 Task: Look for space in Thousand Oaks, United States from 26th August, 2023 to 10th September, 2023 for 6 adults, 2 children in price range Rs.10000 to Rs.15000. Place can be entire place or shared room with 6 bedrooms having 6 beds and 6 bathrooms. Property type can be house, flat, guest house. Amenities needed are: wifi, TV, free parkinig on premises, gym, breakfast. Booking option can be shelf check-in. Required host language is English.
Action: Mouse moved to (553, 148)
Screenshot: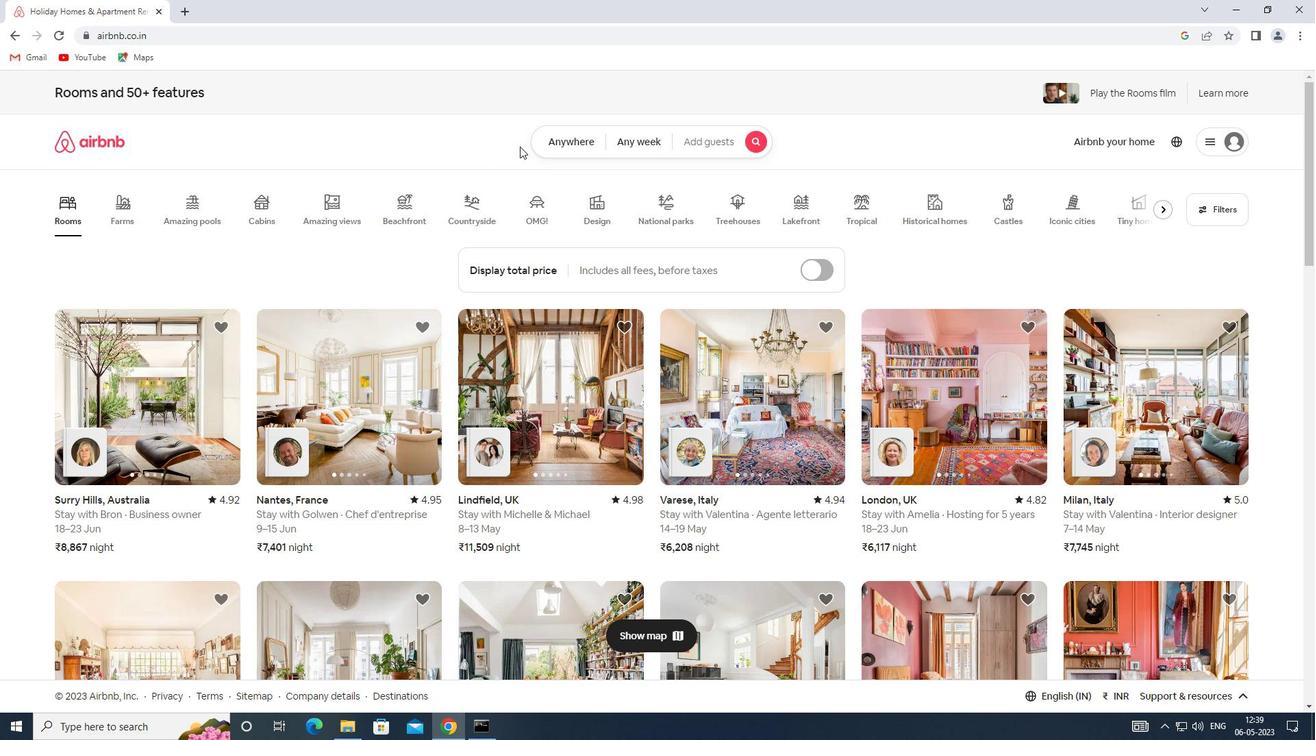 
Action: Mouse pressed left at (553, 148)
Screenshot: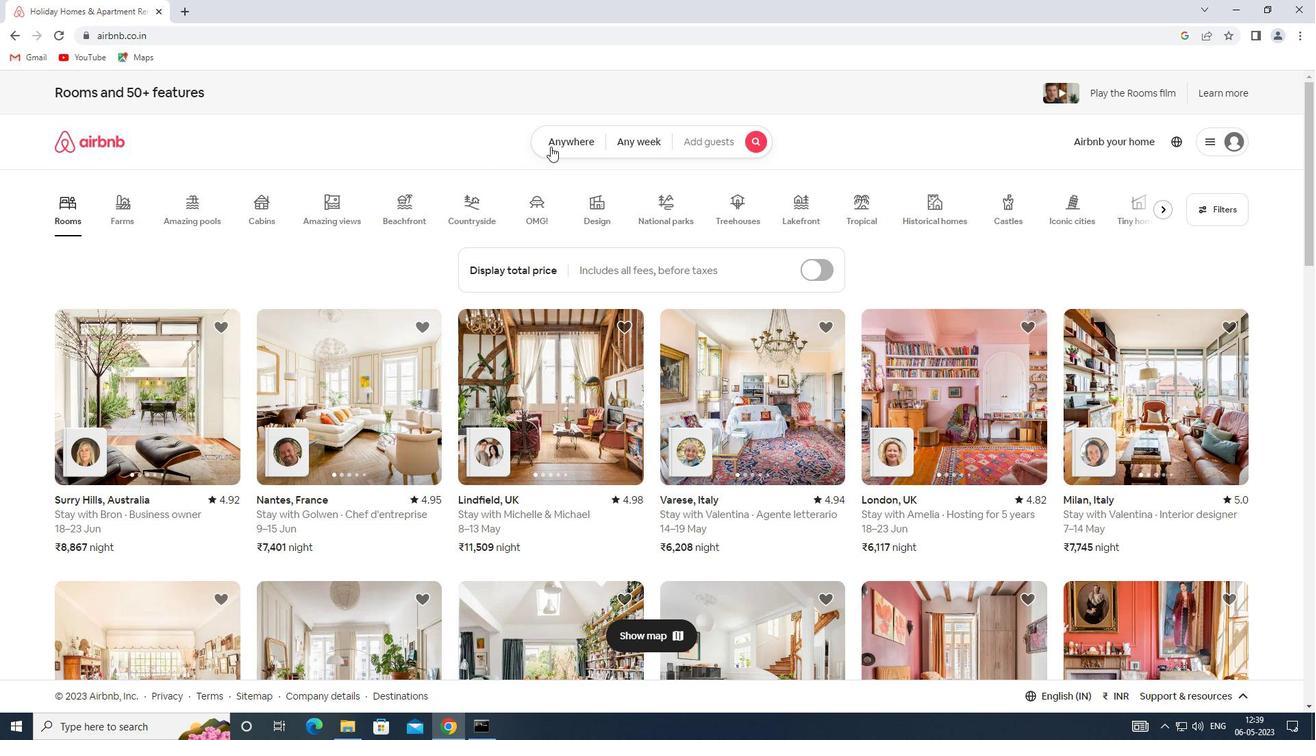 
Action: Mouse moved to (427, 200)
Screenshot: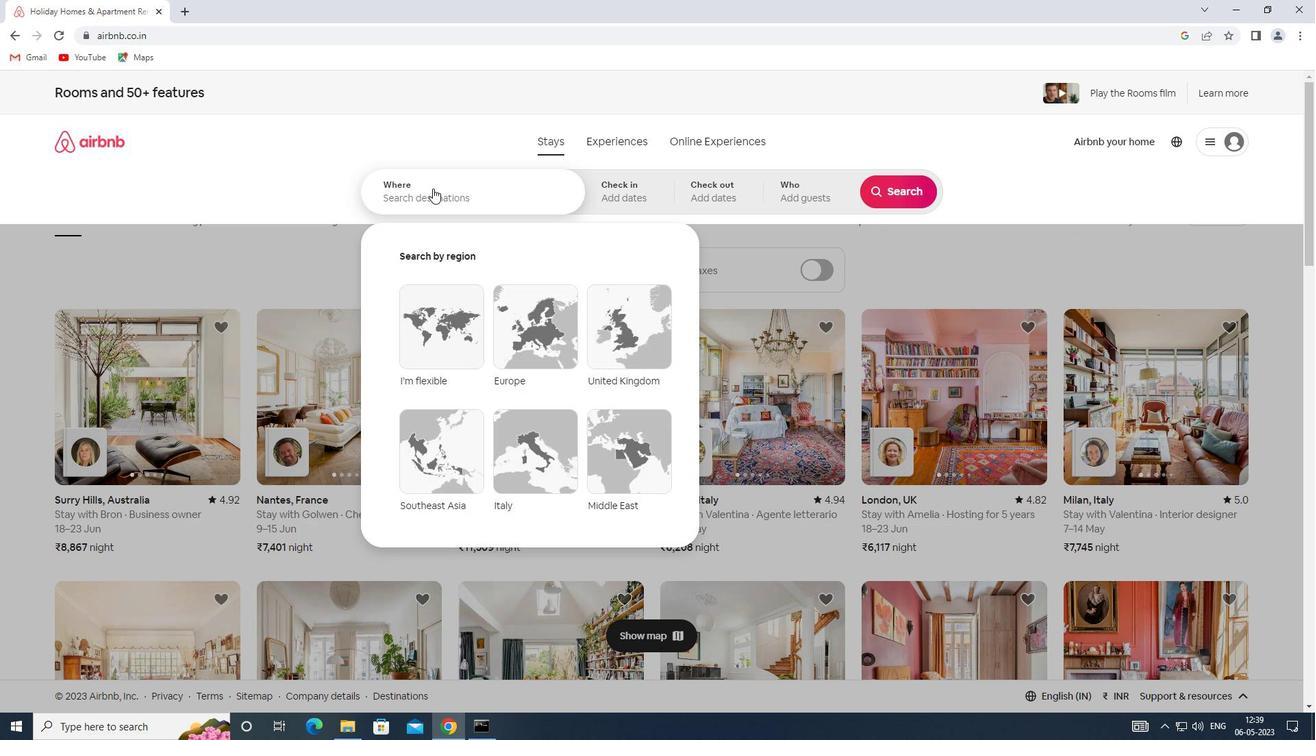 
Action: Mouse pressed left at (427, 200)
Screenshot: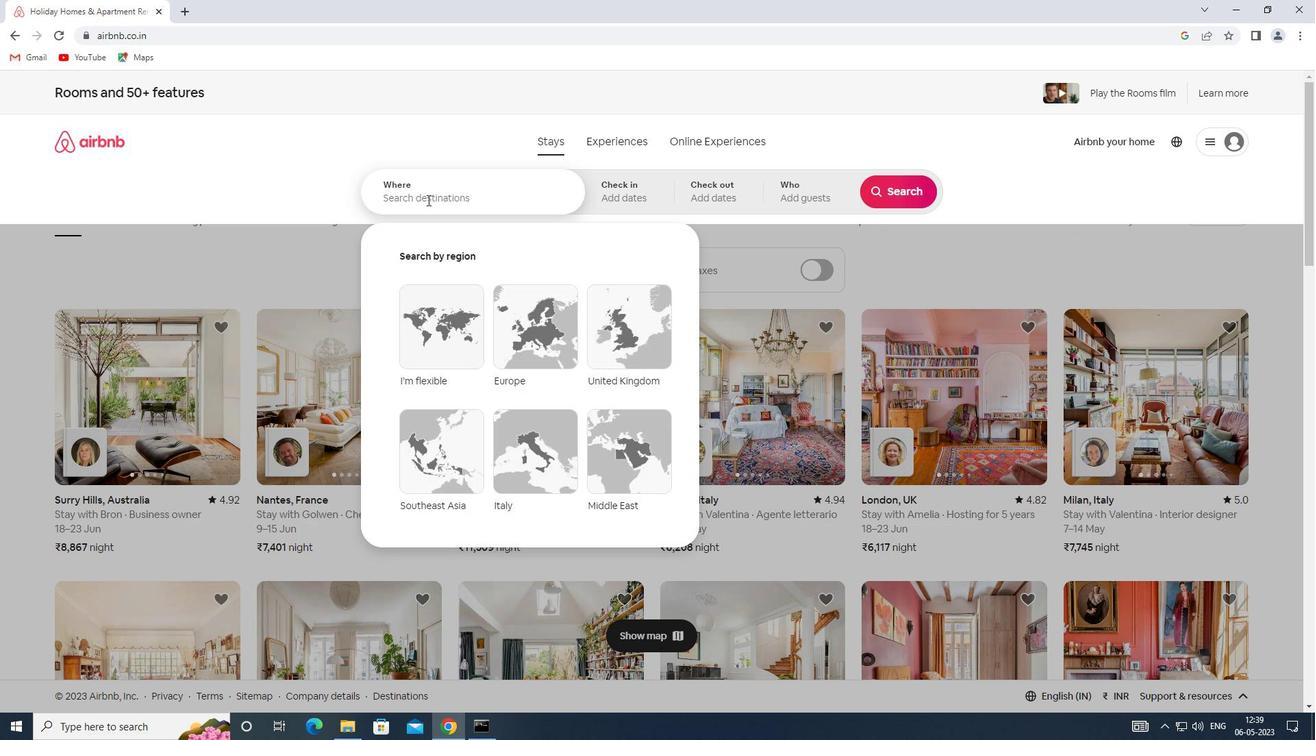 
Action: Mouse moved to (426, 200)
Screenshot: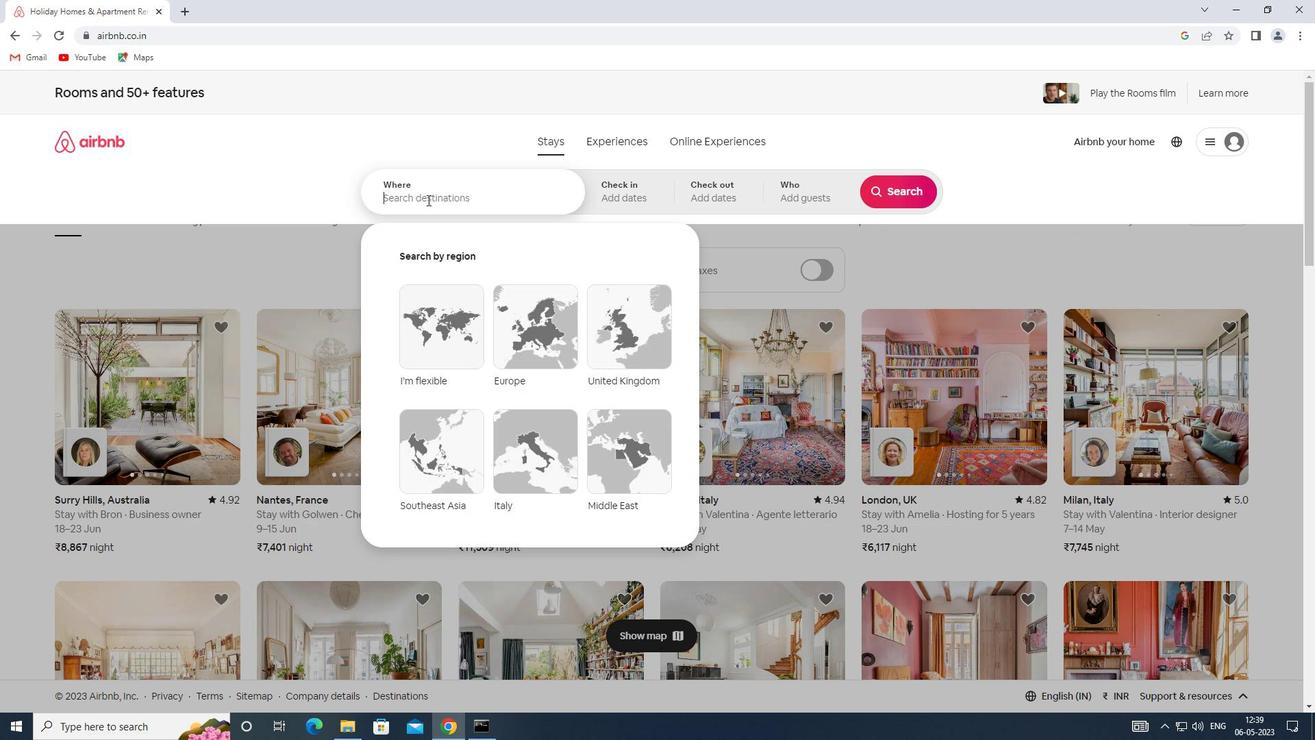 
Action: Key pressed <Key.shift>SPACE<Key.space>IN<Key.space><Key.shift>THOUSAND<Key.space><Key.shift>OAKS,<Key.shift>UNITED<Key.space><Key.shift>STATES
Screenshot: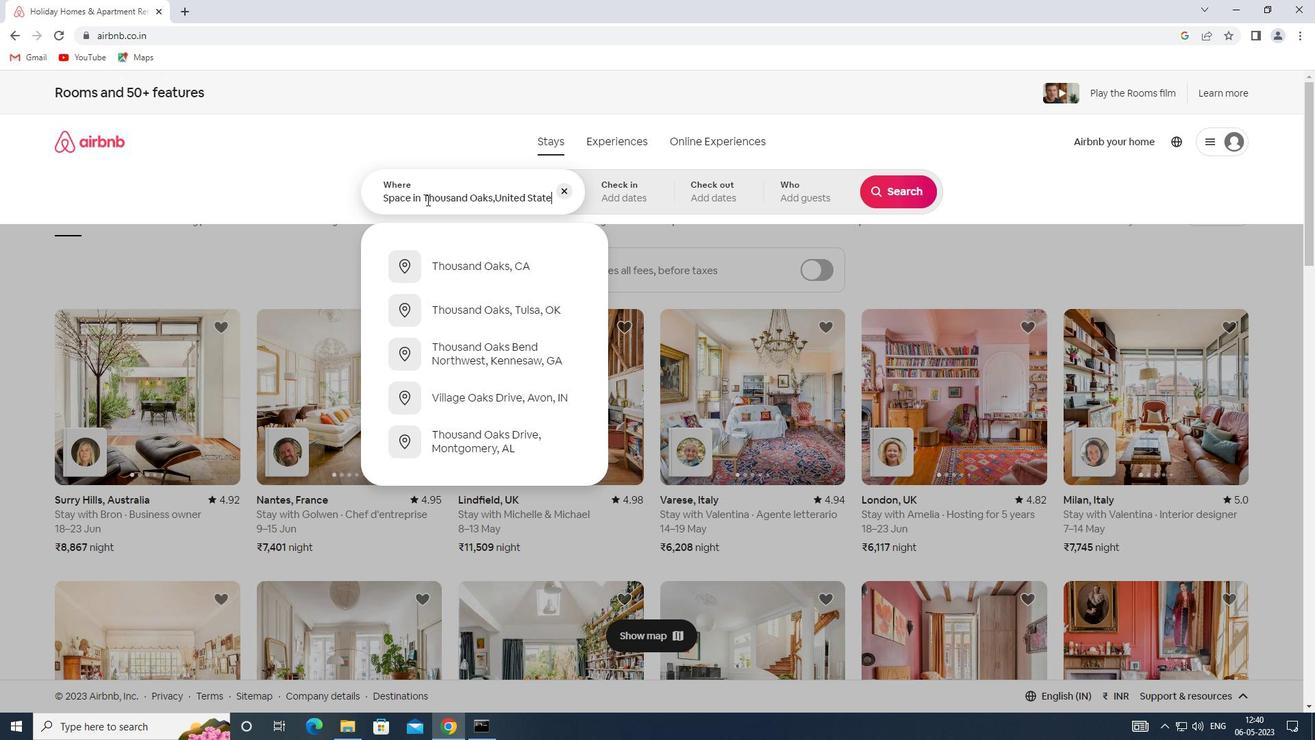 
Action: Mouse moved to (622, 182)
Screenshot: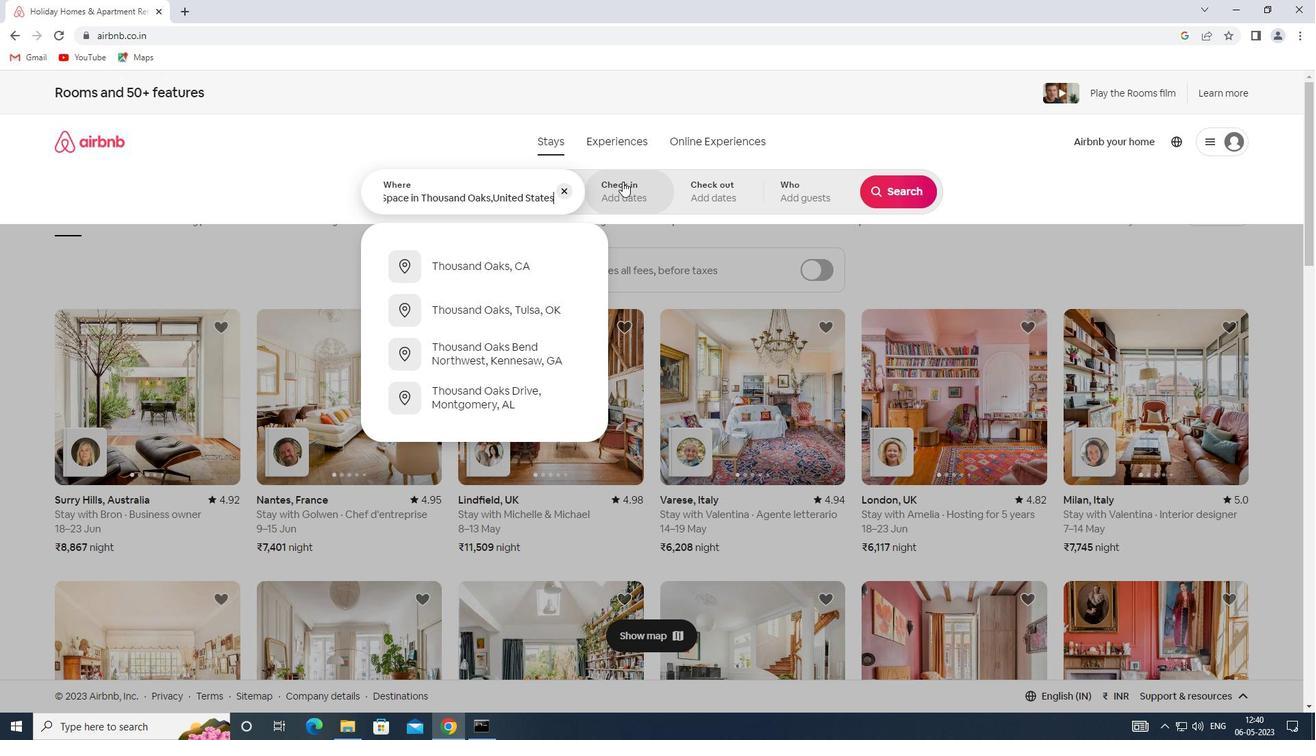 
Action: Mouse pressed left at (622, 182)
Screenshot: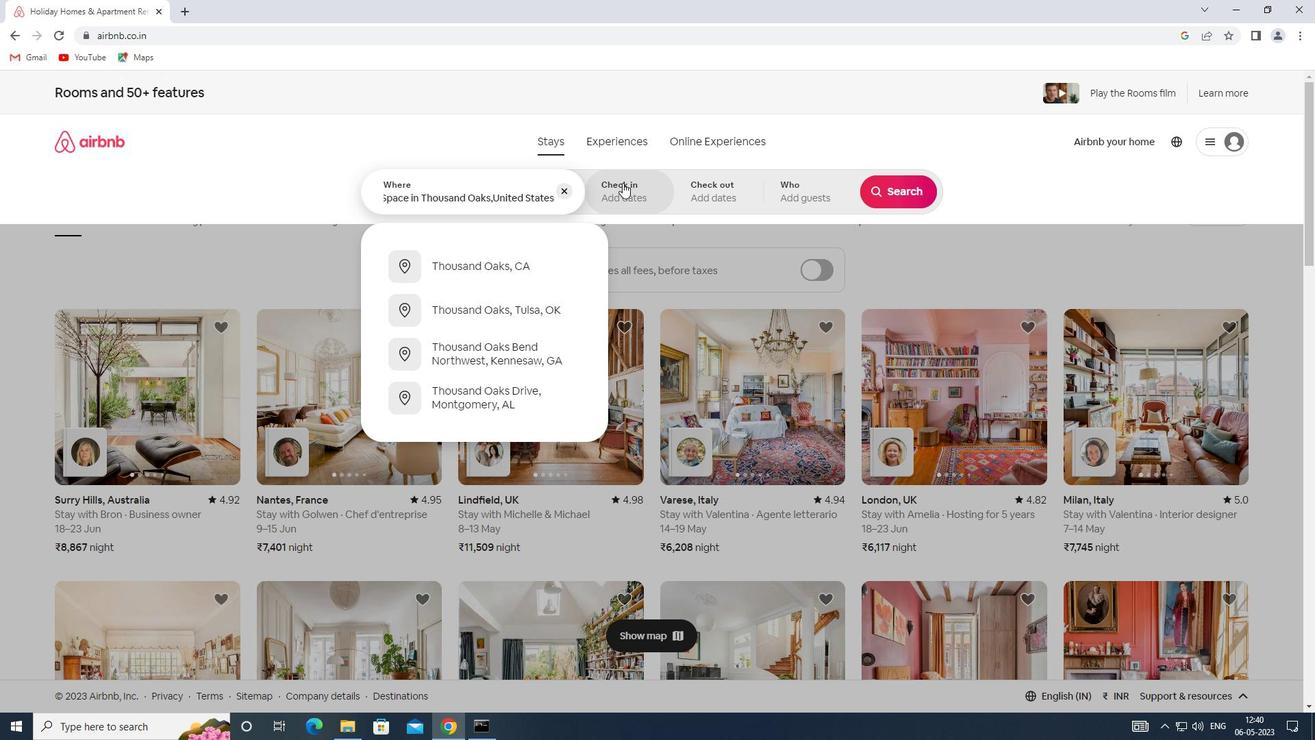 
Action: Mouse moved to (887, 302)
Screenshot: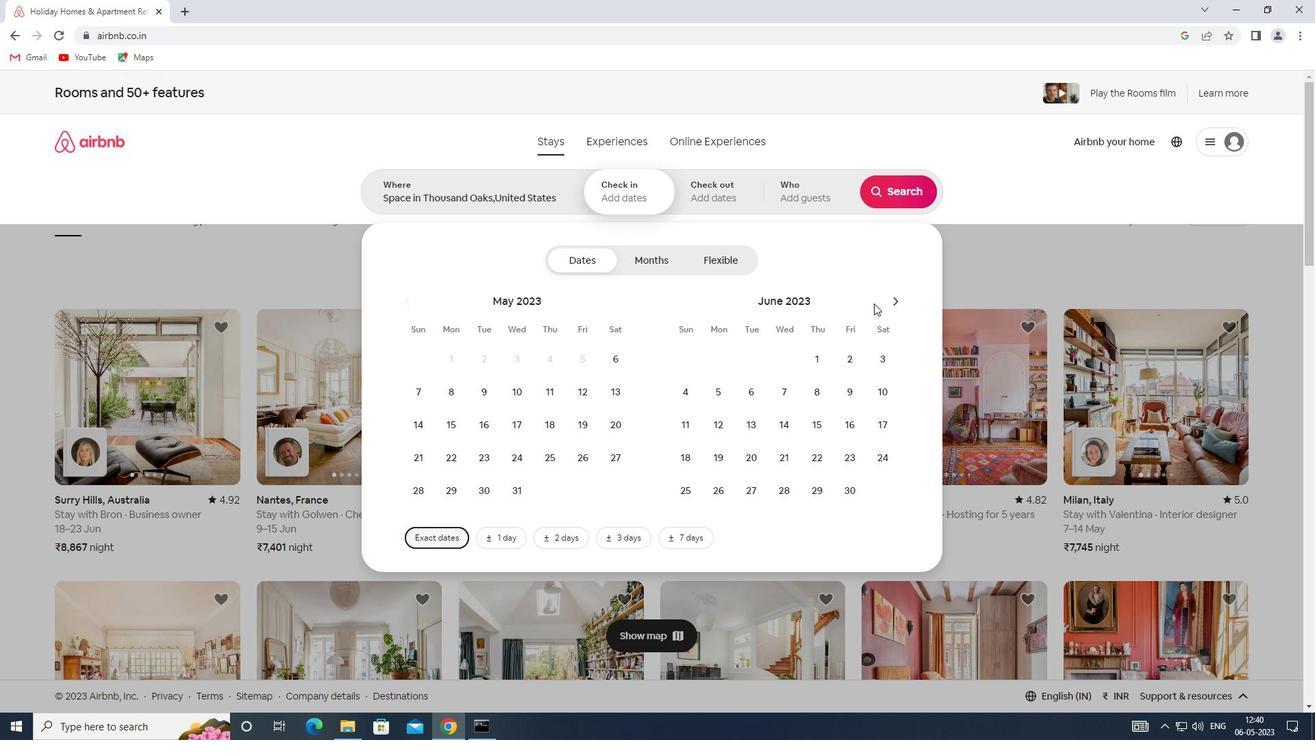
Action: Mouse pressed left at (887, 302)
Screenshot: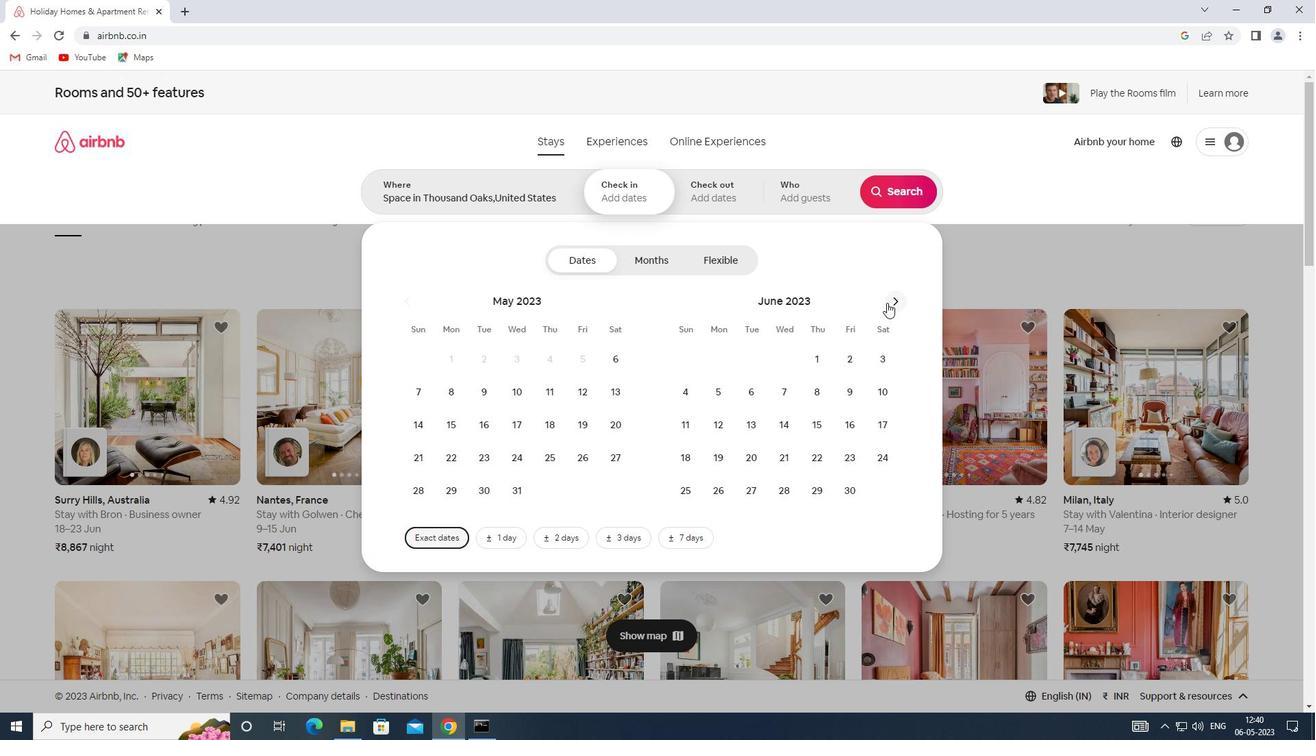 
Action: Mouse pressed left at (887, 302)
Screenshot: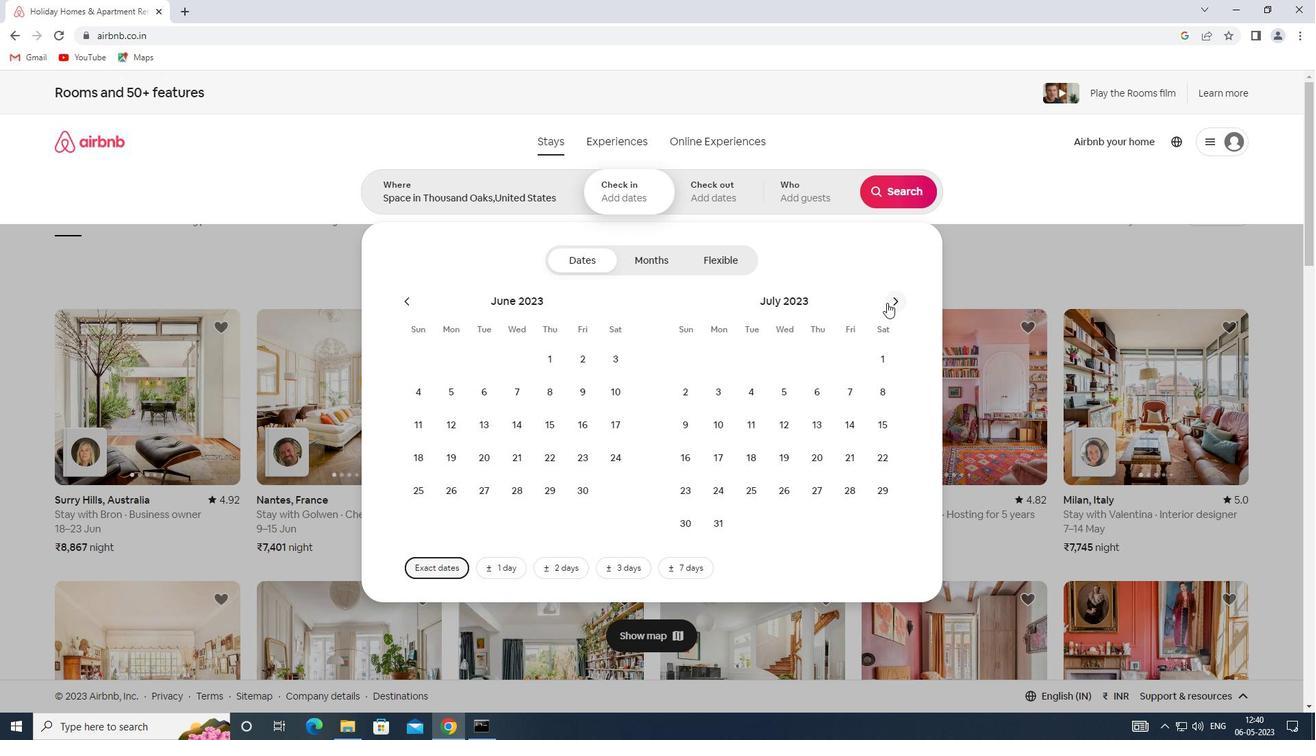 
Action: Mouse moved to (879, 450)
Screenshot: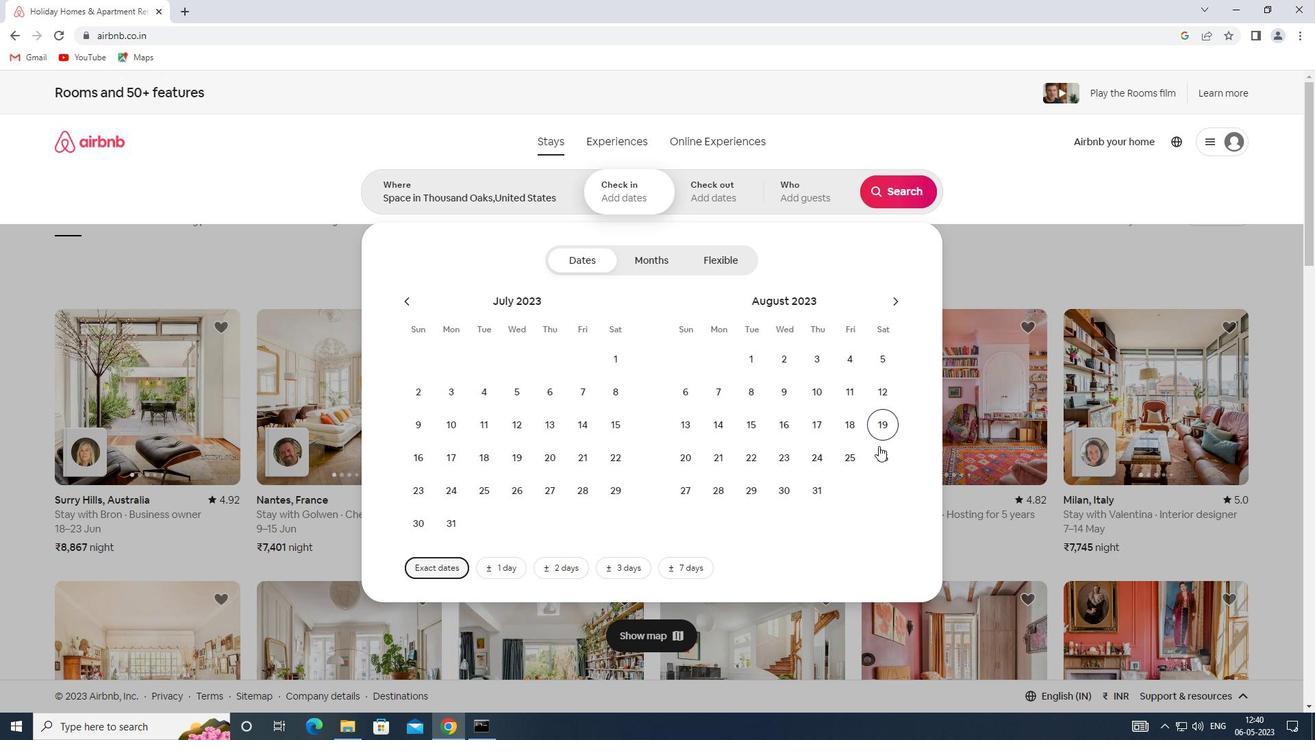 
Action: Mouse pressed left at (879, 450)
Screenshot: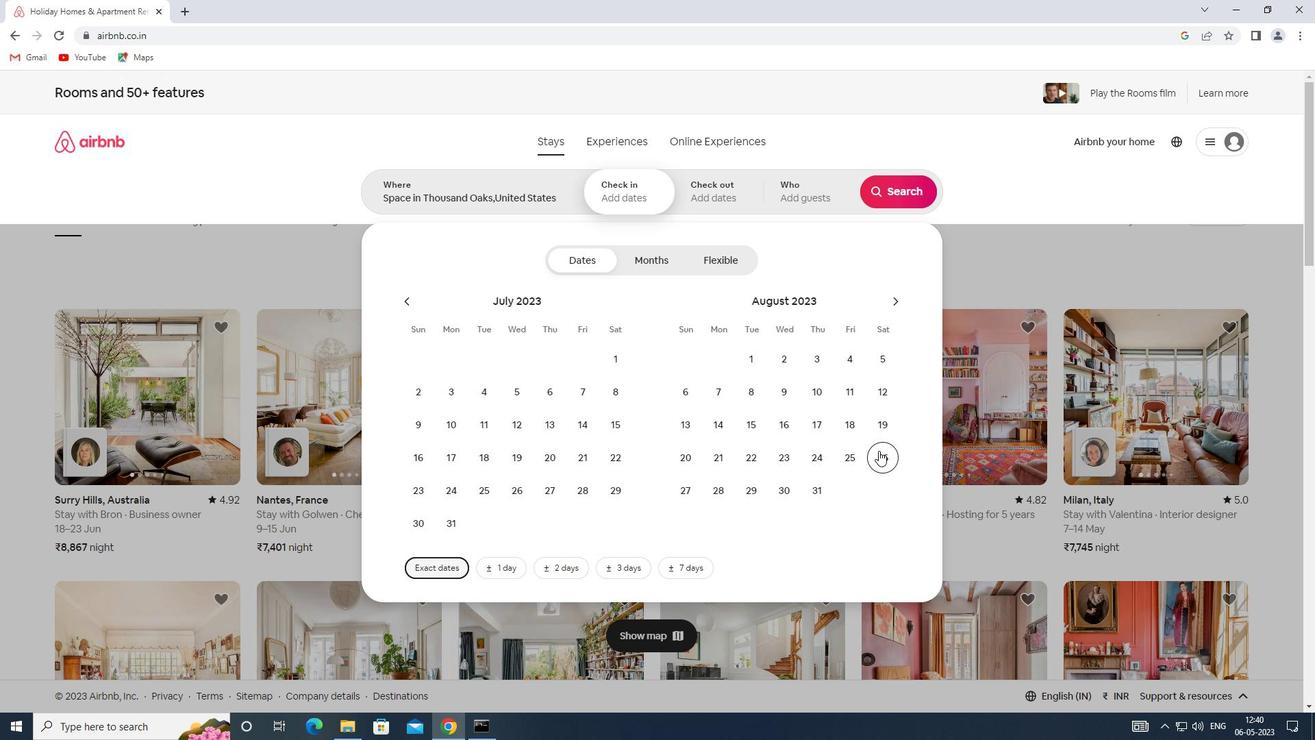 
Action: Mouse moved to (892, 296)
Screenshot: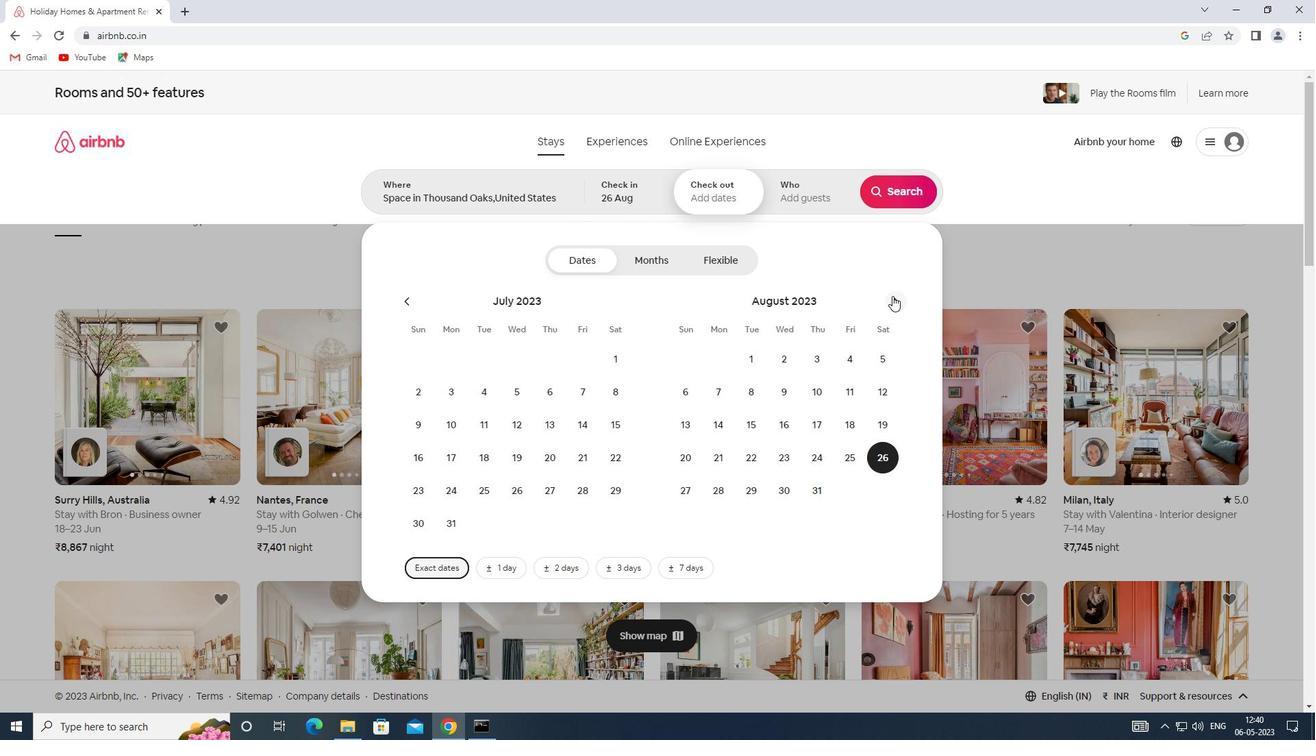 
Action: Mouse pressed left at (892, 296)
Screenshot: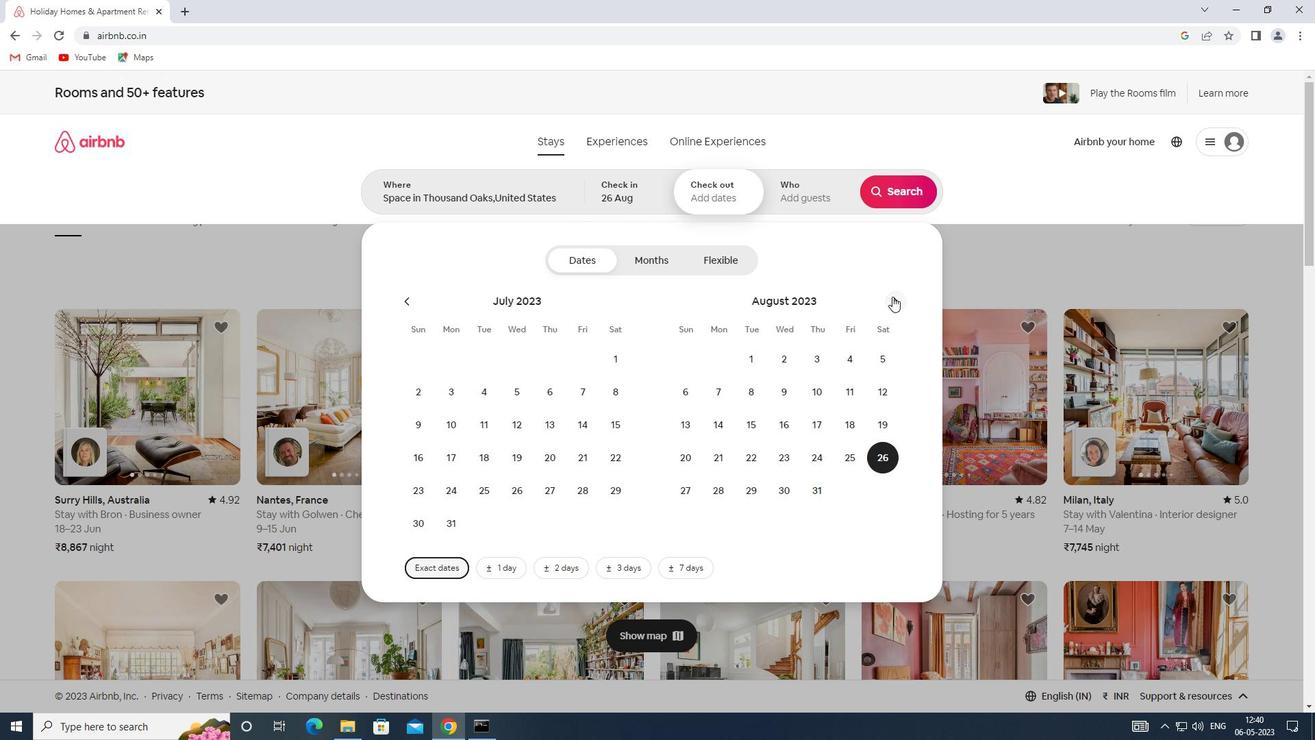 
Action: Mouse moved to (692, 425)
Screenshot: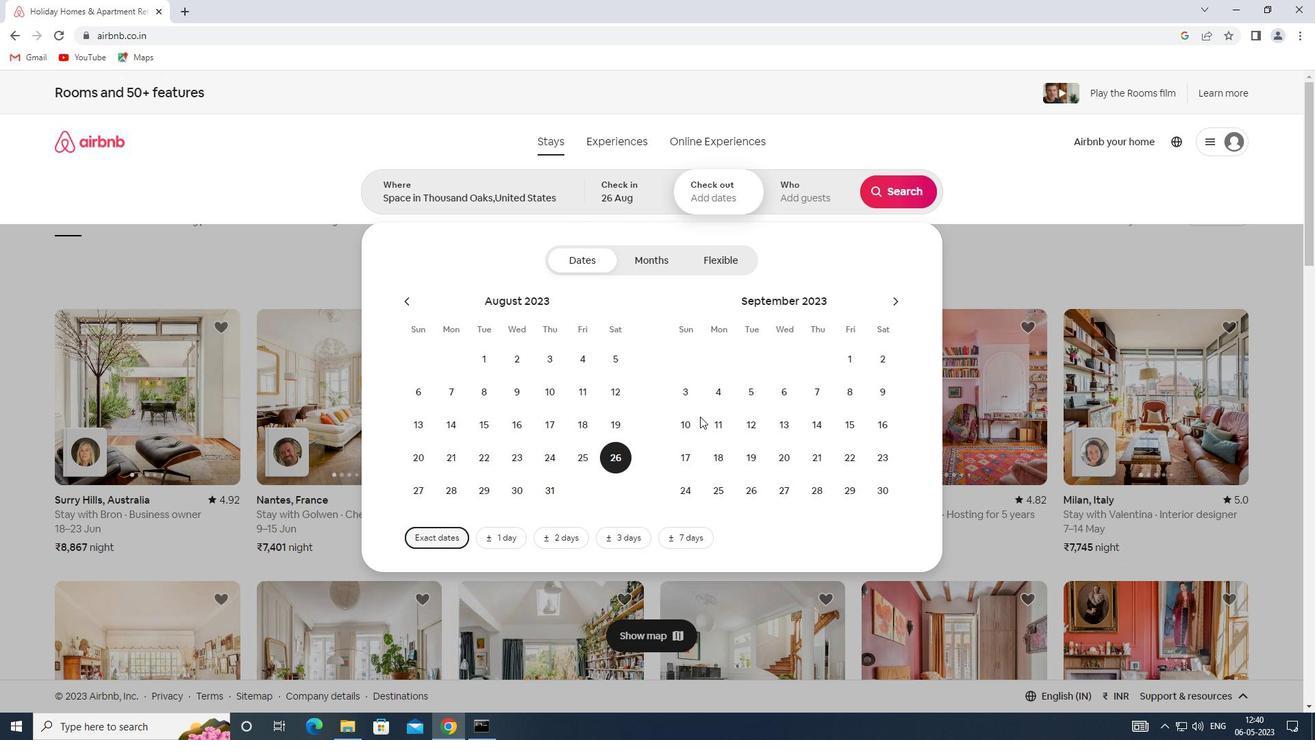 
Action: Mouse pressed left at (692, 425)
Screenshot: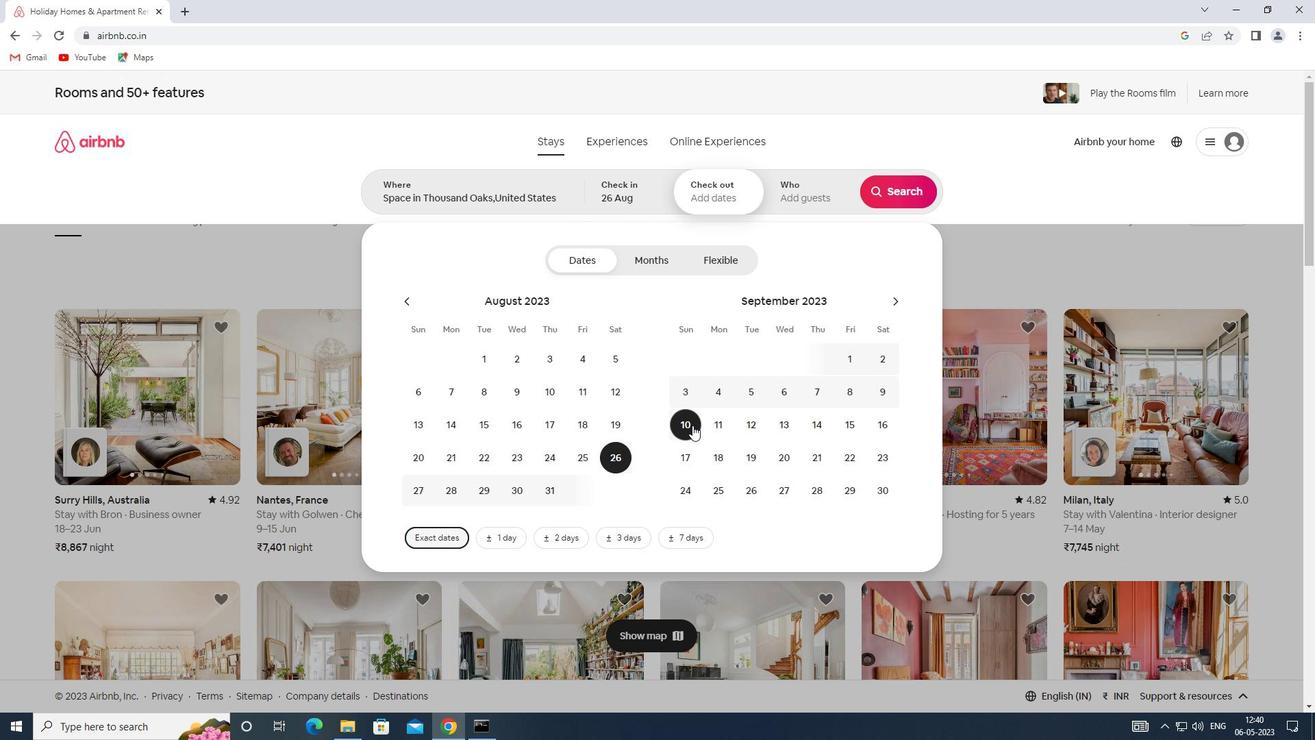 
Action: Mouse moved to (810, 190)
Screenshot: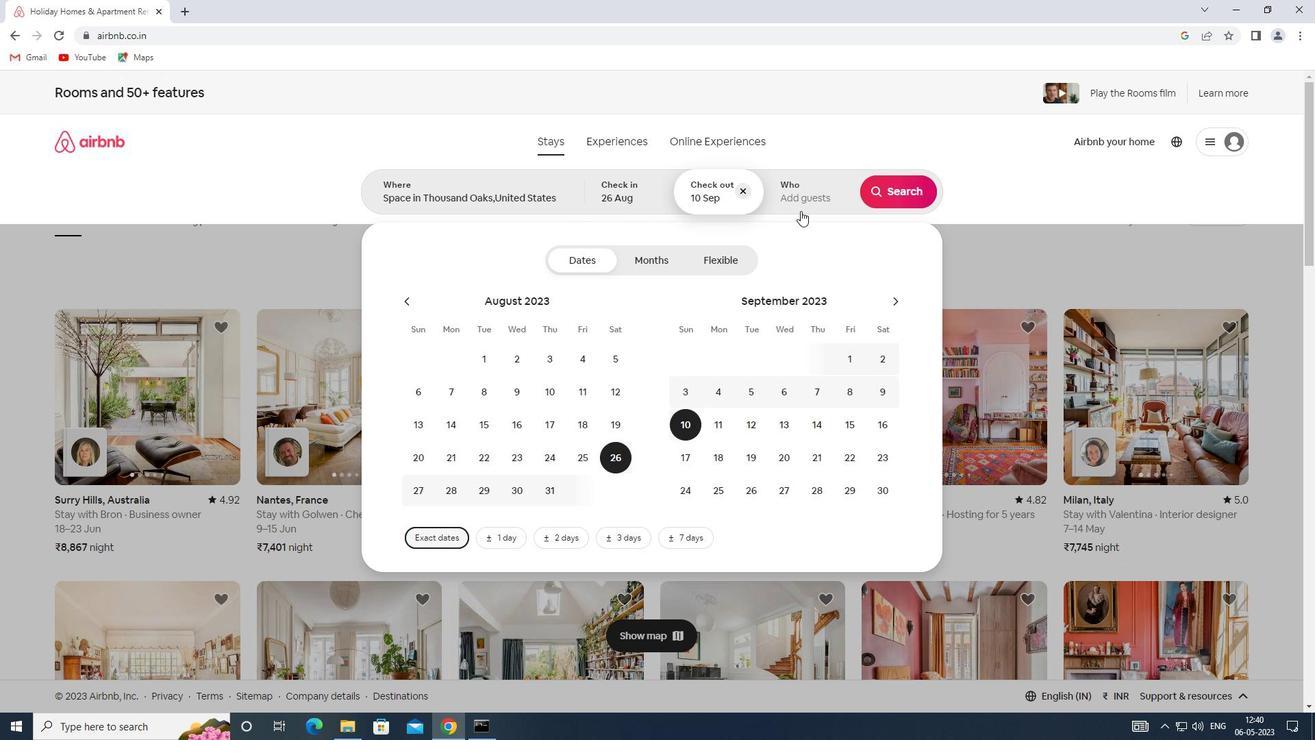 
Action: Mouse pressed left at (810, 190)
Screenshot: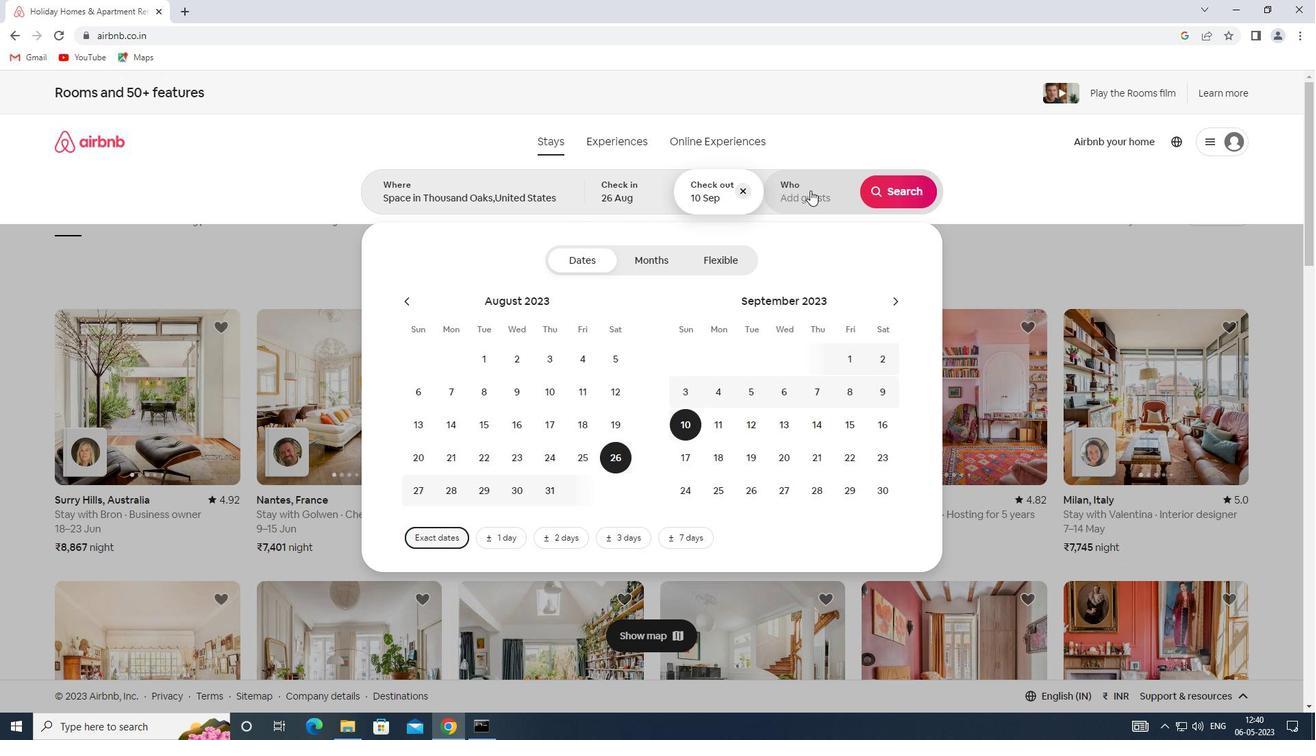 
Action: Mouse moved to (896, 268)
Screenshot: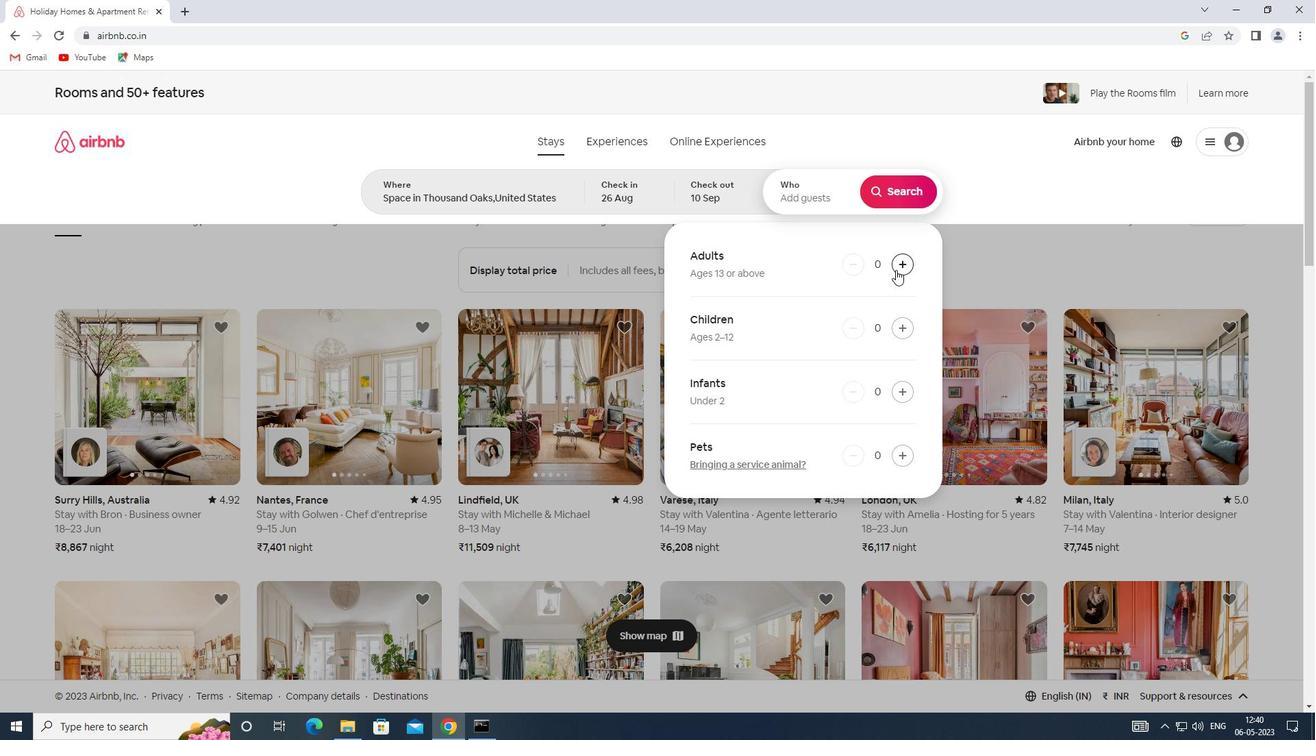 
Action: Mouse pressed left at (896, 268)
Screenshot: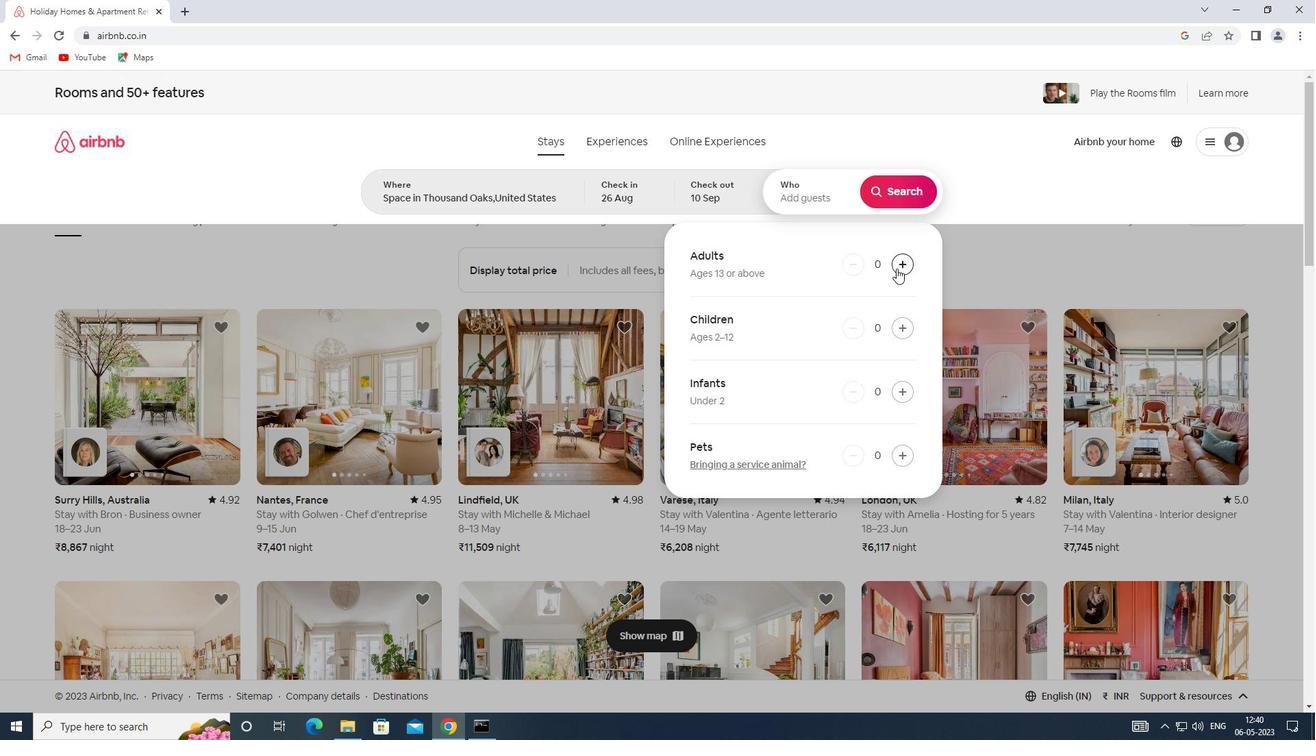 
Action: Mouse pressed left at (896, 268)
Screenshot: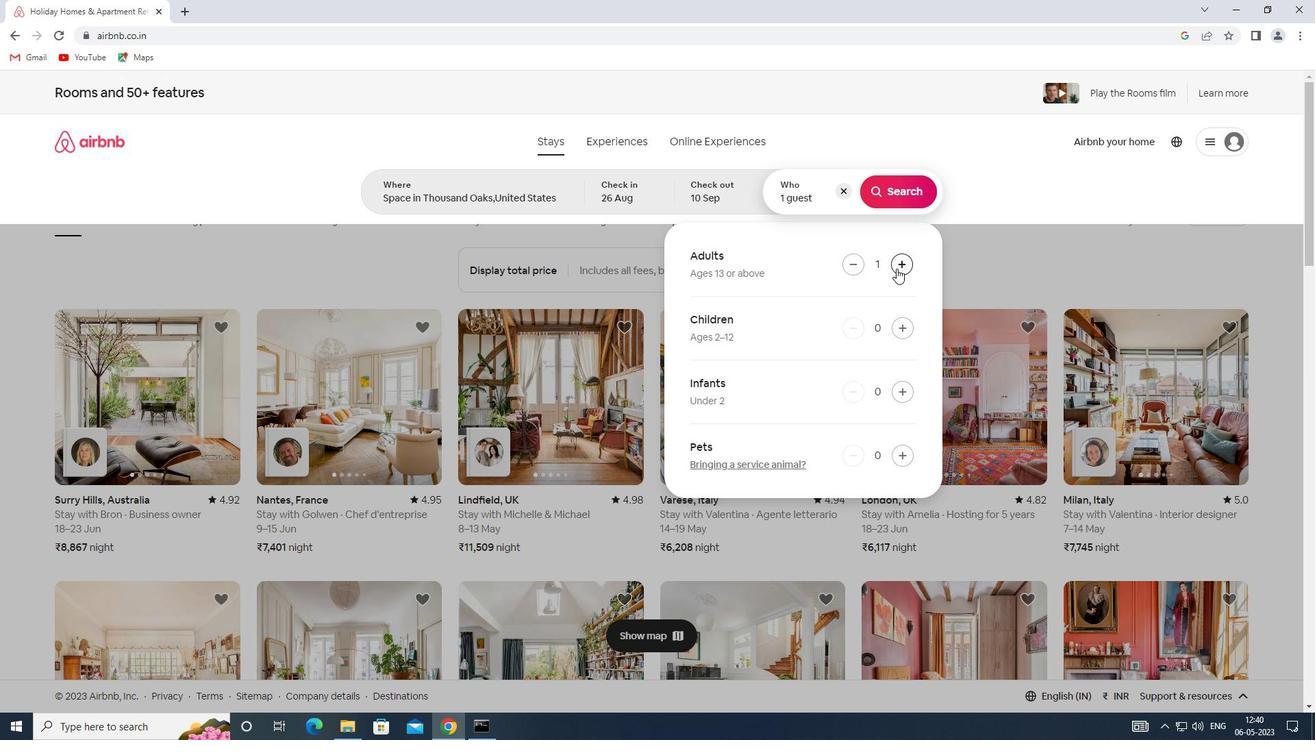 
Action: Mouse pressed left at (896, 268)
Screenshot: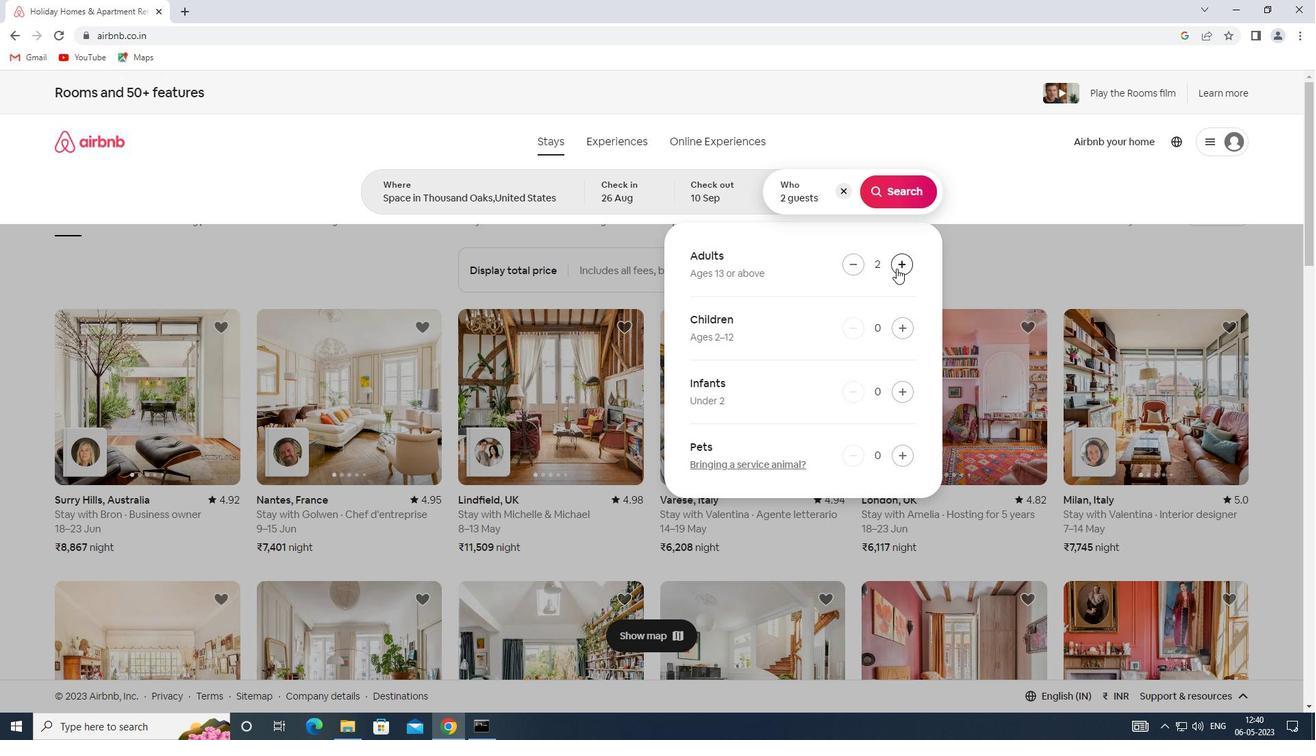 
Action: Mouse pressed left at (896, 268)
Screenshot: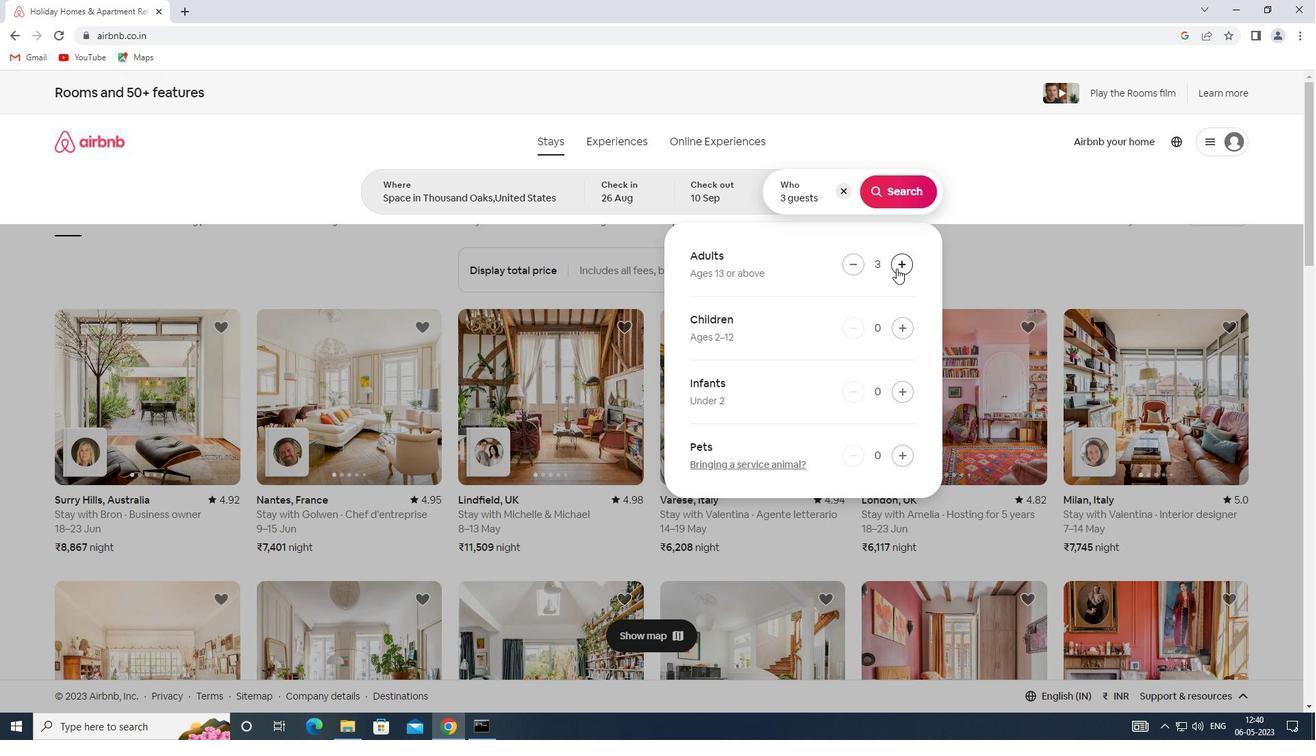 
Action: Mouse pressed left at (896, 268)
Screenshot: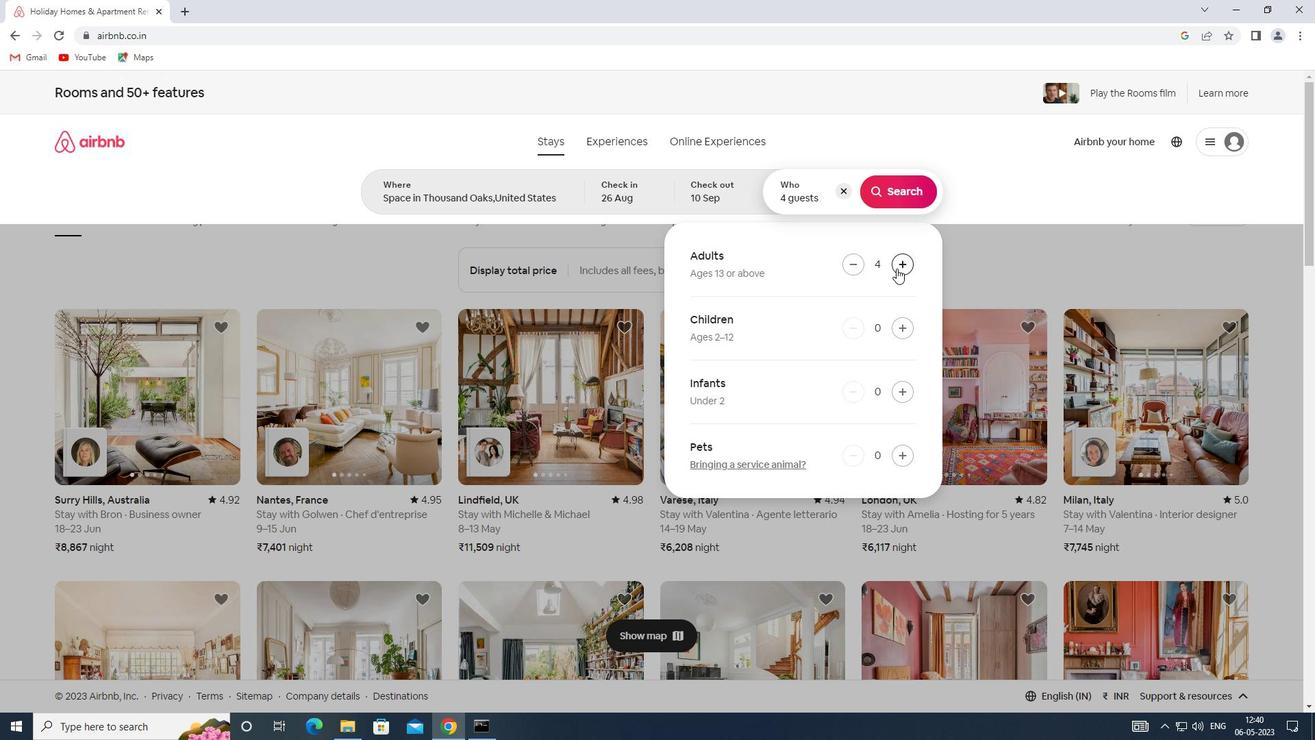
Action: Mouse pressed left at (896, 268)
Screenshot: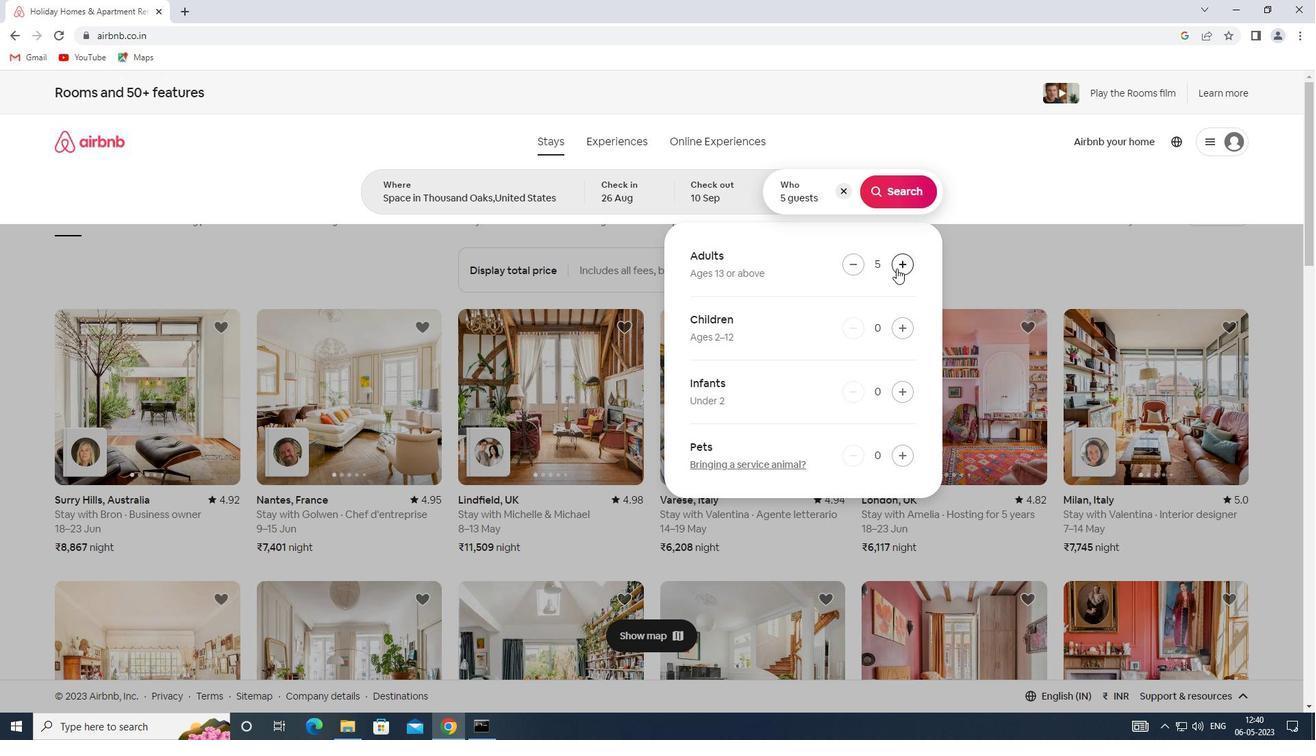 
Action: Mouse moved to (905, 326)
Screenshot: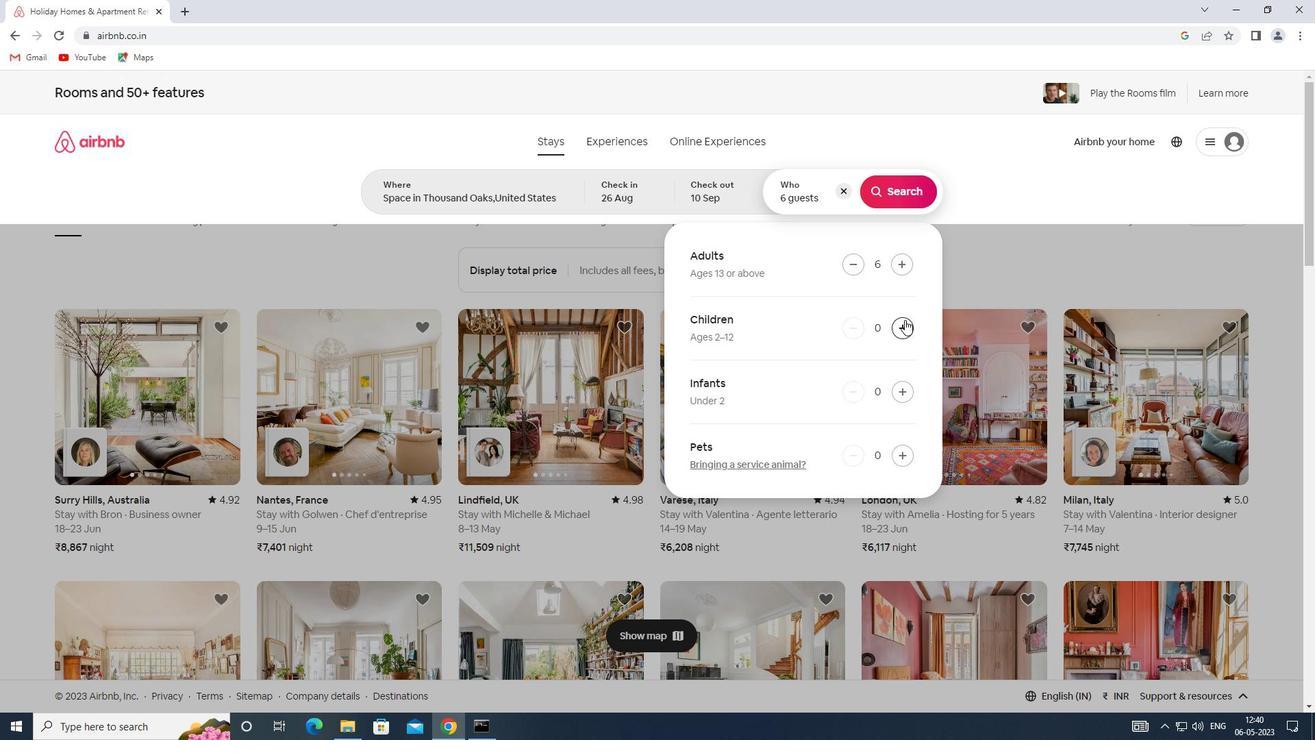 
Action: Mouse pressed left at (905, 326)
Screenshot: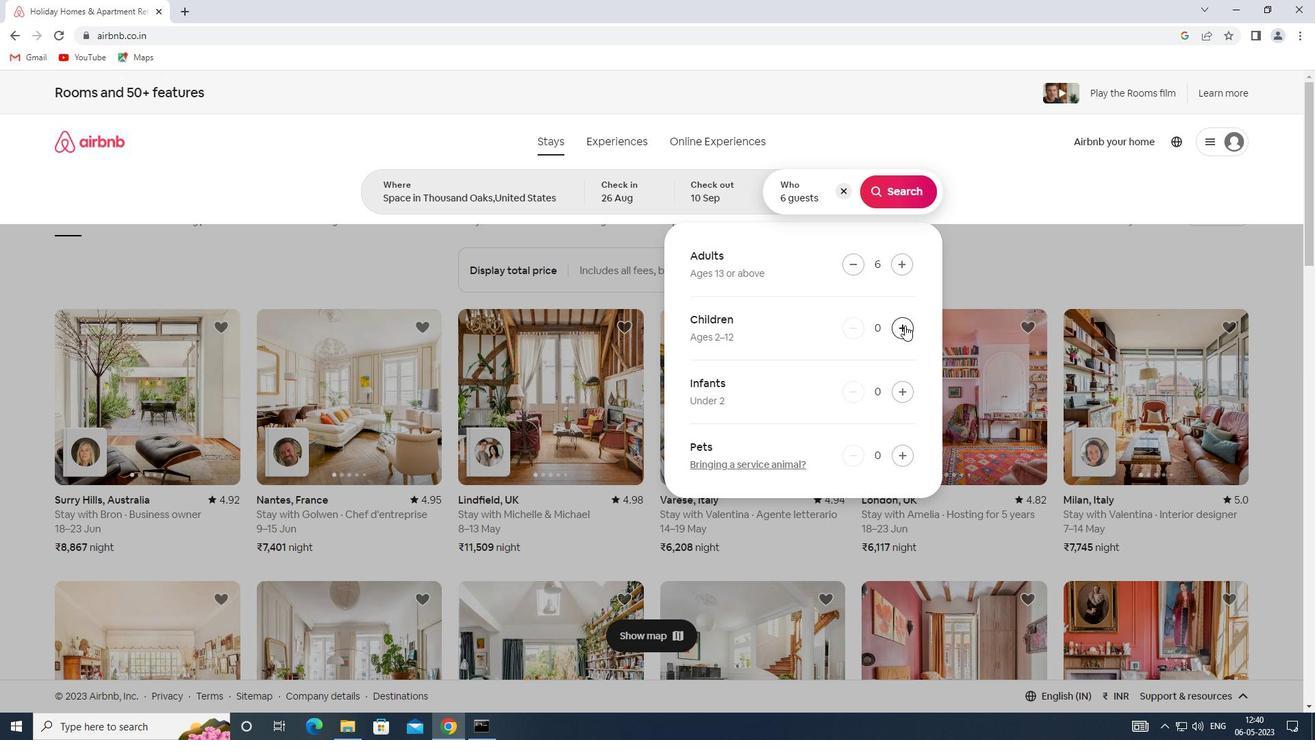 
Action: Mouse pressed left at (905, 326)
Screenshot: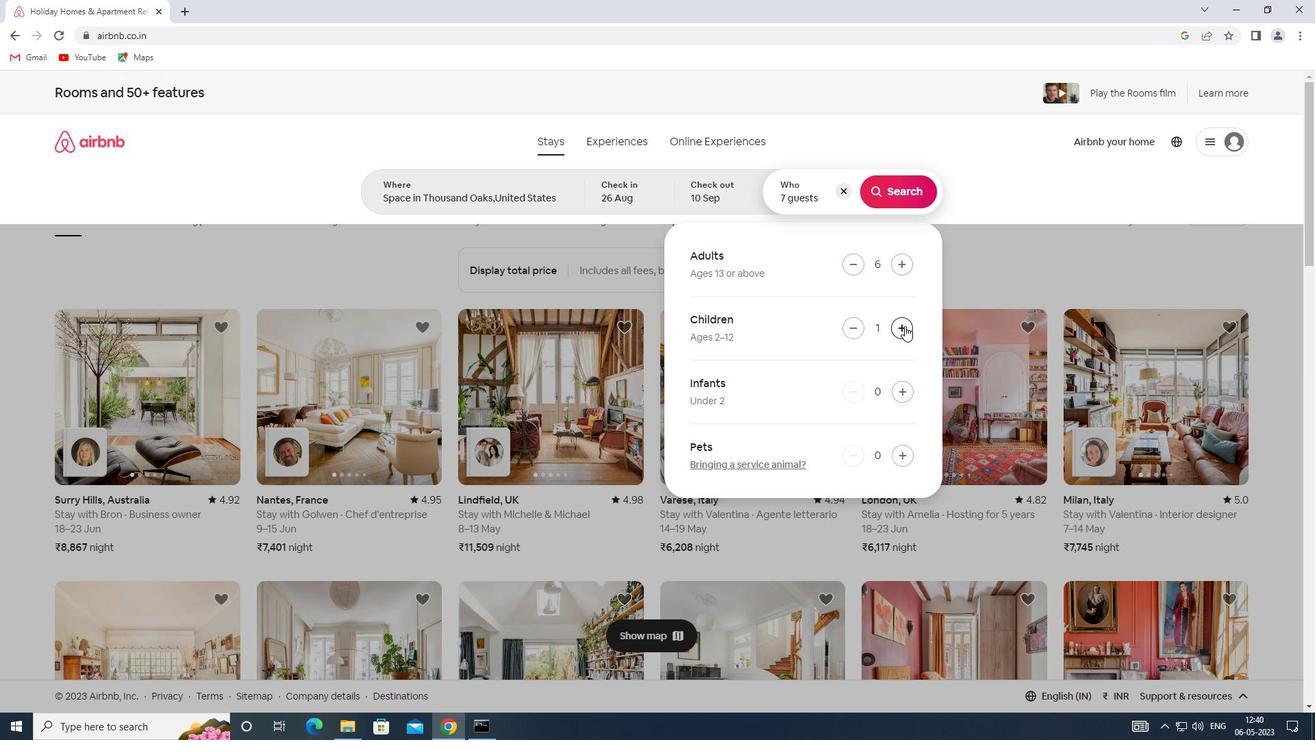 
Action: Mouse moved to (882, 193)
Screenshot: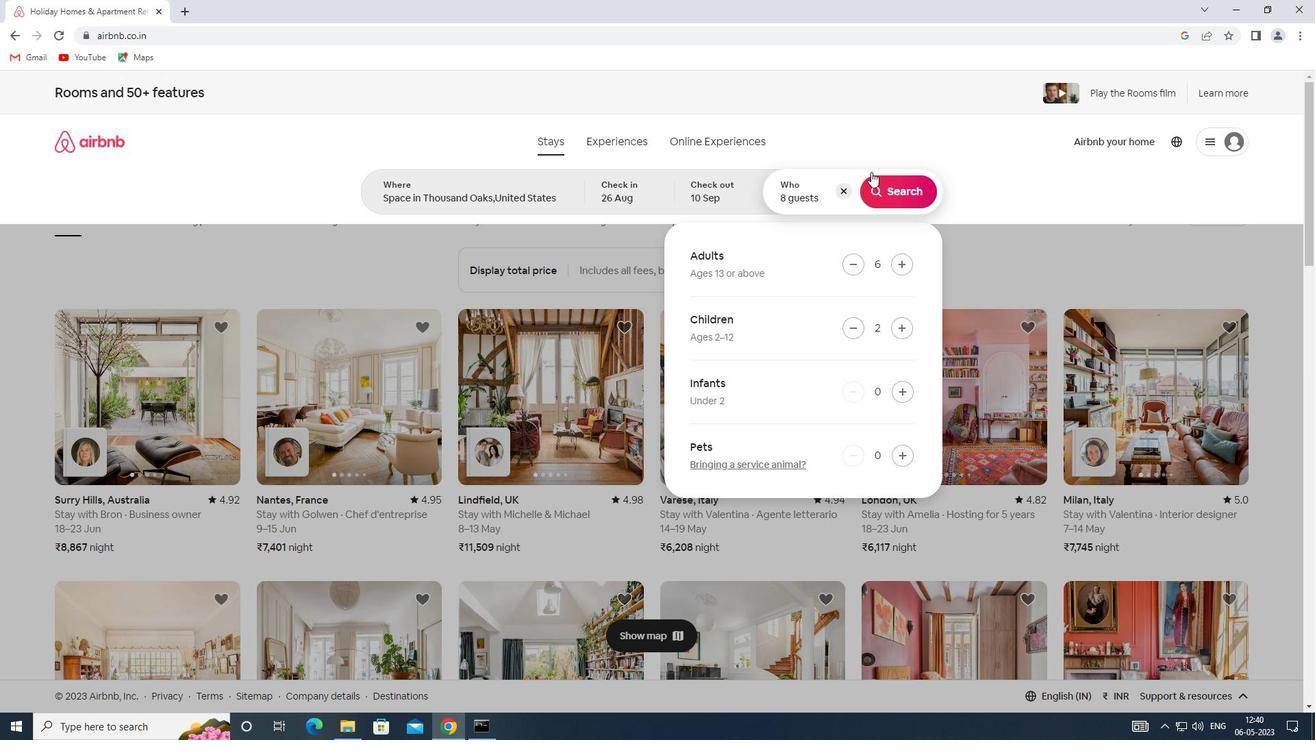 
Action: Mouse pressed left at (882, 193)
Screenshot: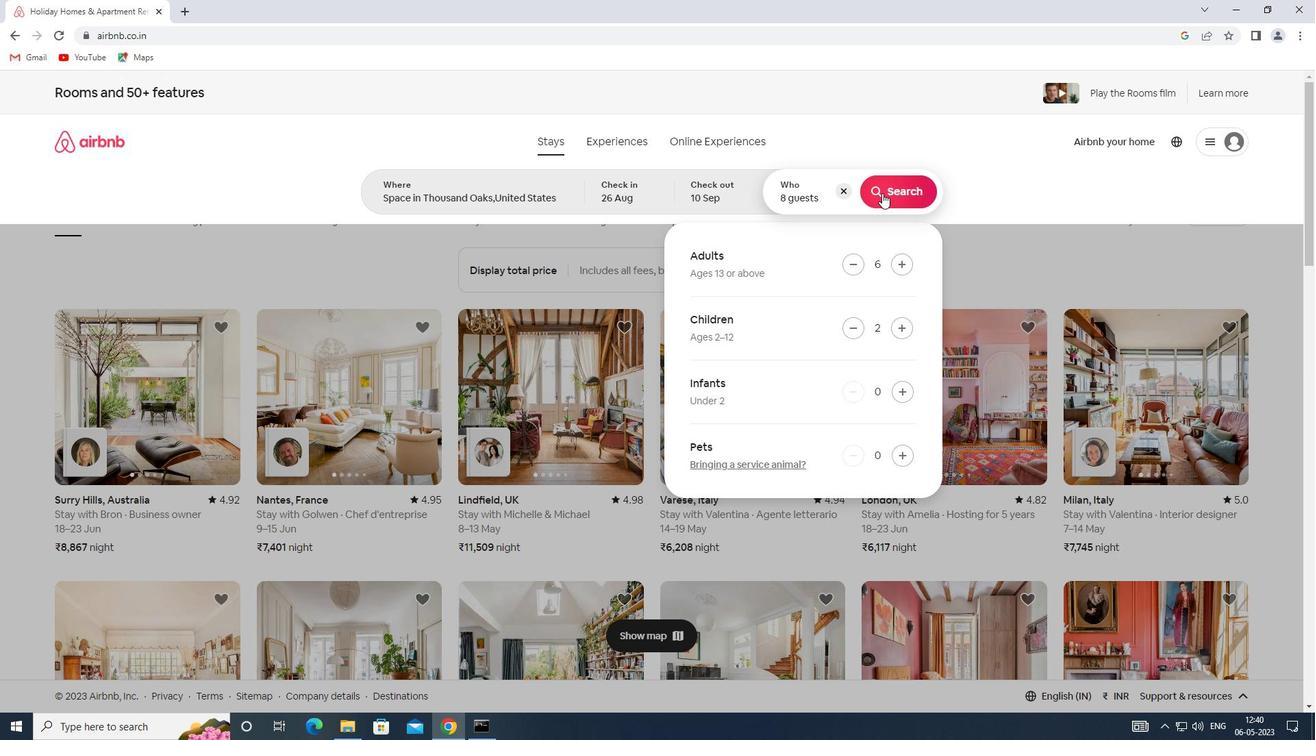 
Action: Mouse moved to (1234, 162)
Screenshot: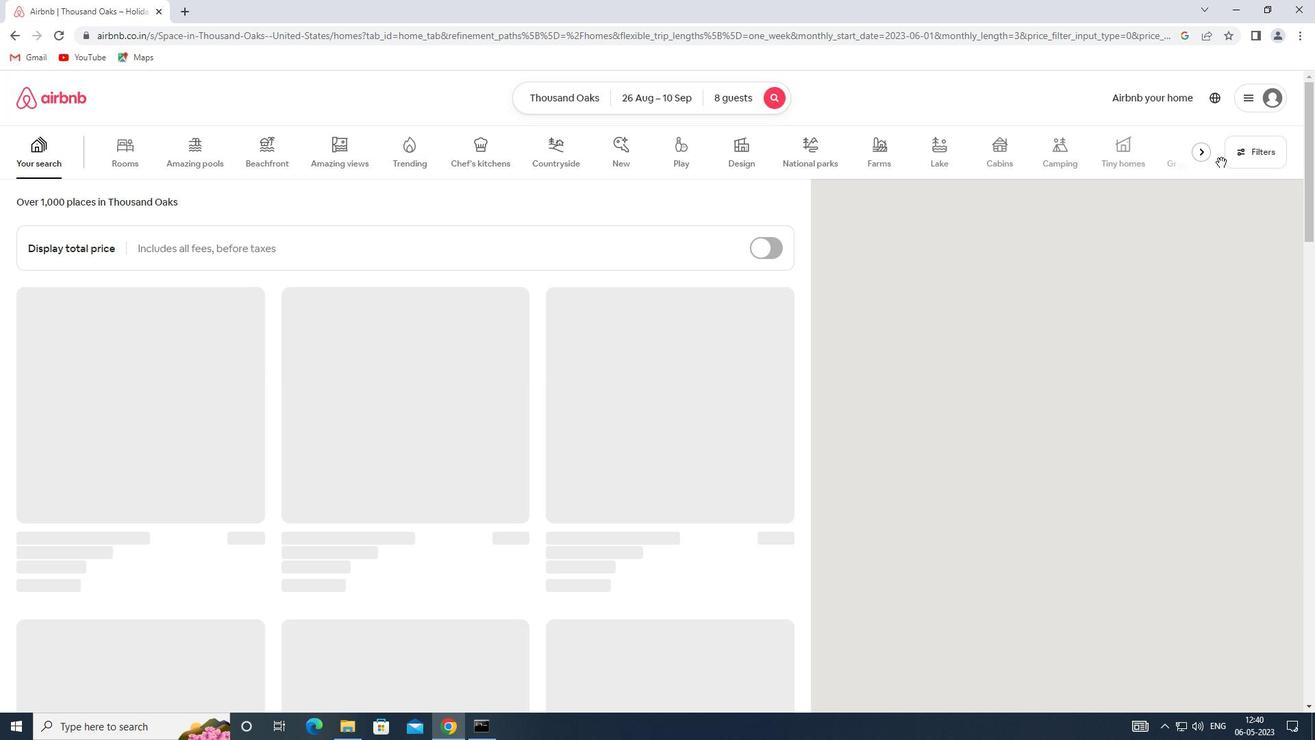 
Action: Mouse pressed left at (1234, 162)
Screenshot: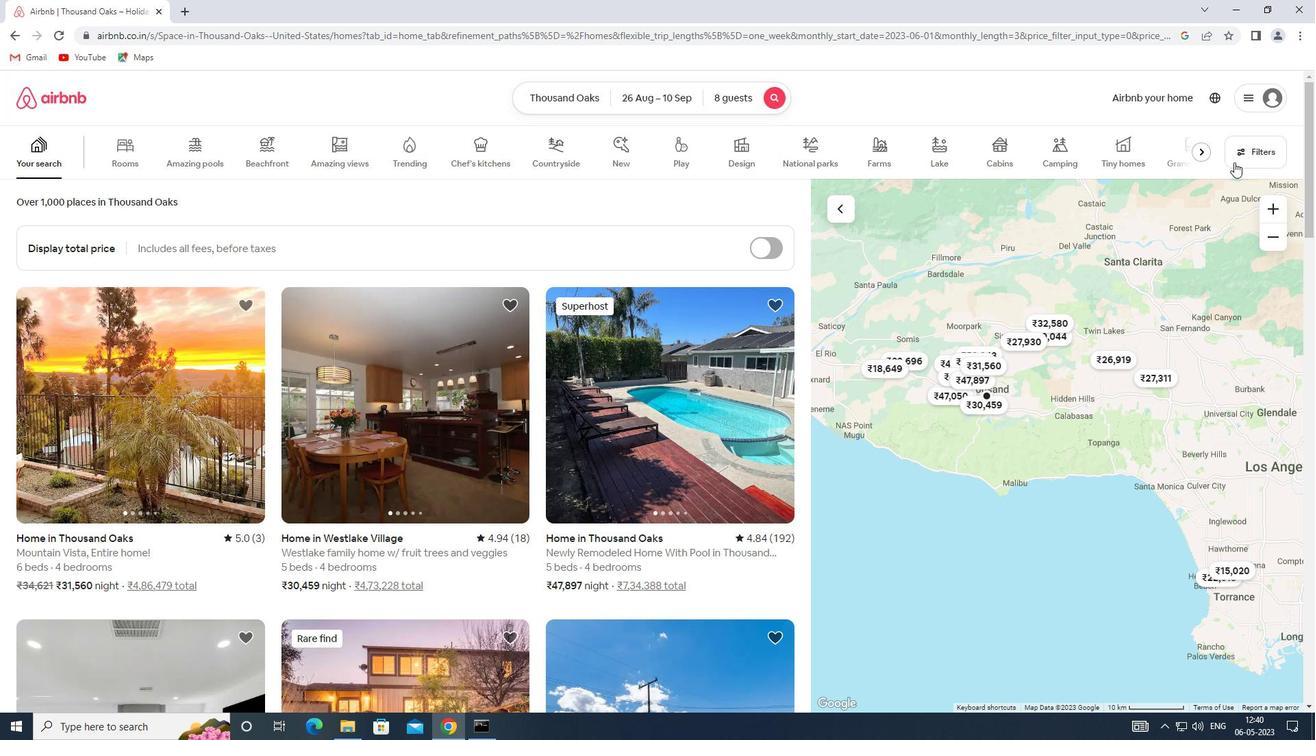 
Action: Mouse moved to (486, 492)
Screenshot: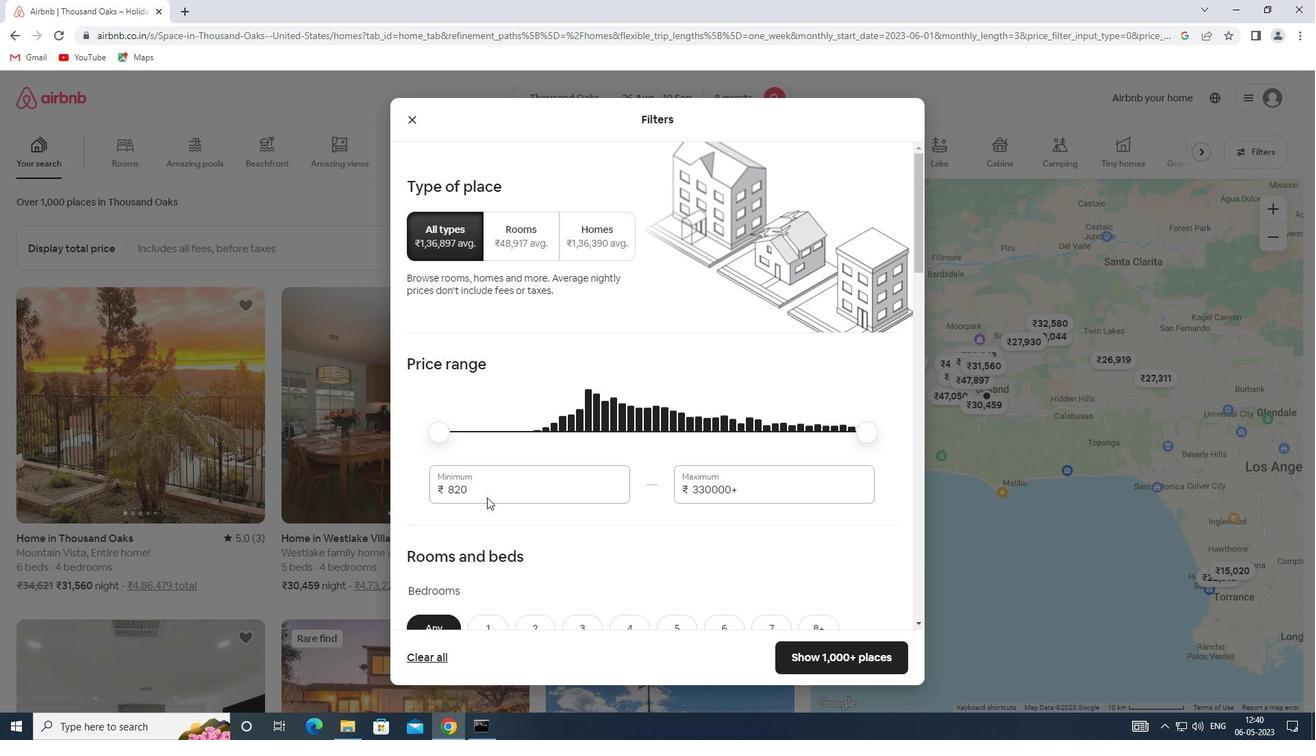 
Action: Mouse pressed left at (486, 492)
Screenshot: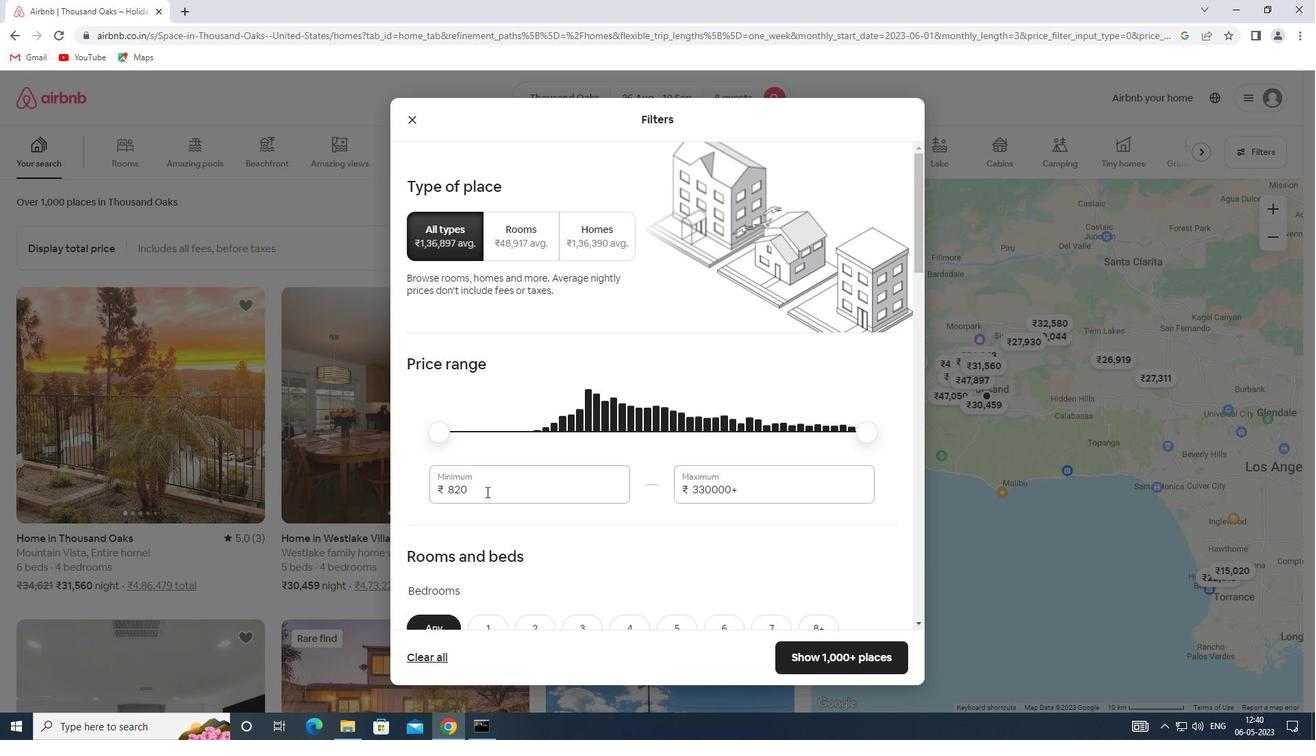 
Action: Mouse moved to (410, 484)
Screenshot: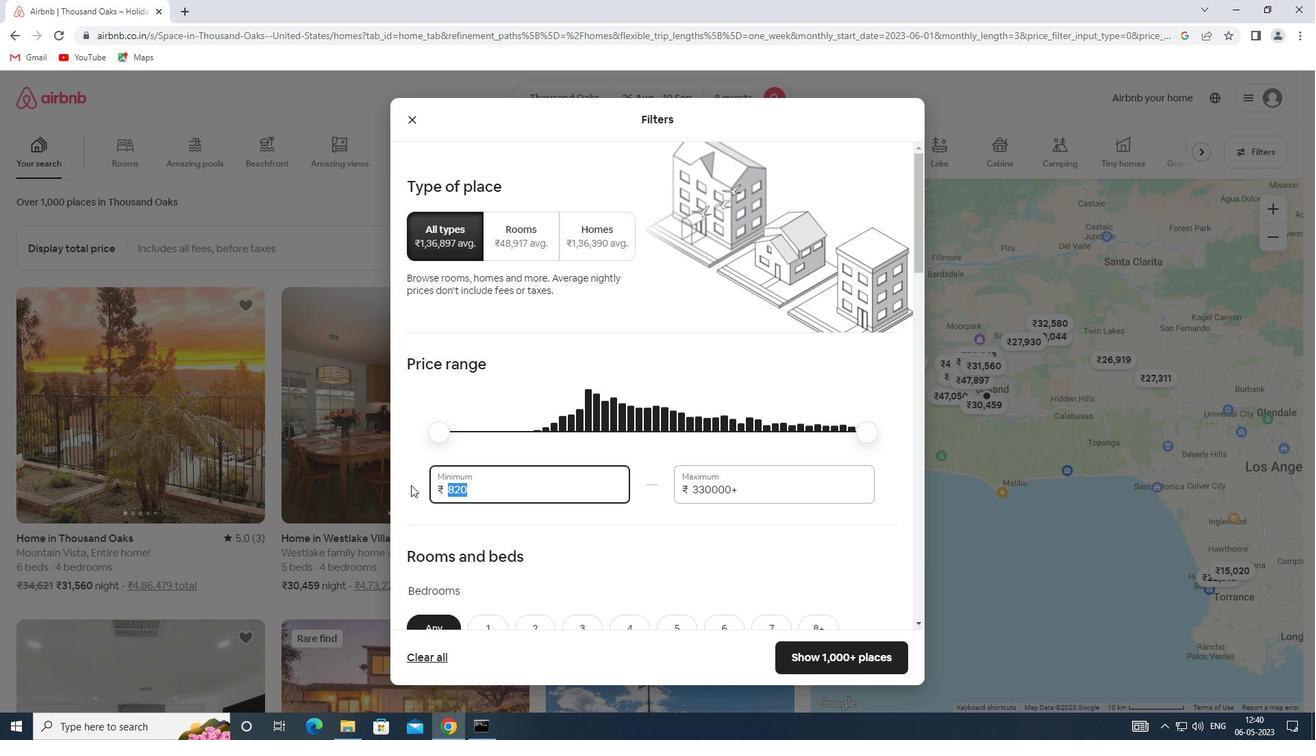 
Action: Key pressed 10000
Screenshot: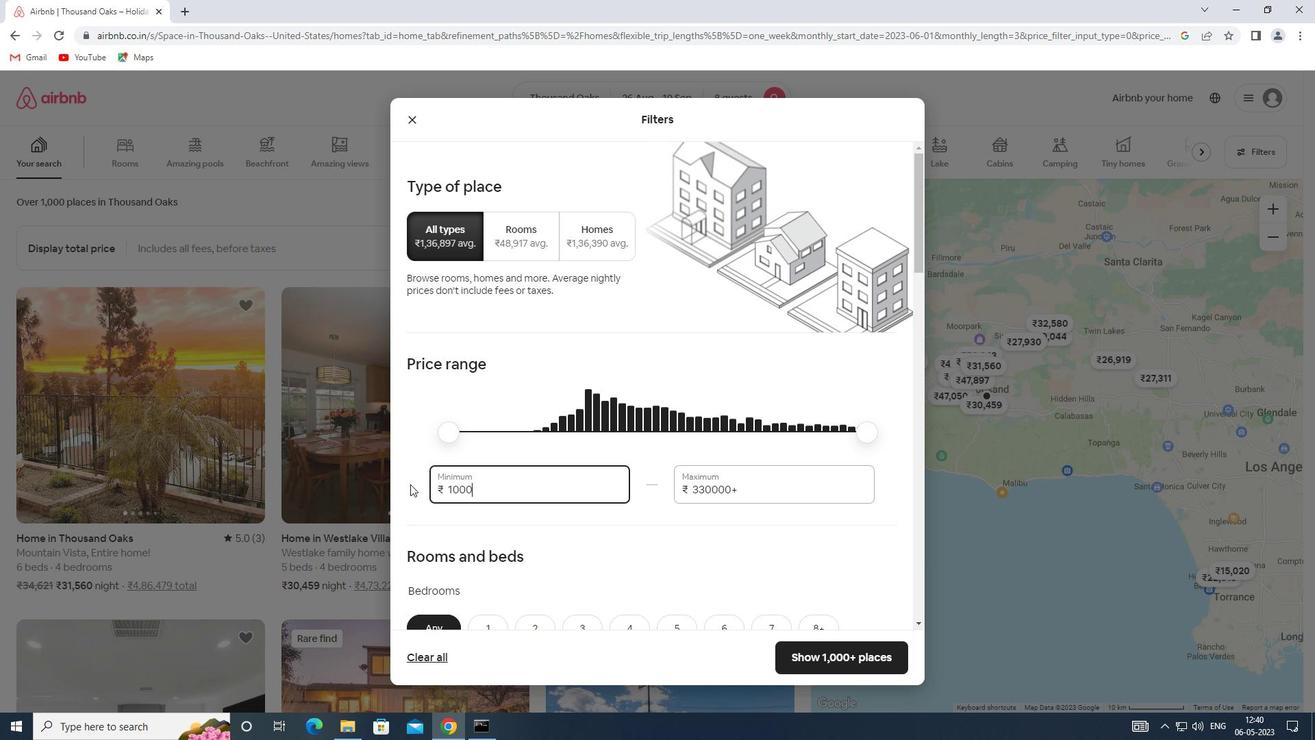 
Action: Mouse moved to (750, 493)
Screenshot: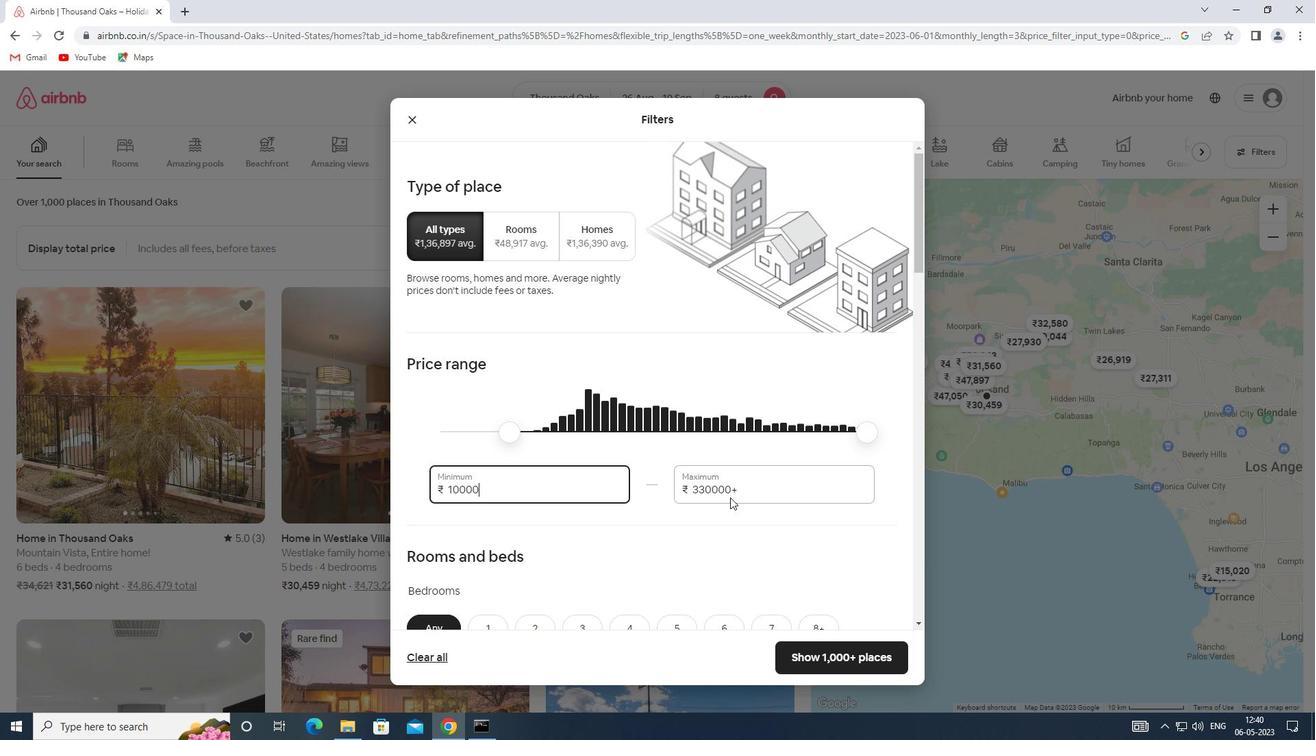 
Action: Mouse pressed left at (750, 493)
Screenshot: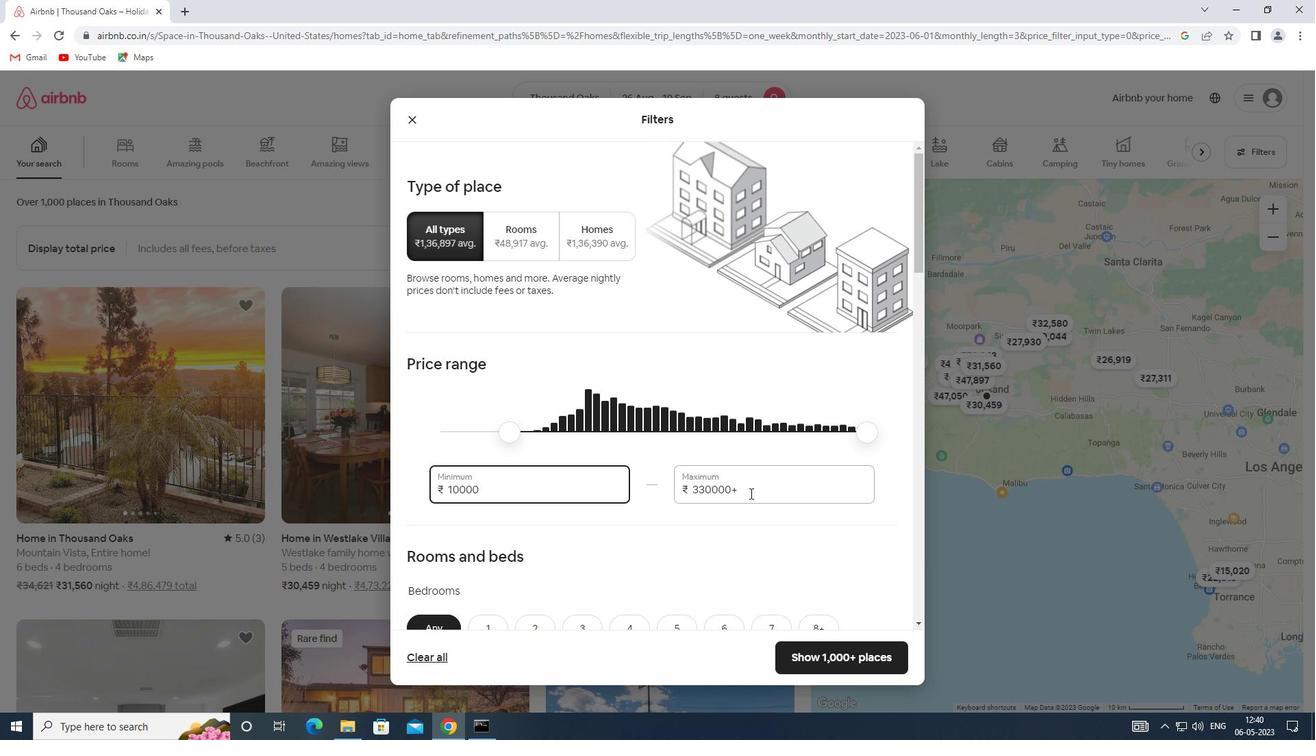 
Action: Mouse moved to (674, 487)
Screenshot: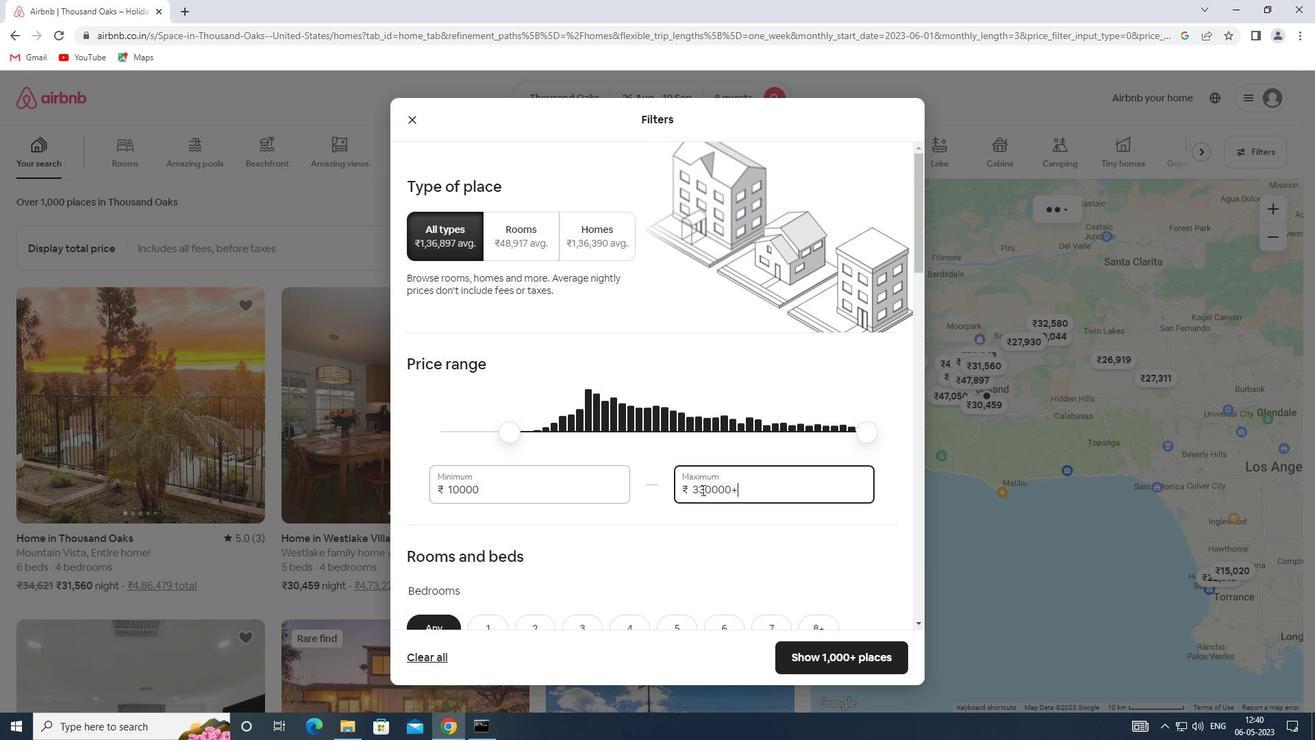 
Action: Key pressed 15000
Screenshot: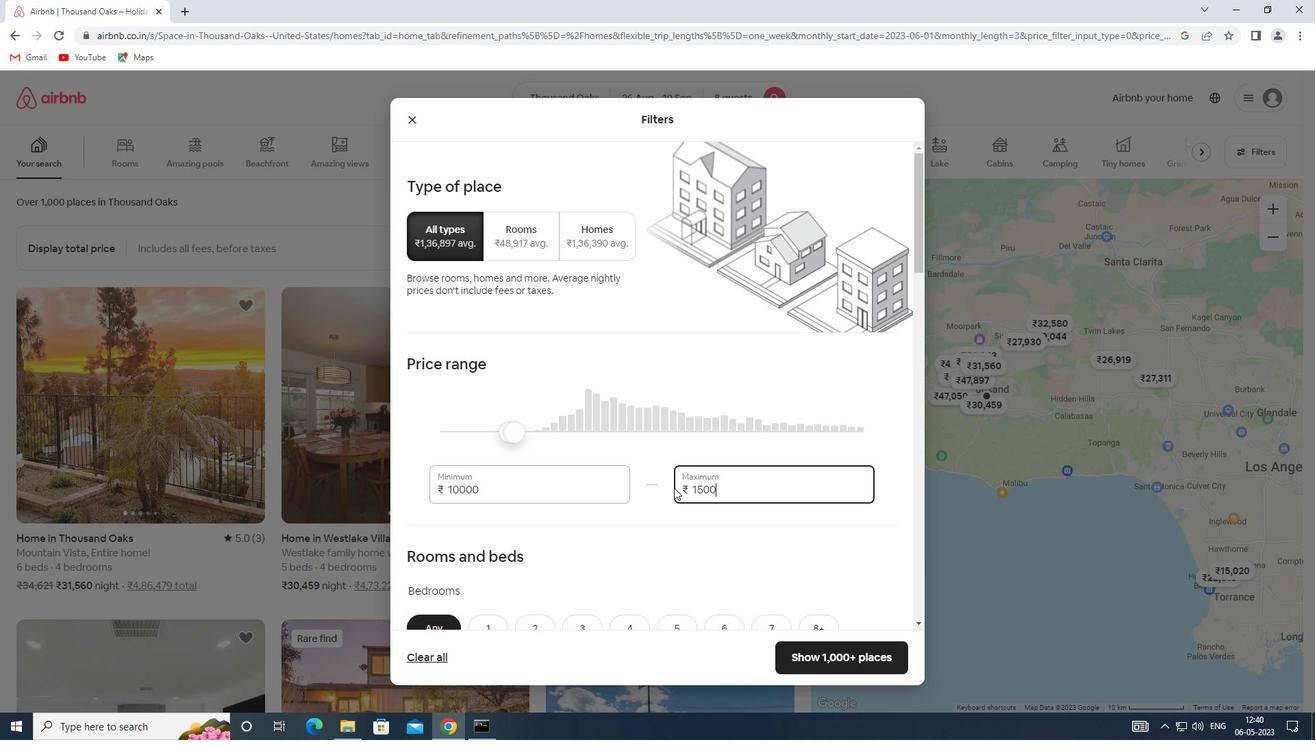 
Action: Mouse moved to (682, 476)
Screenshot: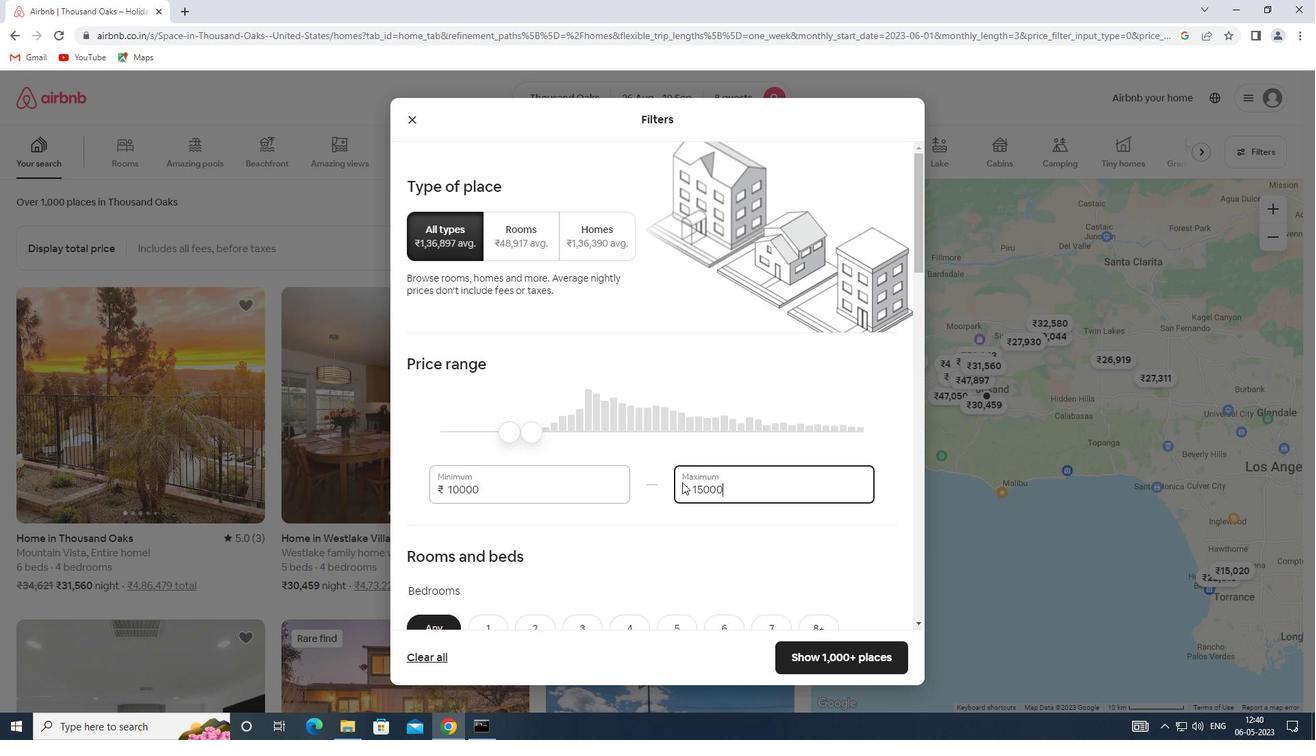 
Action: Mouse scrolled (682, 476) with delta (0, 0)
Screenshot: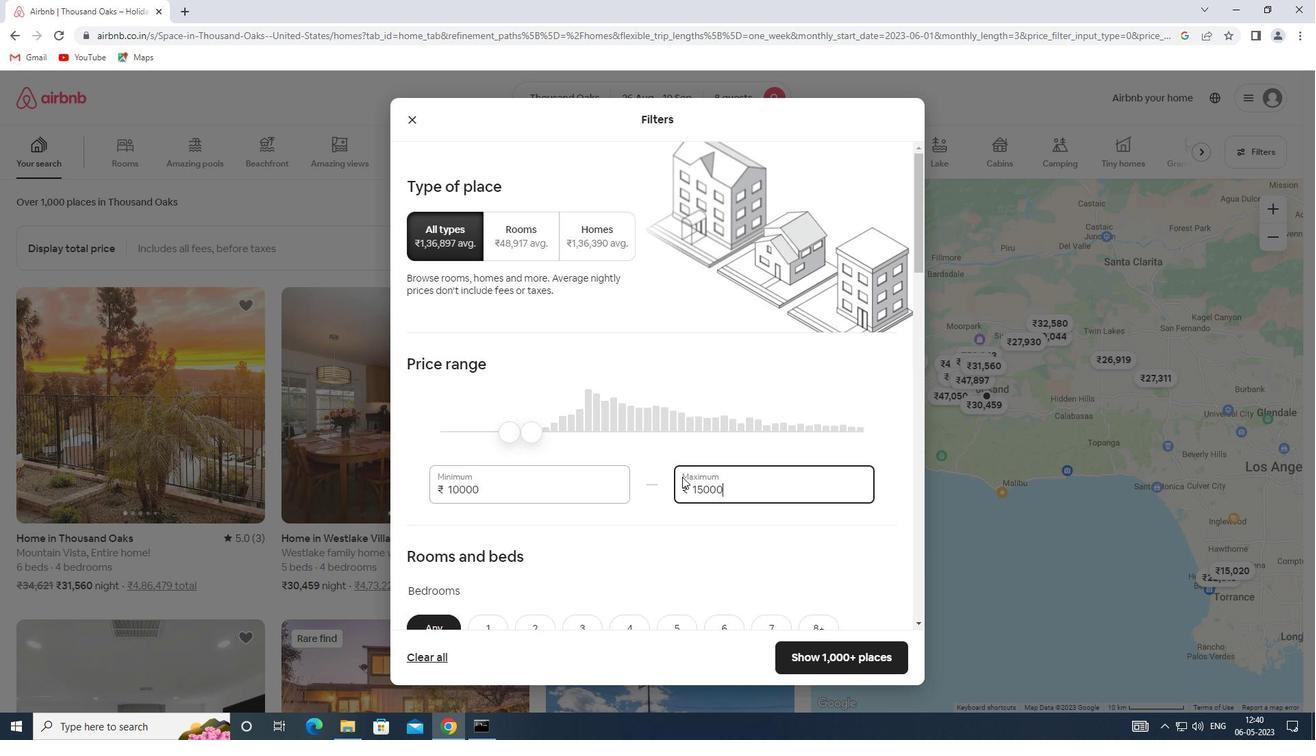 
Action: Mouse scrolled (682, 476) with delta (0, 0)
Screenshot: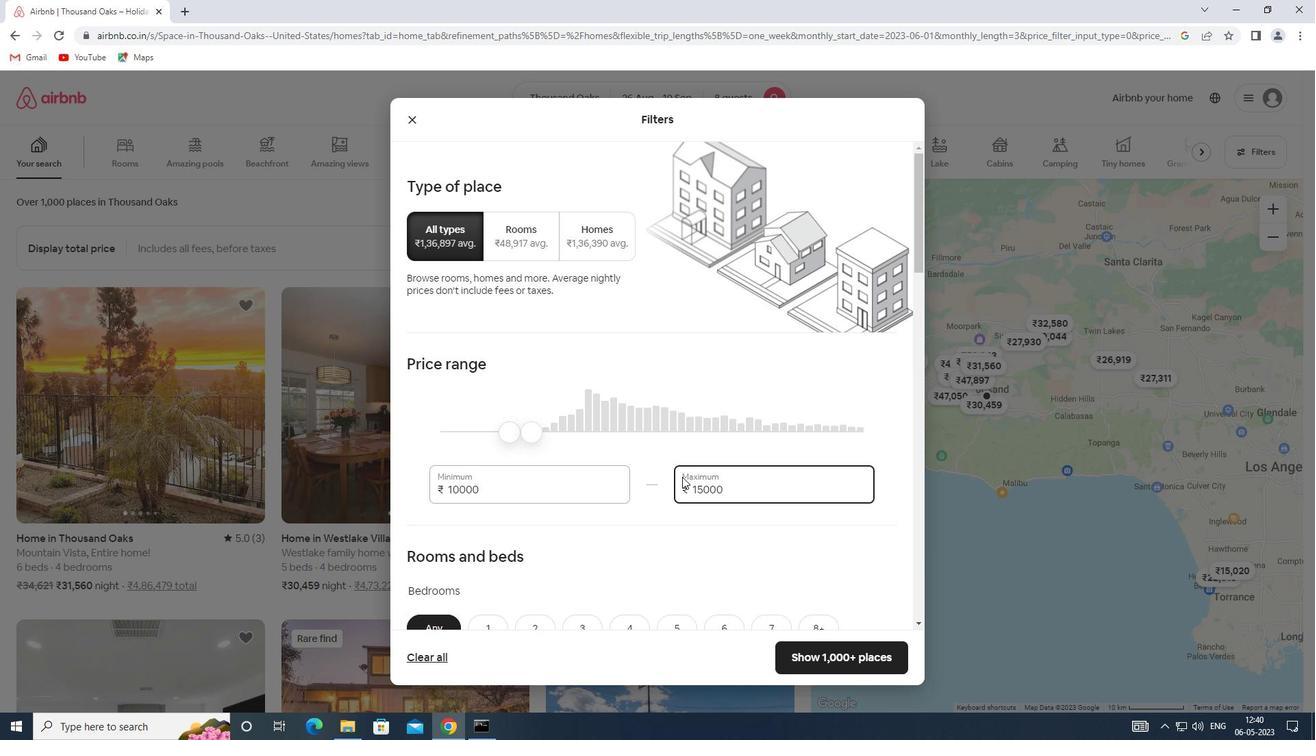
Action: Mouse scrolled (682, 476) with delta (0, 0)
Screenshot: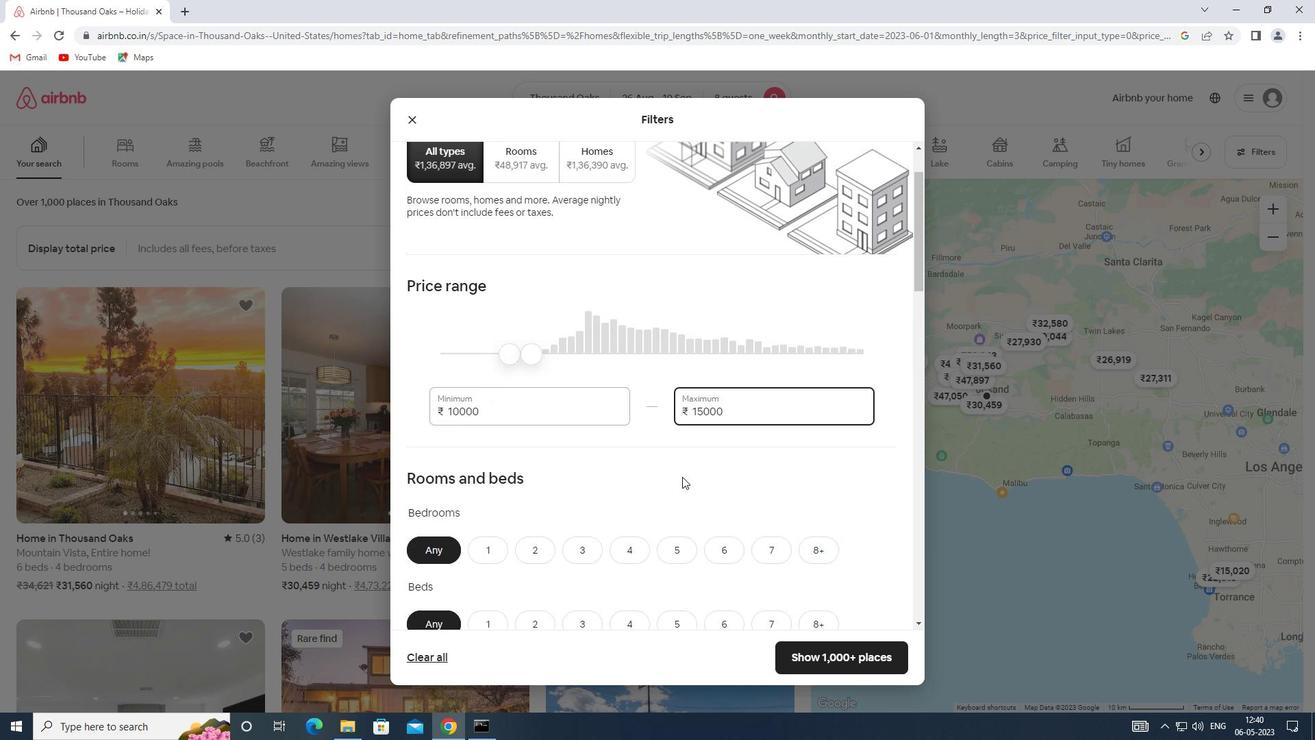 
Action: Mouse moved to (722, 428)
Screenshot: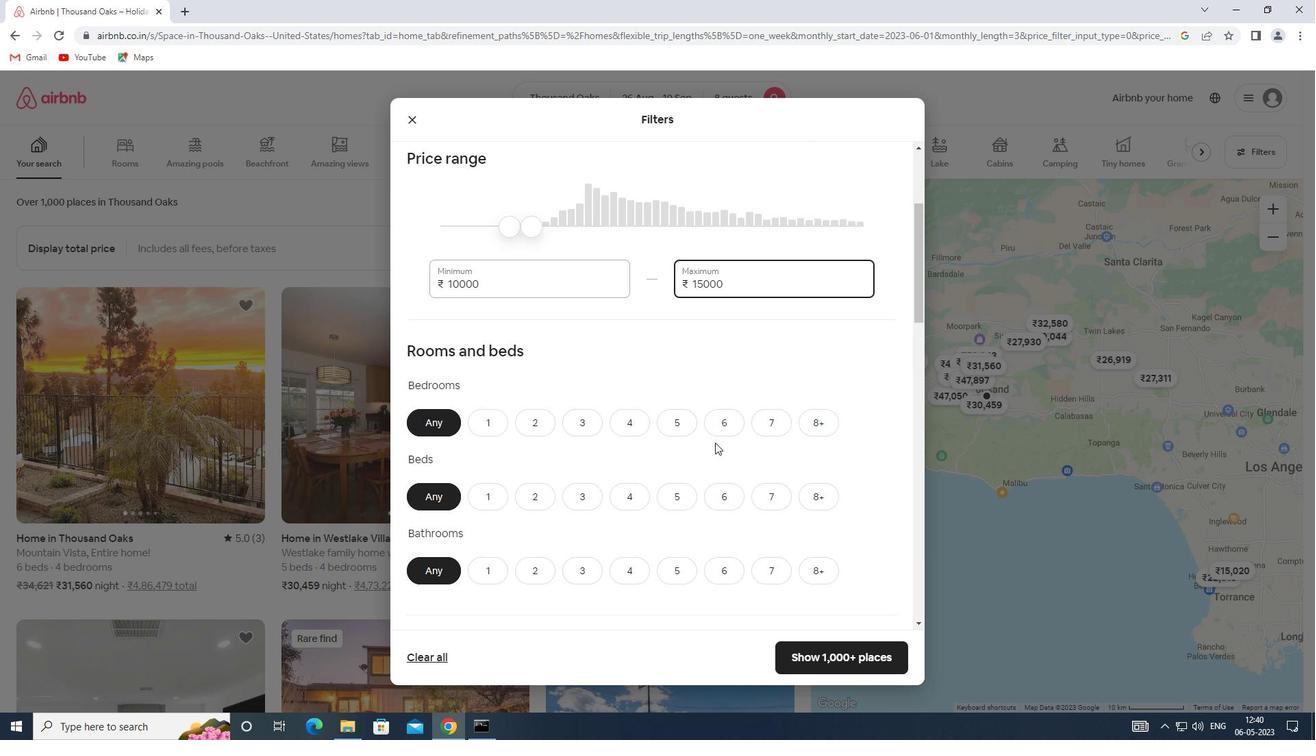 
Action: Mouse pressed left at (722, 428)
Screenshot: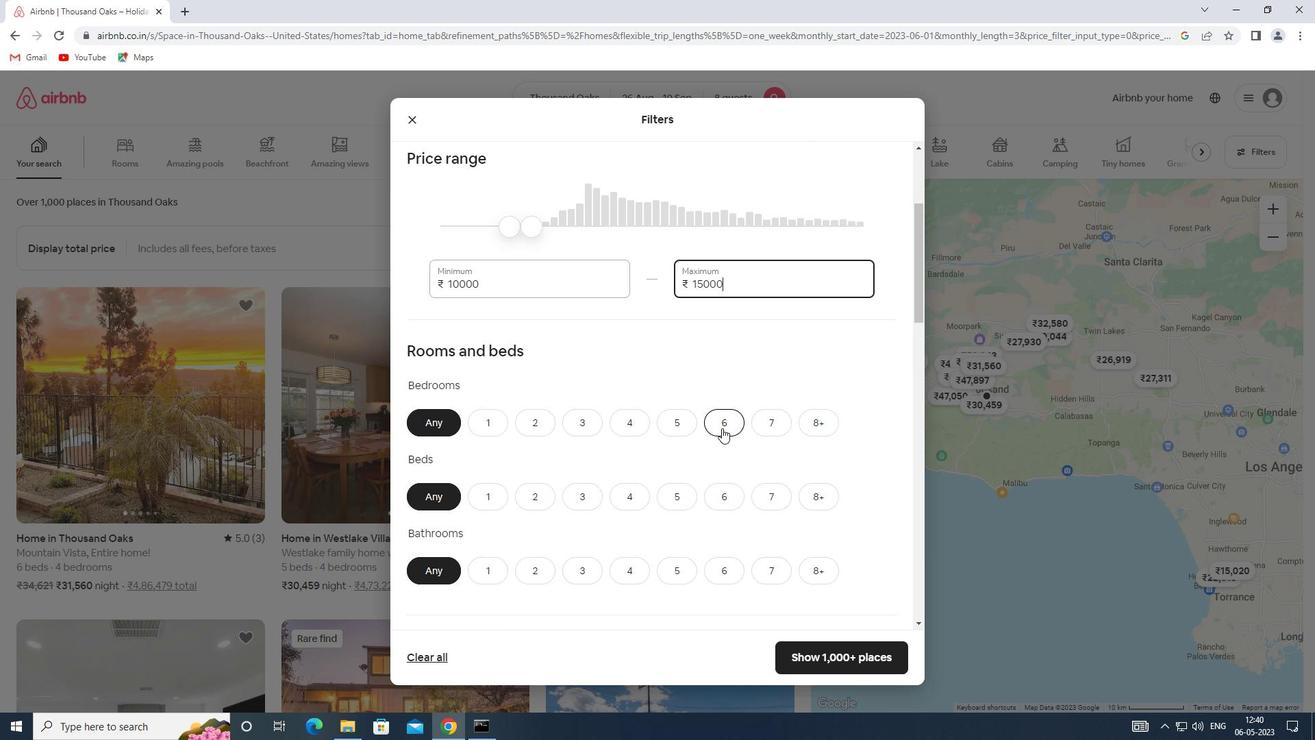 
Action: Mouse moved to (717, 491)
Screenshot: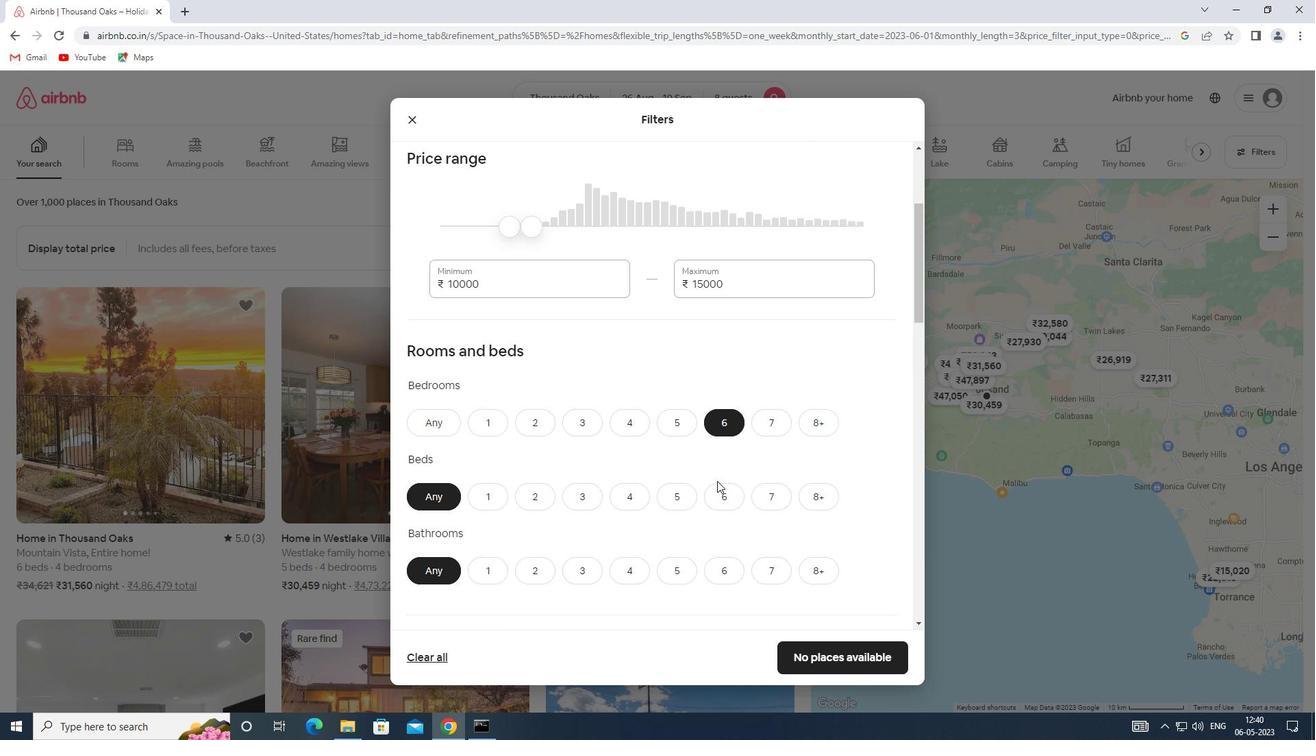 
Action: Mouse pressed left at (717, 491)
Screenshot: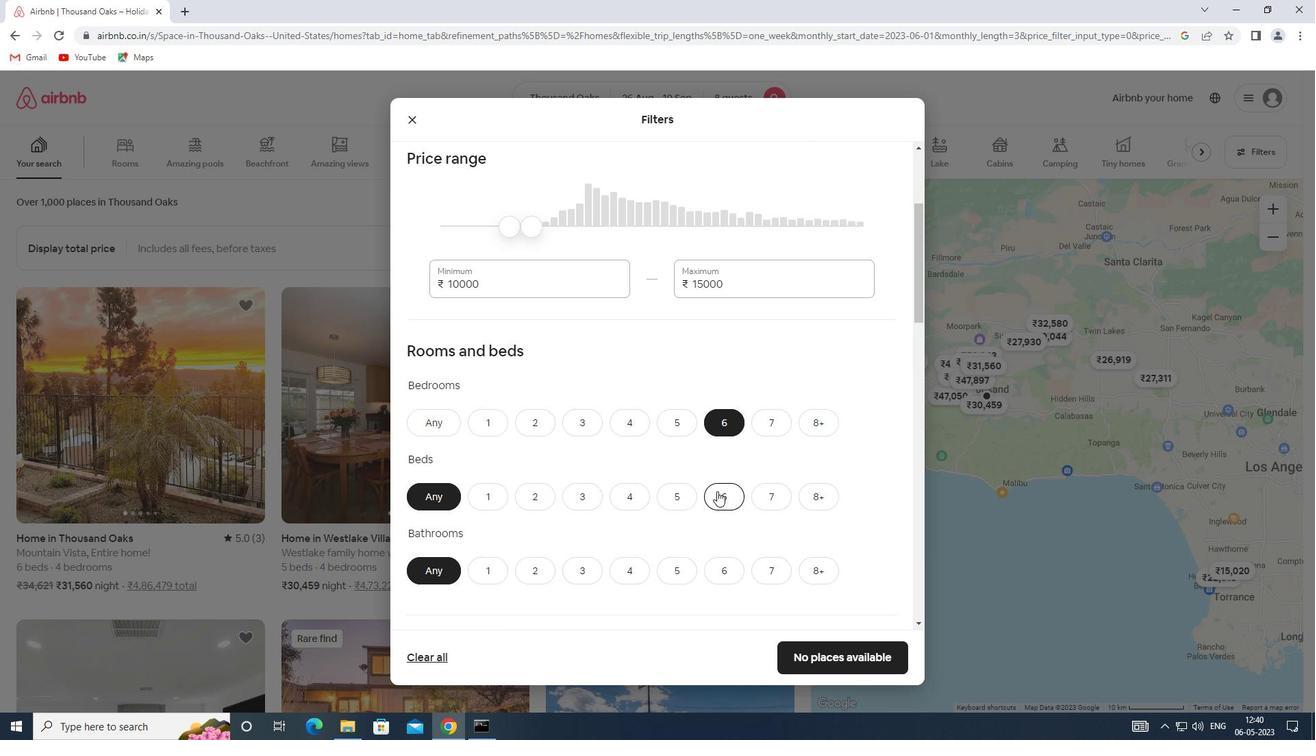 
Action: Mouse moved to (724, 561)
Screenshot: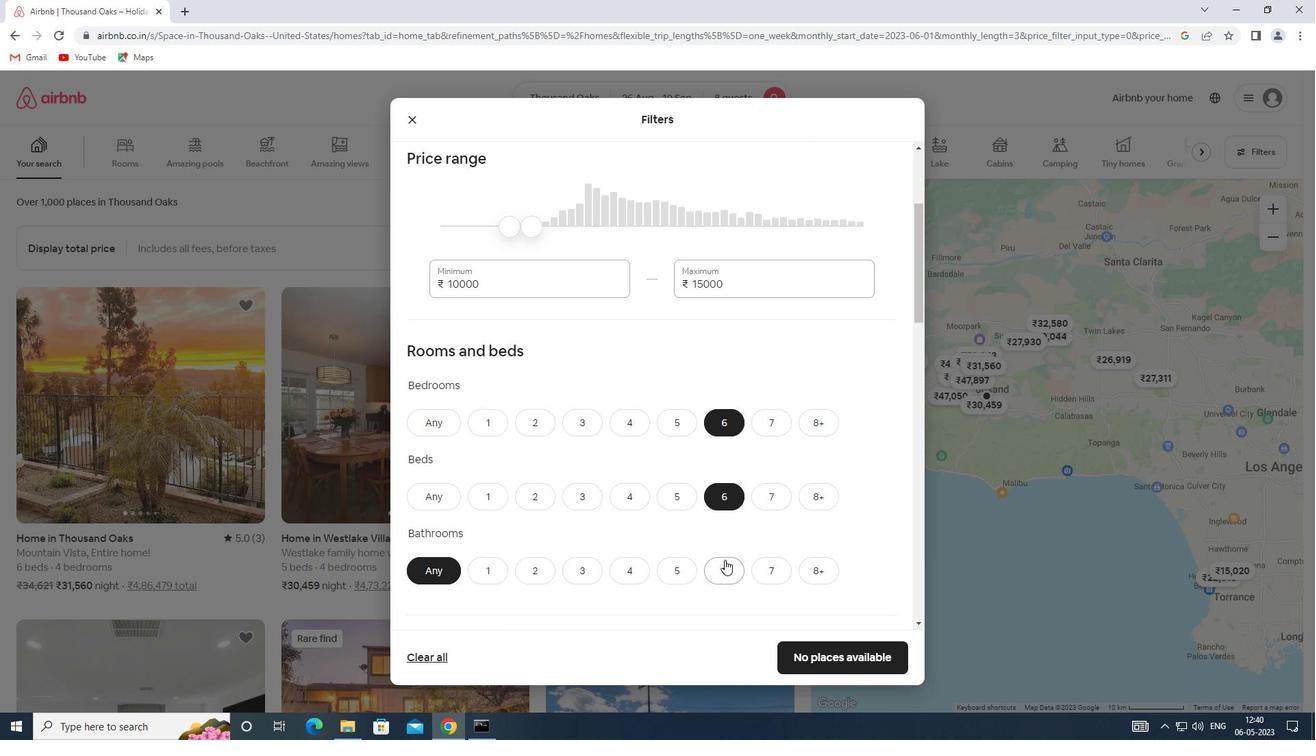 
Action: Mouse pressed left at (724, 561)
Screenshot: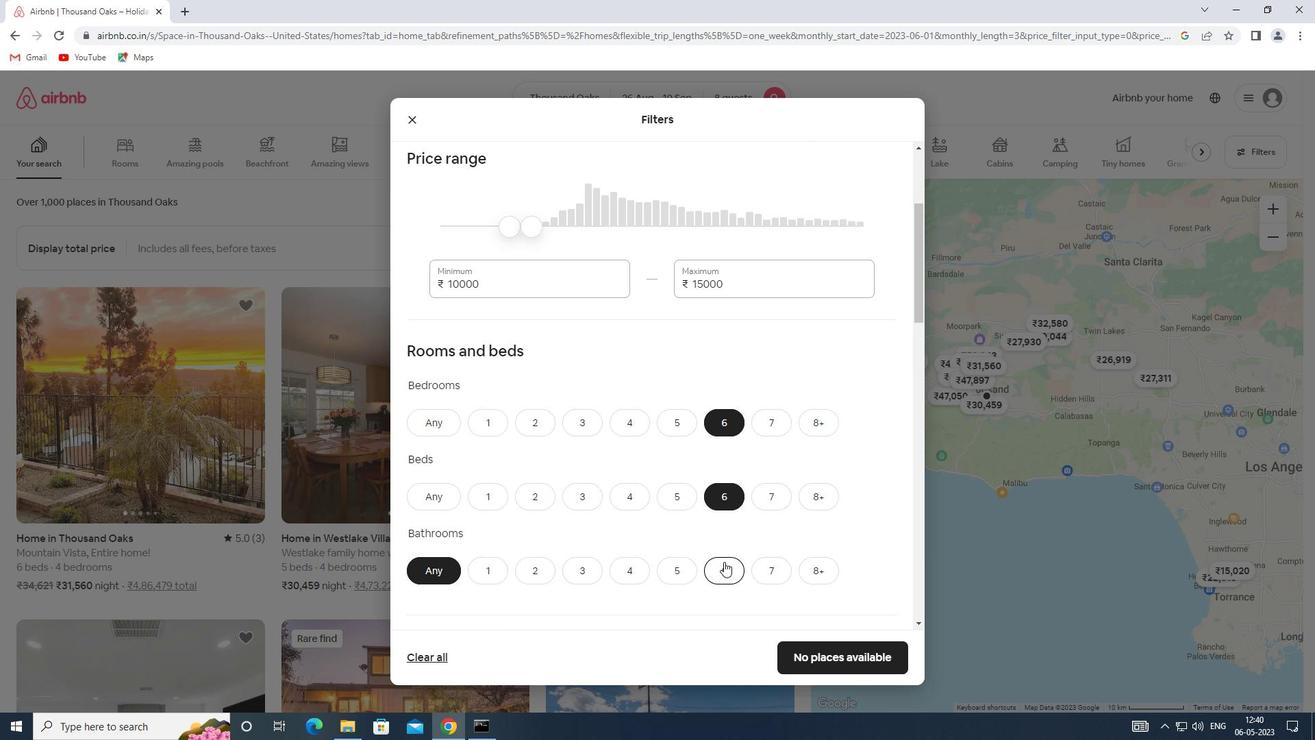 
Action: Mouse scrolled (724, 561) with delta (0, 0)
Screenshot: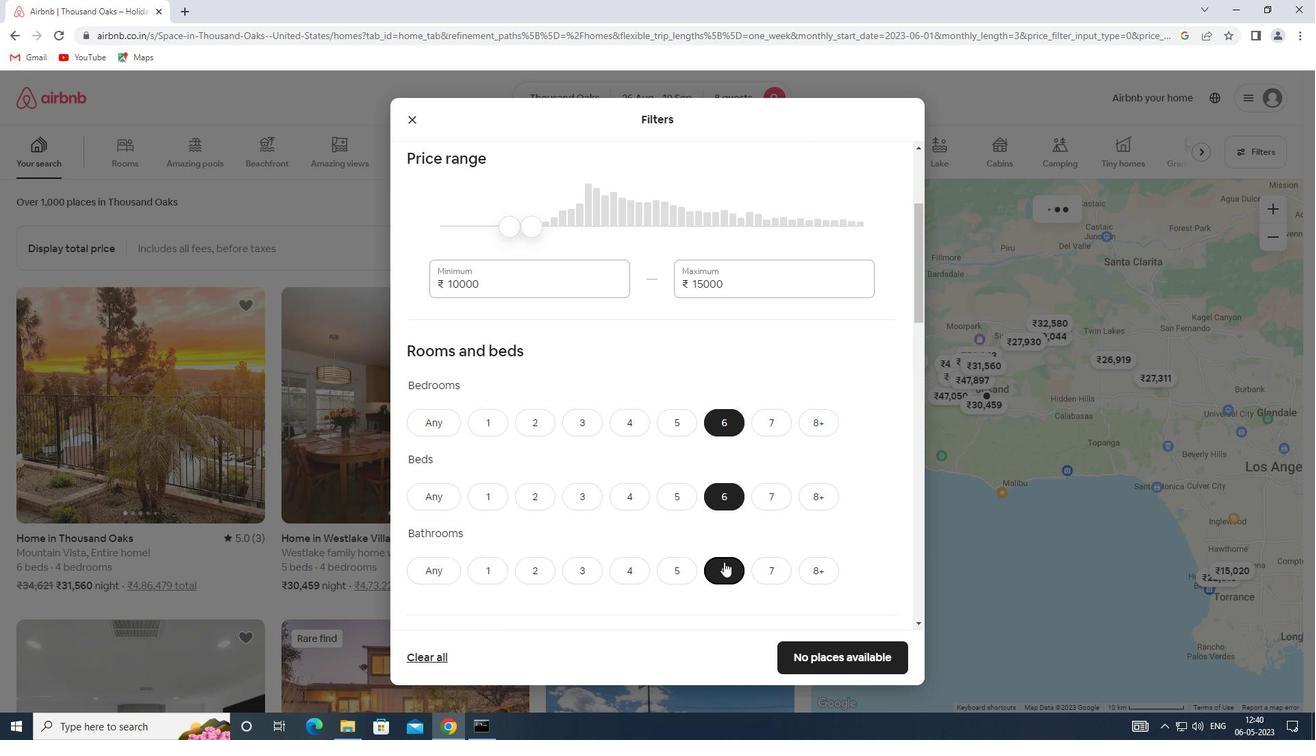 
Action: Mouse moved to (724, 561)
Screenshot: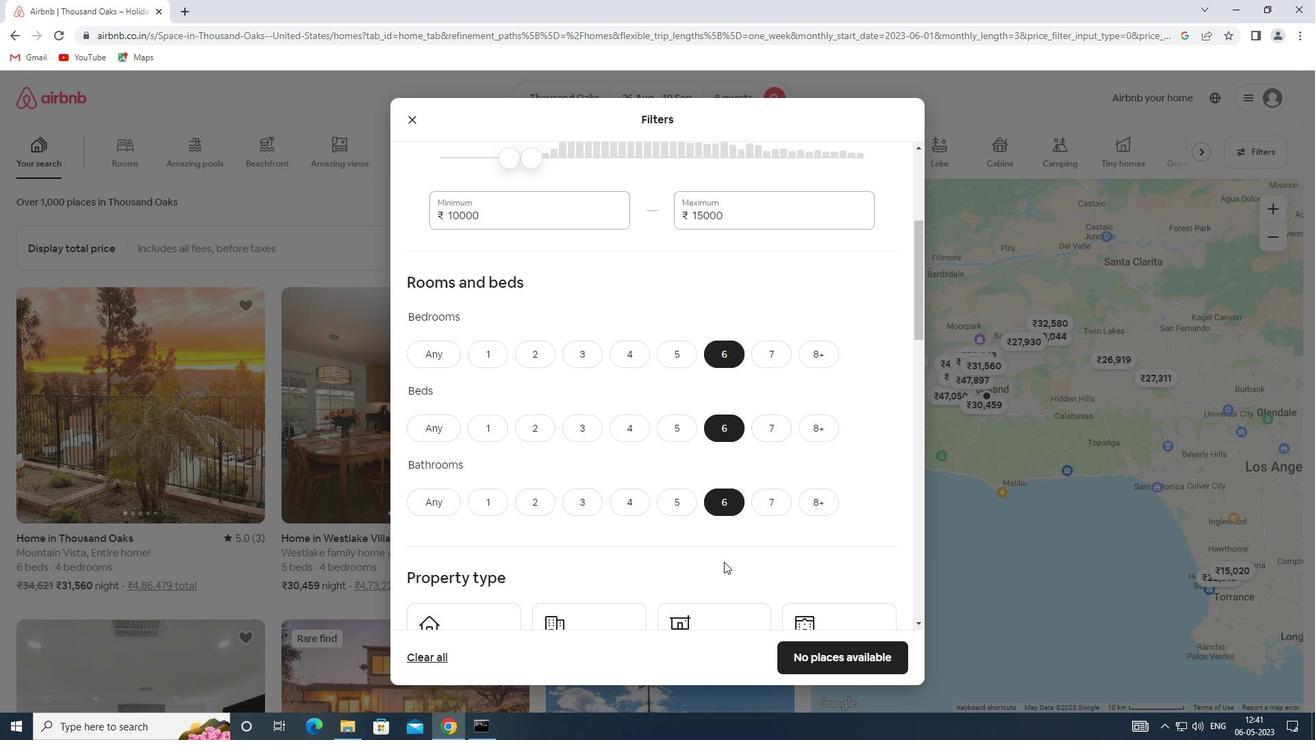 
Action: Mouse scrolled (724, 561) with delta (0, 0)
Screenshot: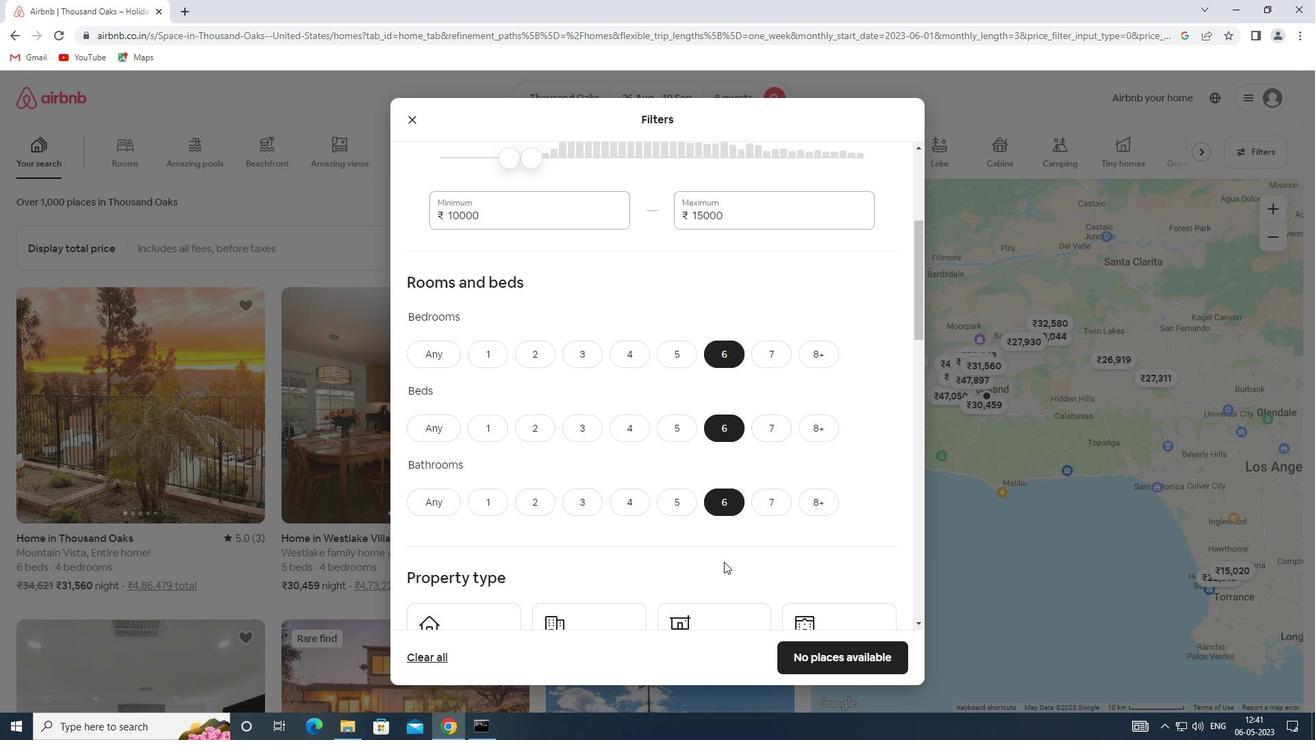 
Action: Mouse moved to (723, 560)
Screenshot: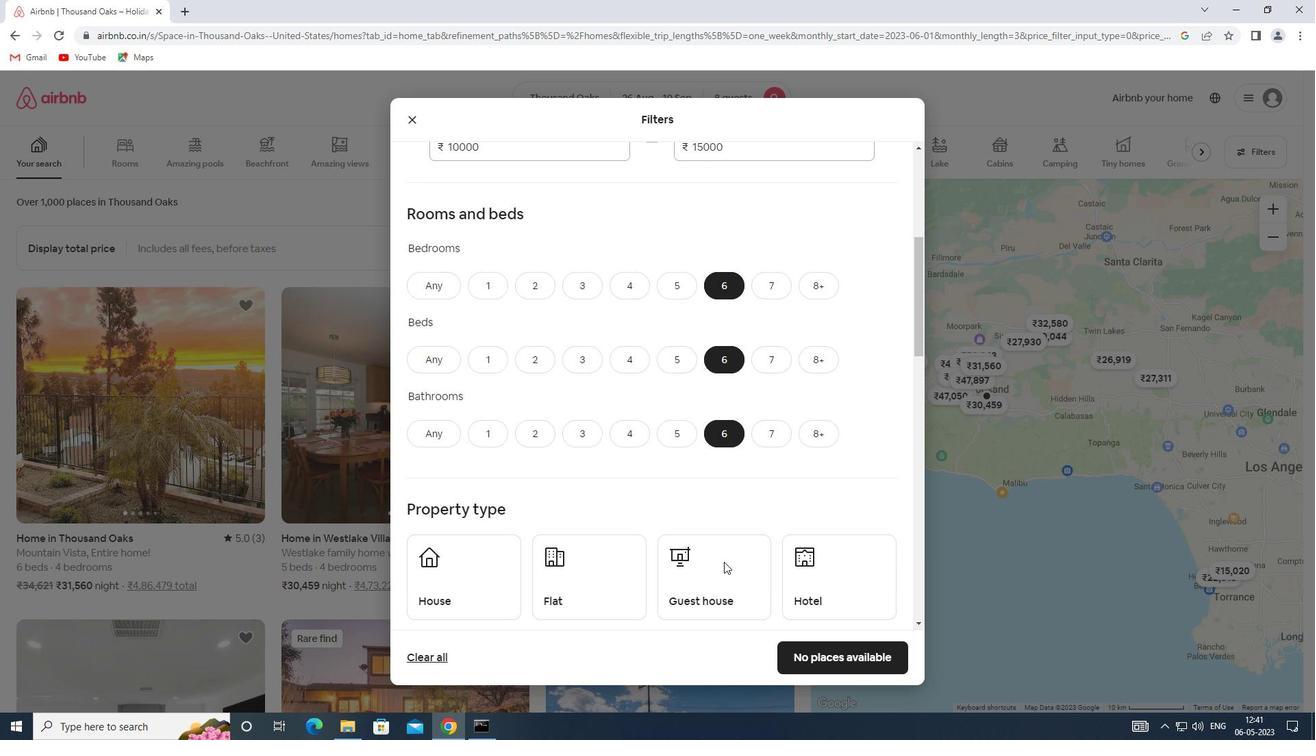 
Action: Mouse scrolled (723, 559) with delta (0, 0)
Screenshot: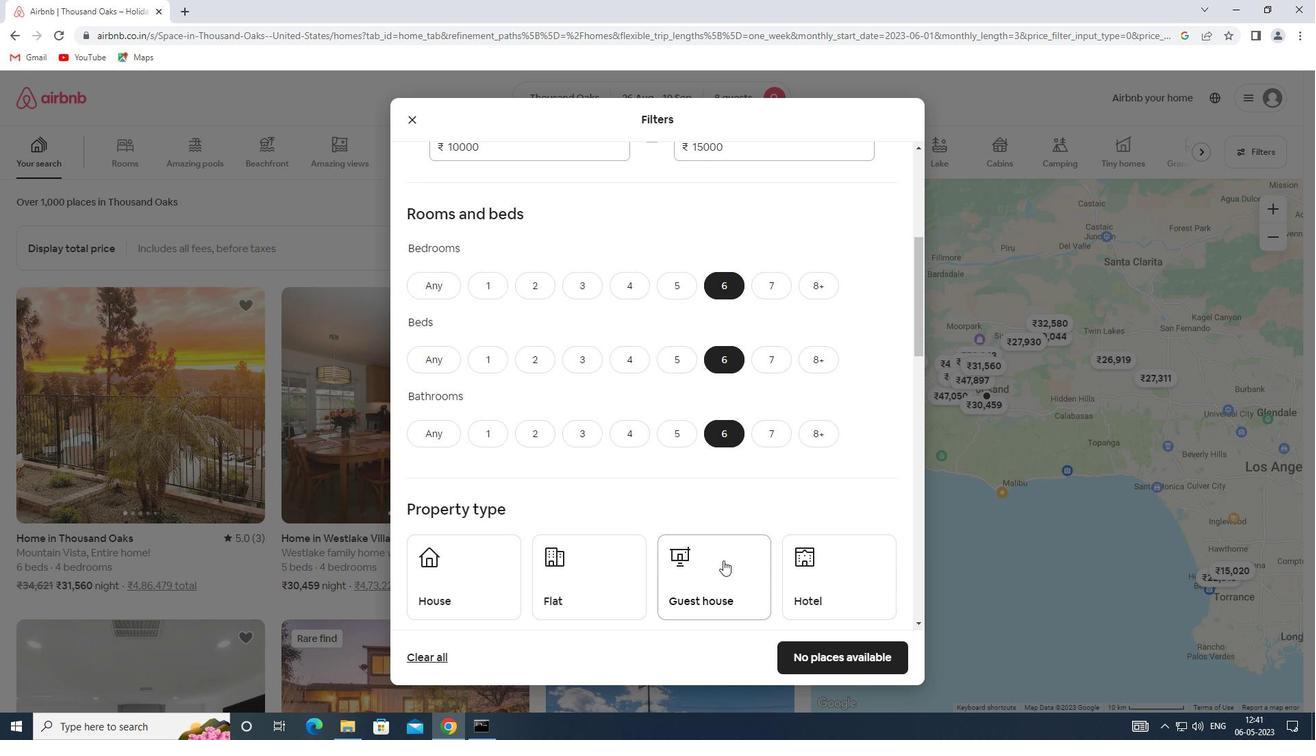 
Action: Mouse scrolled (723, 559) with delta (0, 0)
Screenshot: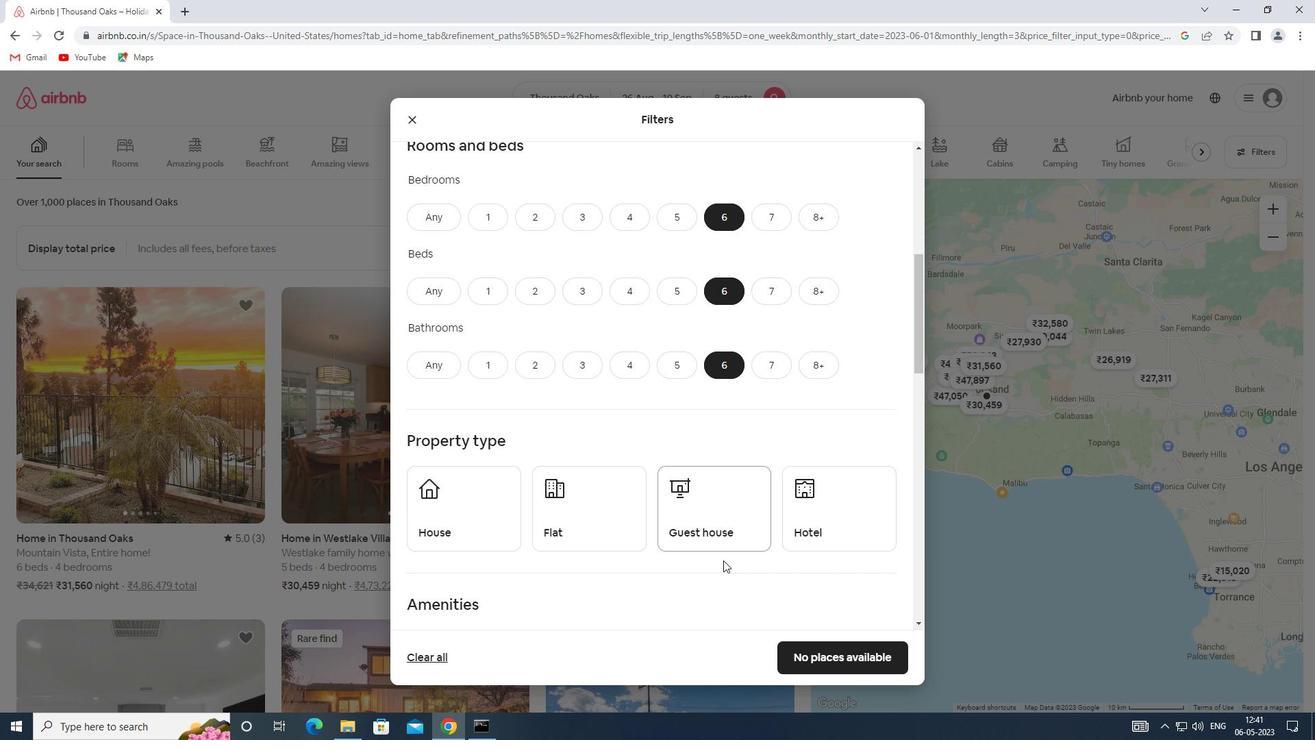 
Action: Mouse scrolled (723, 559) with delta (0, 0)
Screenshot: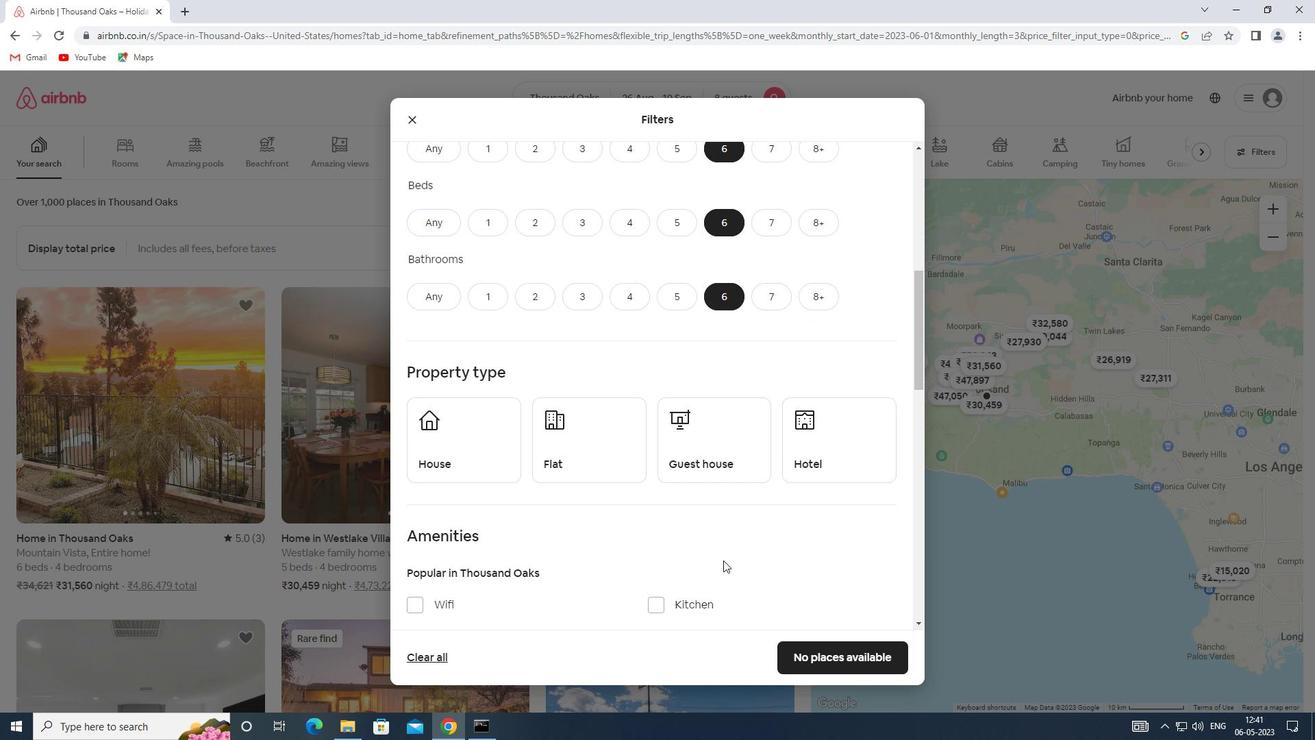 
Action: Mouse scrolled (723, 559) with delta (0, 0)
Screenshot: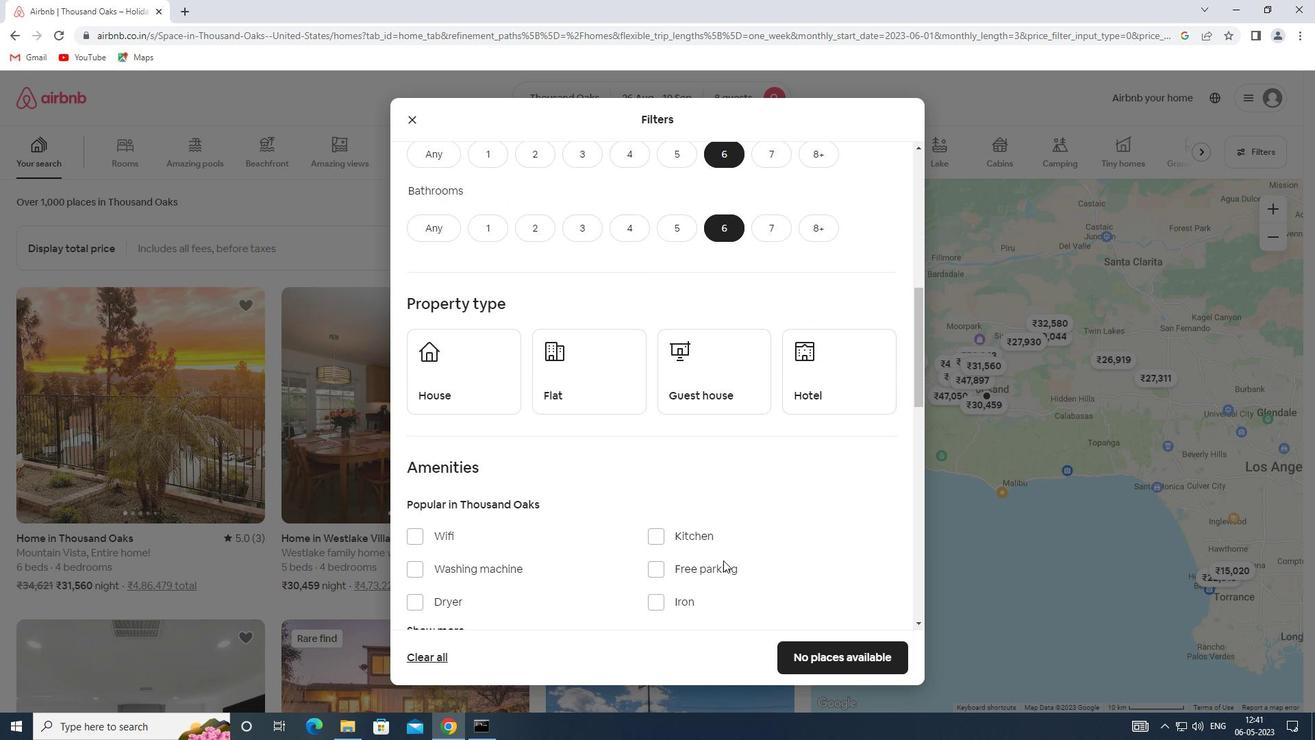
Action: Mouse moved to (479, 338)
Screenshot: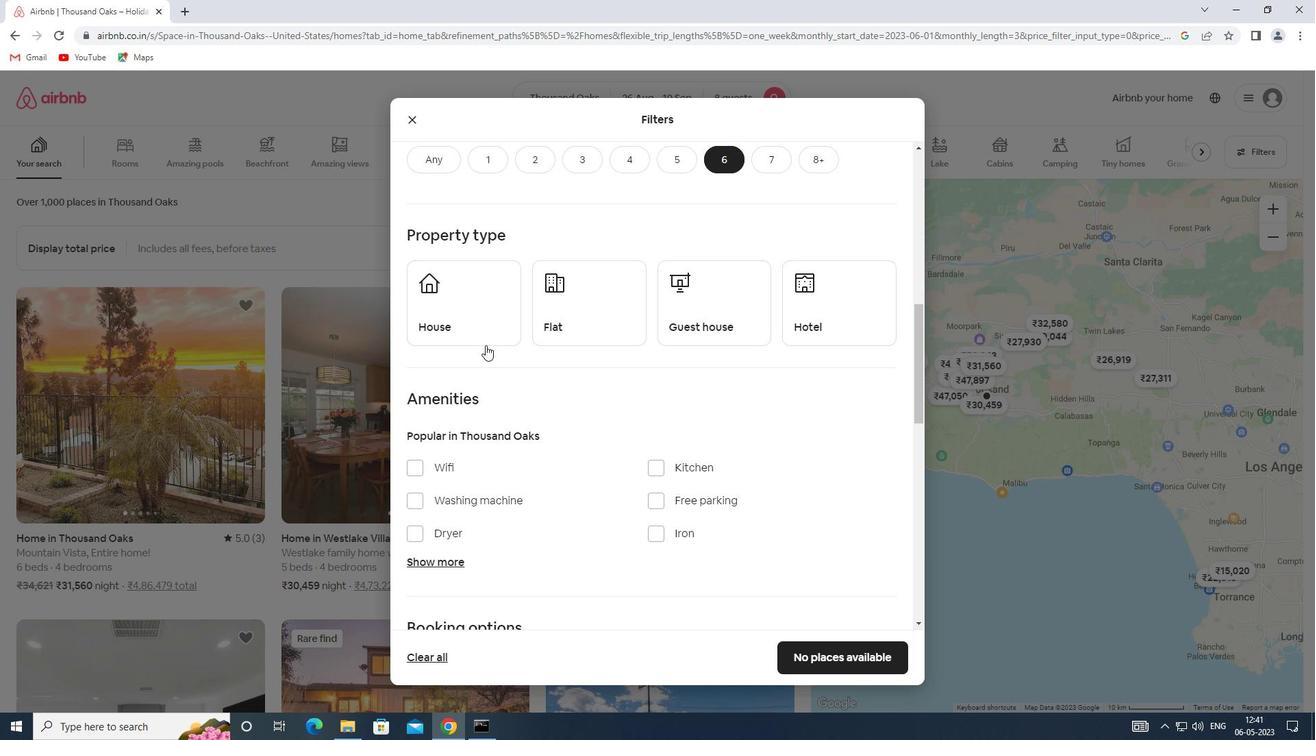 
Action: Mouse pressed left at (479, 338)
Screenshot: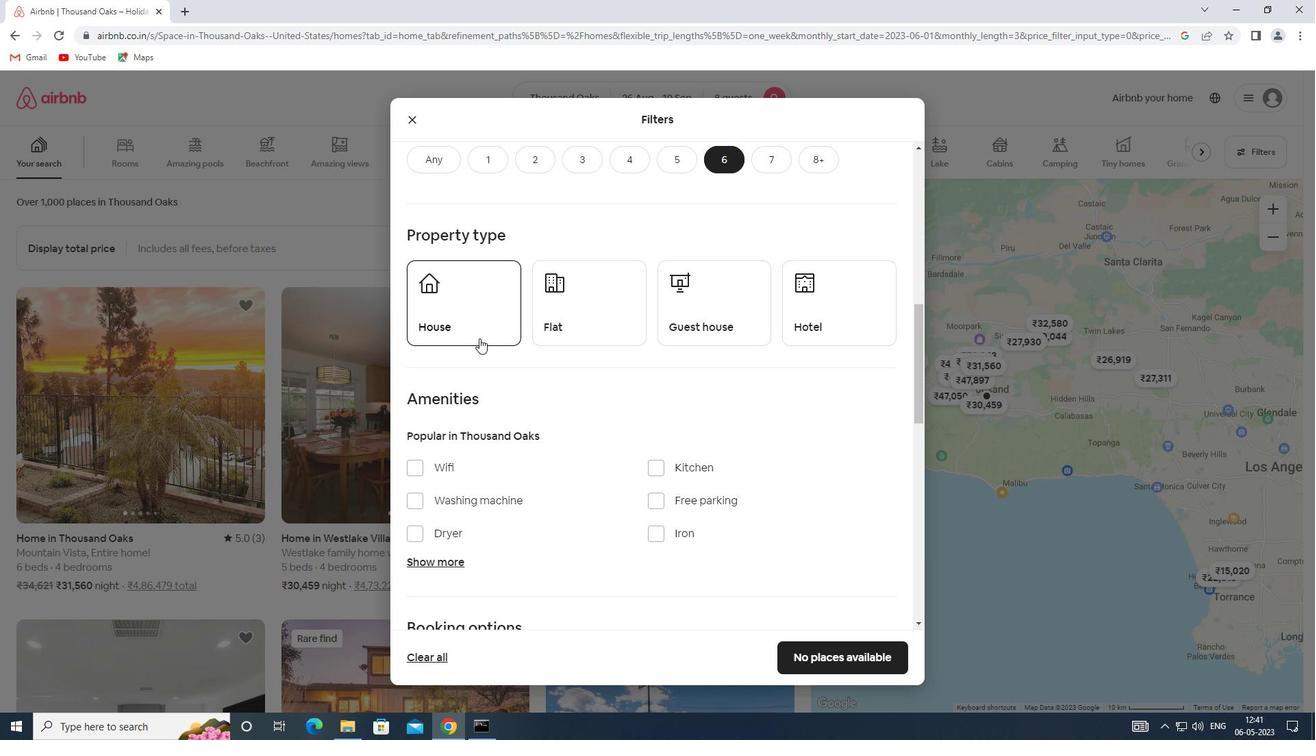 
Action: Mouse moved to (561, 333)
Screenshot: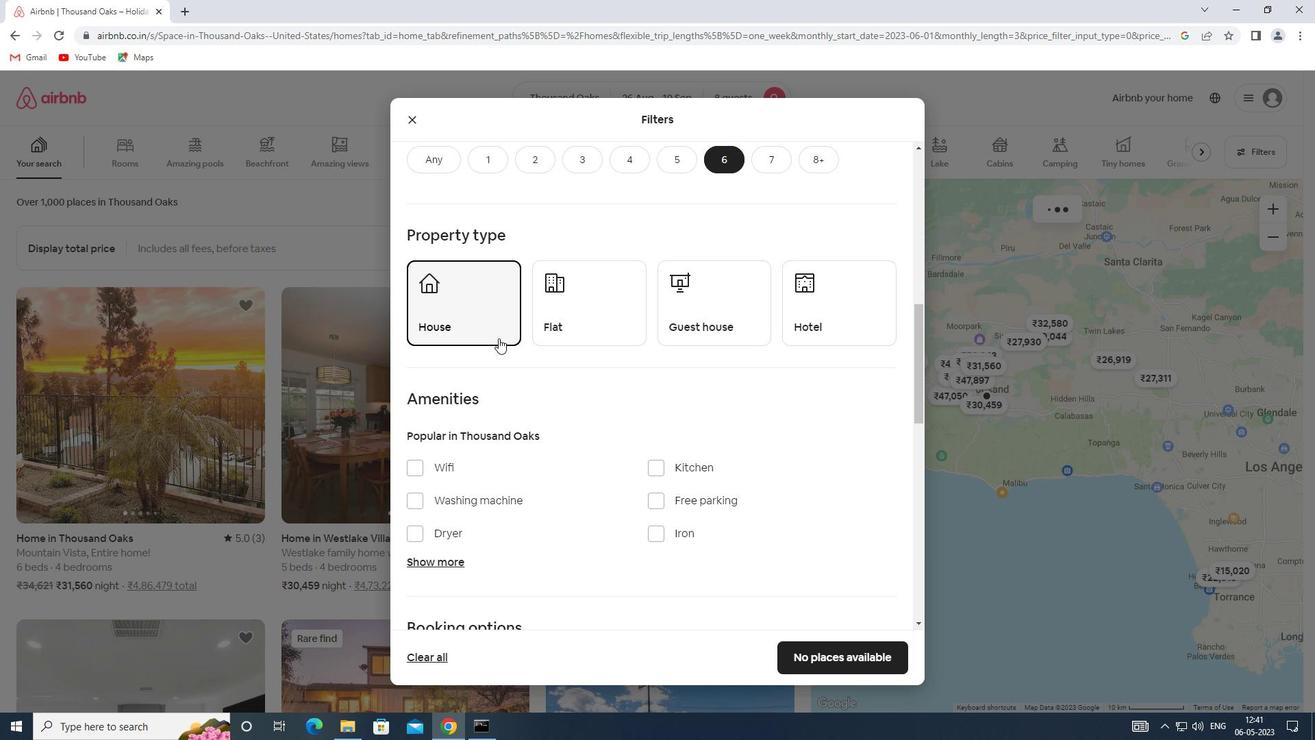 
Action: Mouse pressed left at (561, 333)
Screenshot: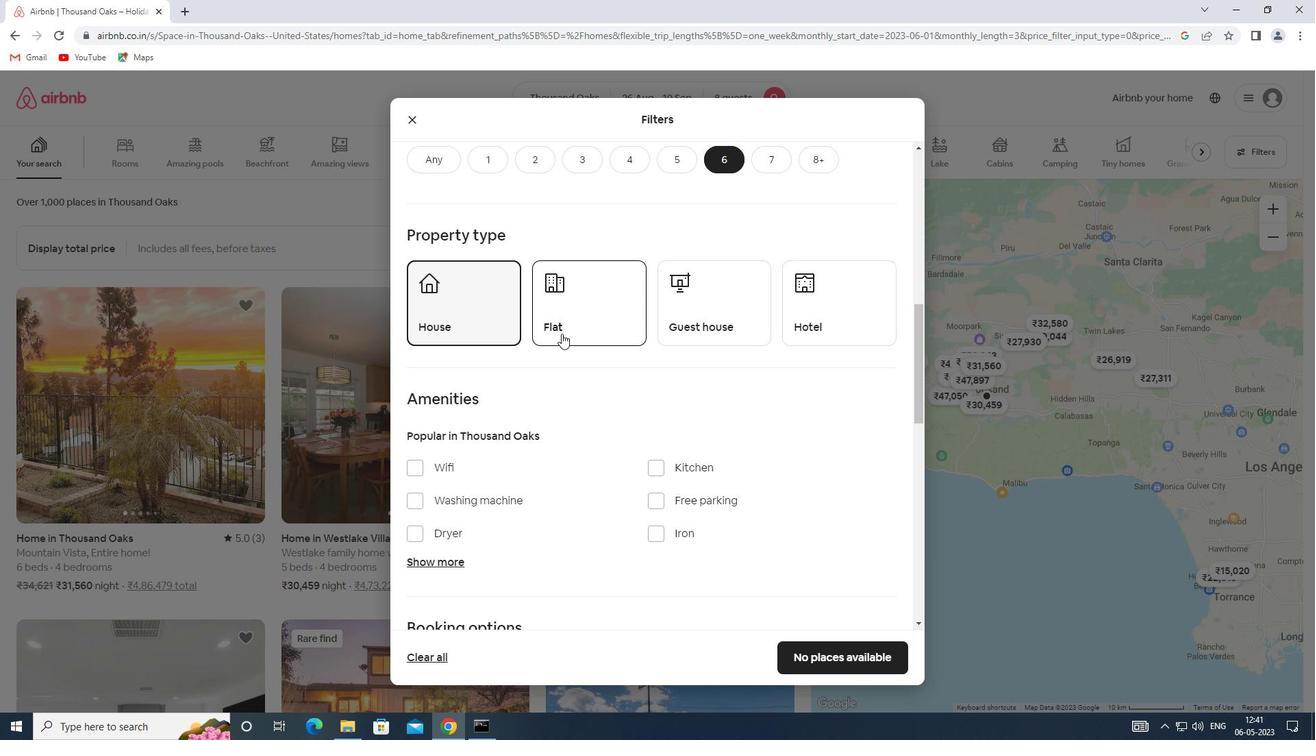 
Action: Mouse moved to (679, 327)
Screenshot: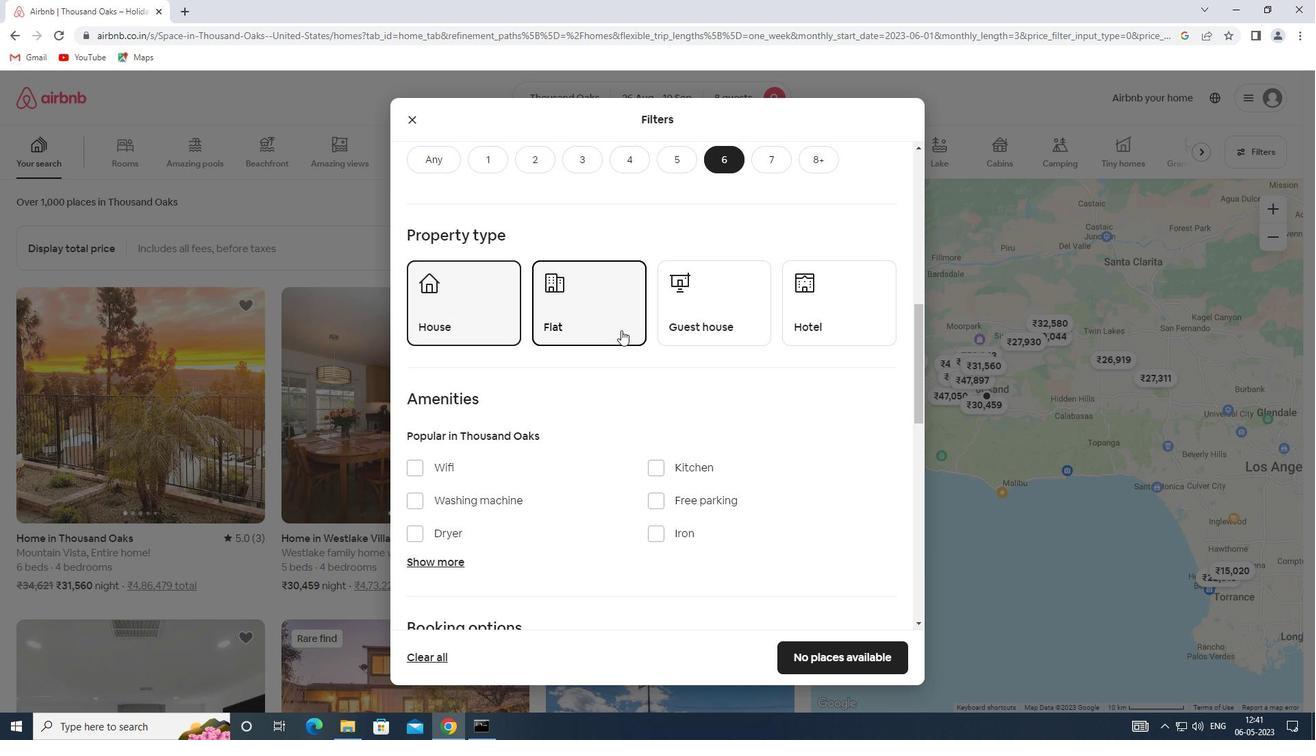 
Action: Mouse pressed left at (679, 327)
Screenshot: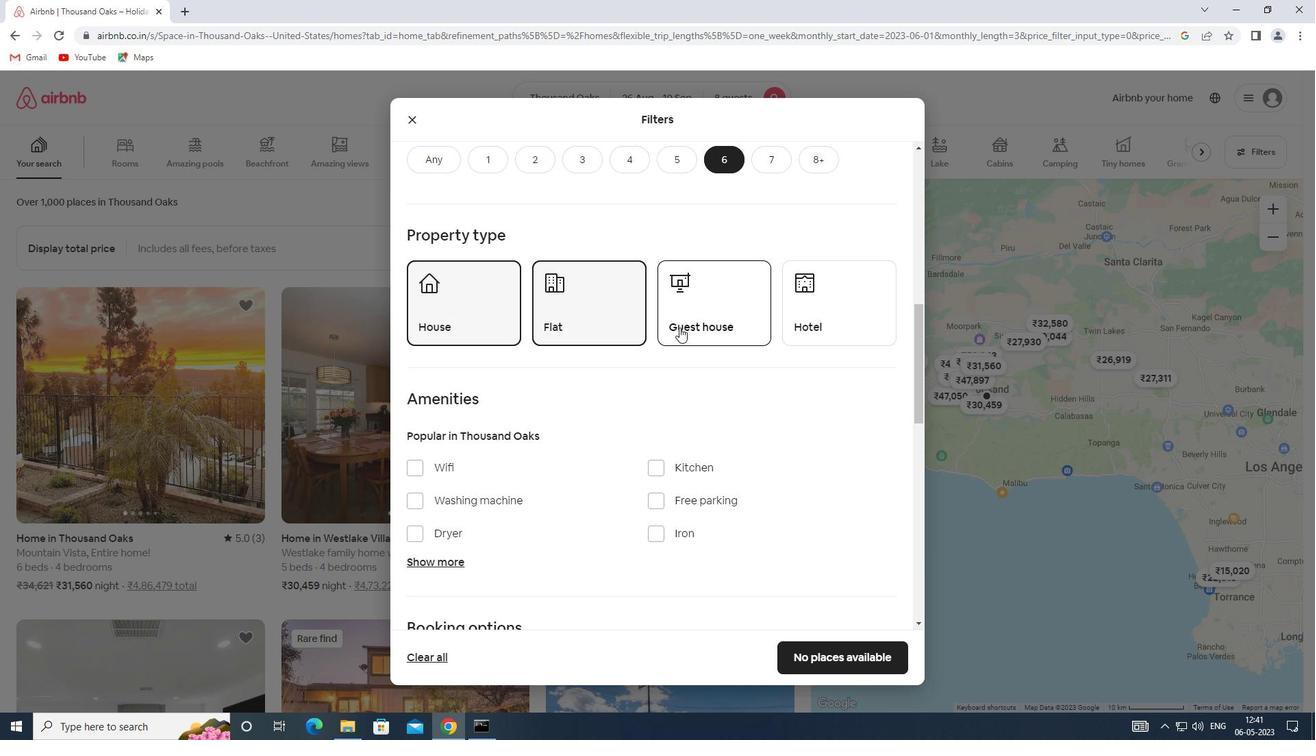
Action: Mouse moved to (572, 341)
Screenshot: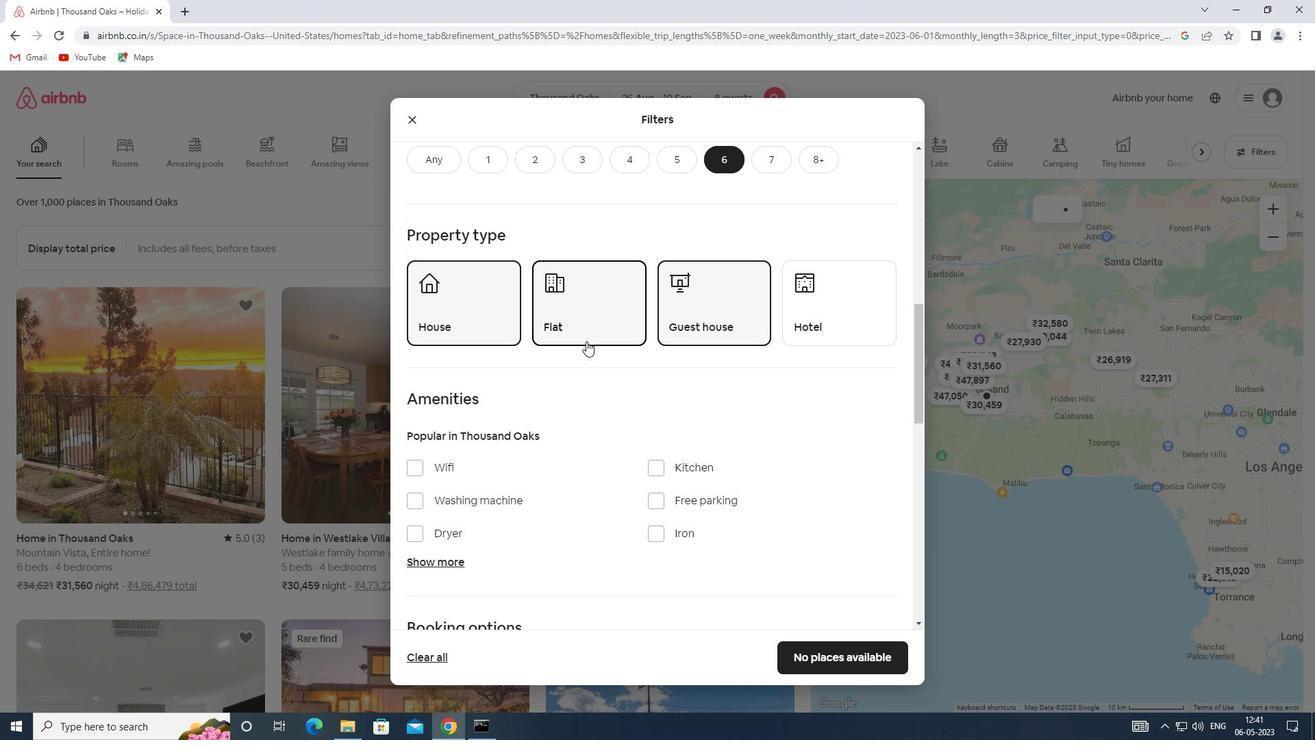 
Action: Mouse scrolled (572, 340) with delta (0, 0)
Screenshot: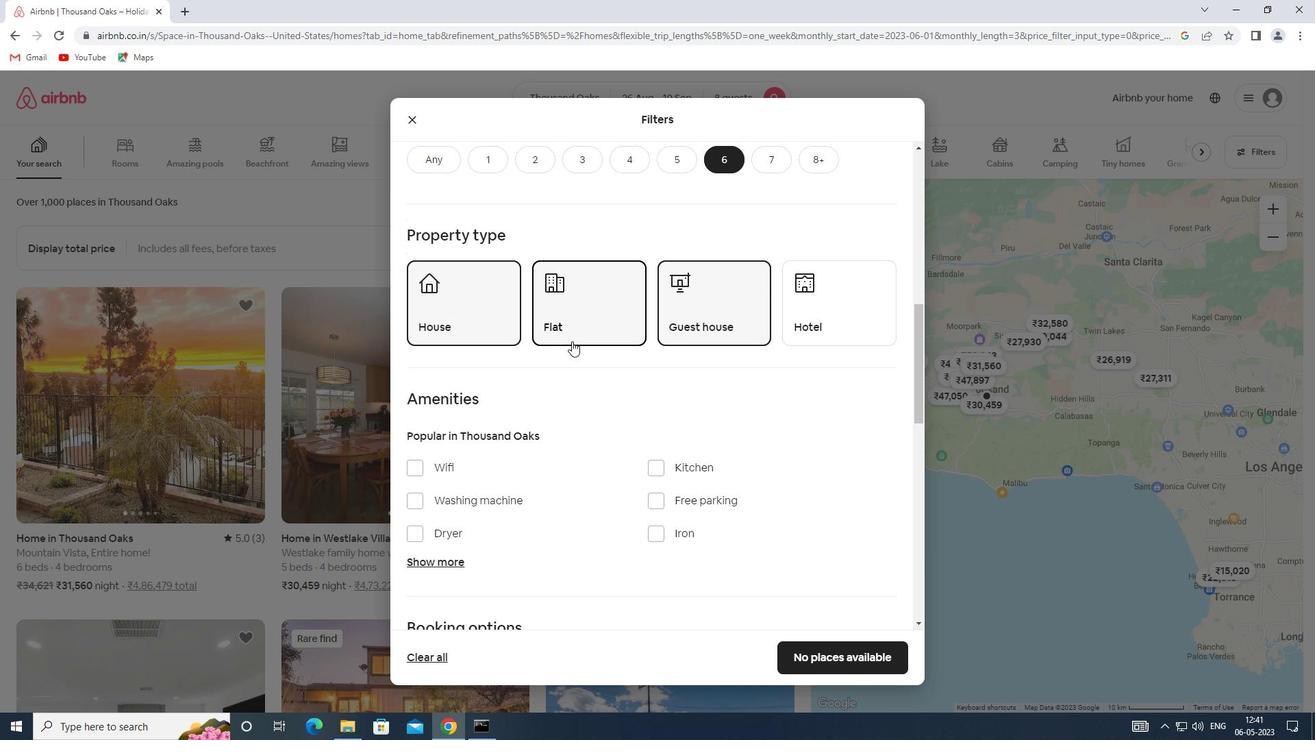 
Action: Mouse scrolled (572, 340) with delta (0, 0)
Screenshot: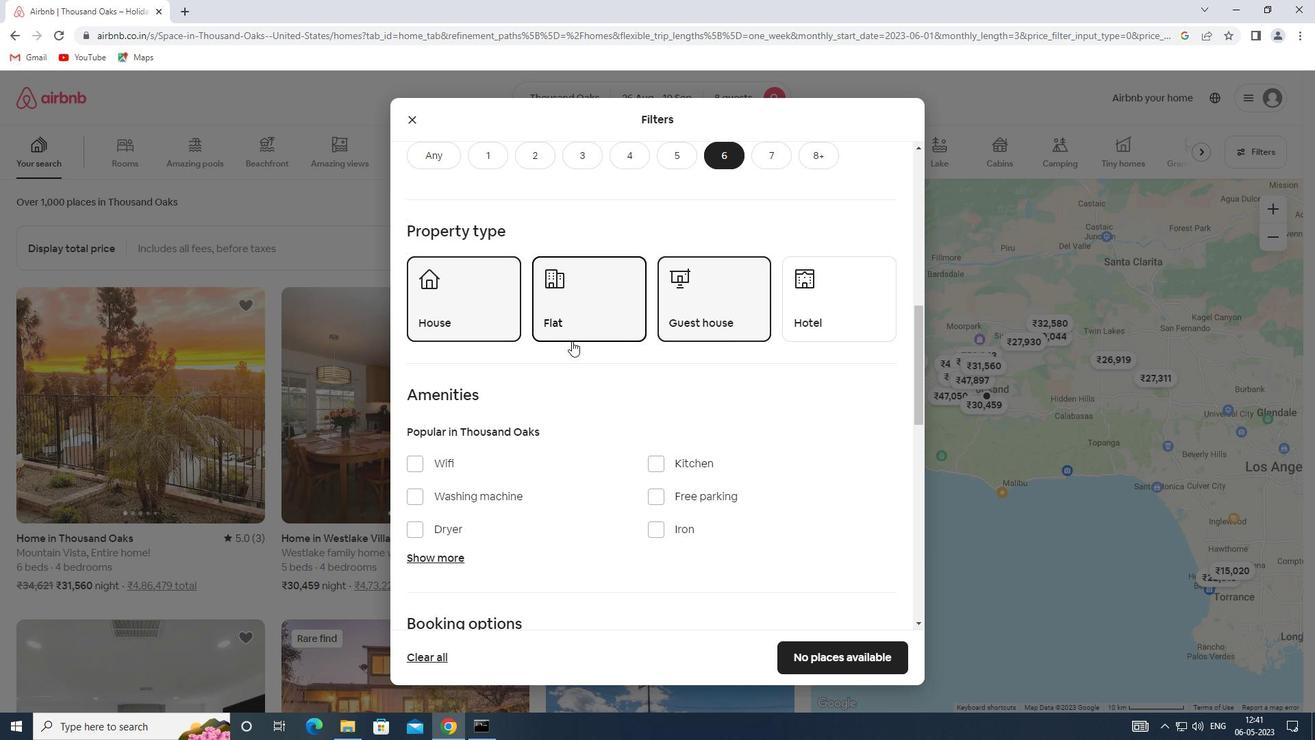 
Action: Mouse moved to (447, 324)
Screenshot: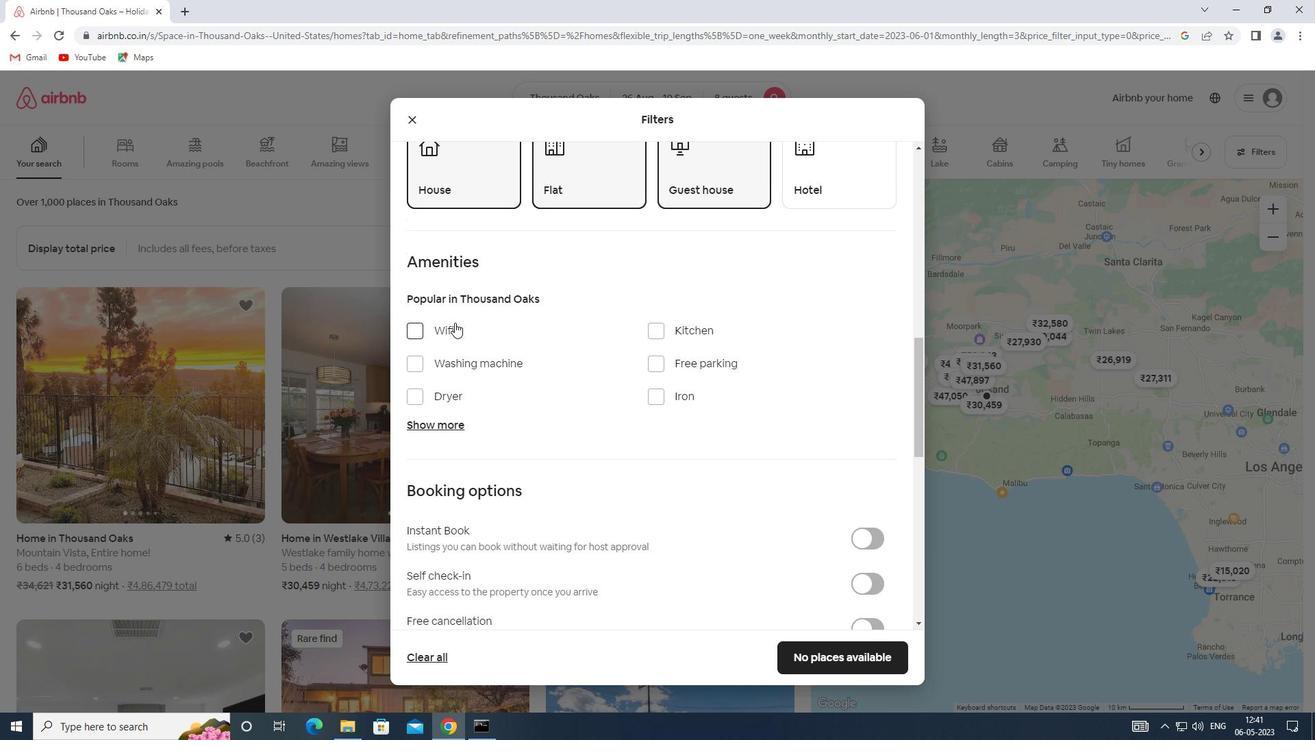 
Action: Mouse pressed left at (447, 324)
Screenshot: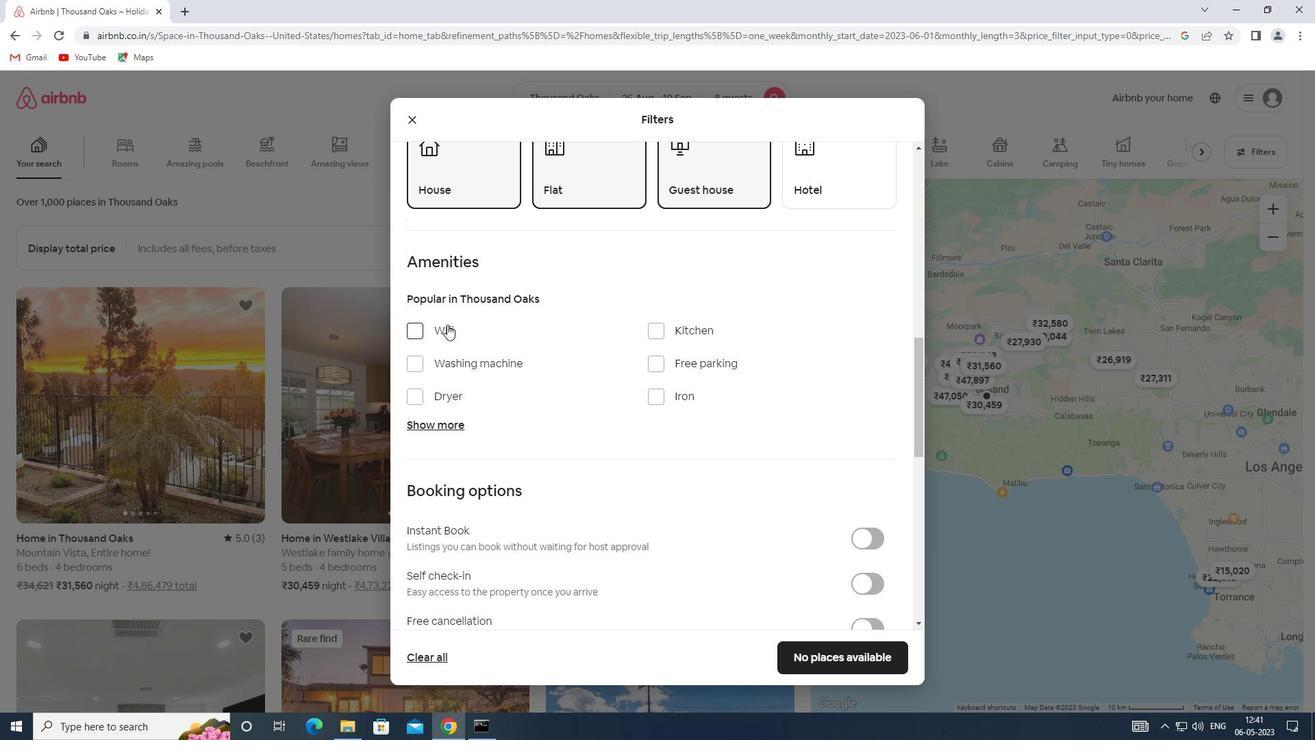
Action: Mouse moved to (453, 430)
Screenshot: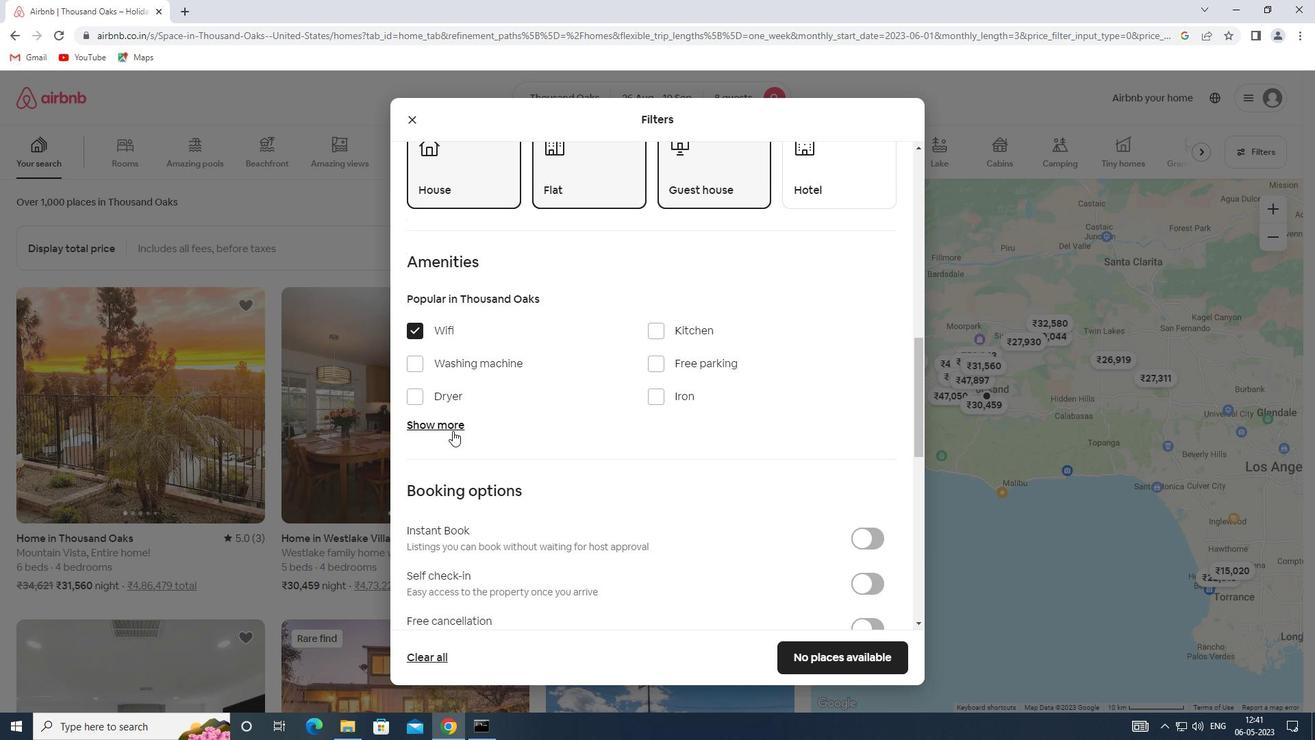 
Action: Mouse pressed left at (453, 430)
Screenshot: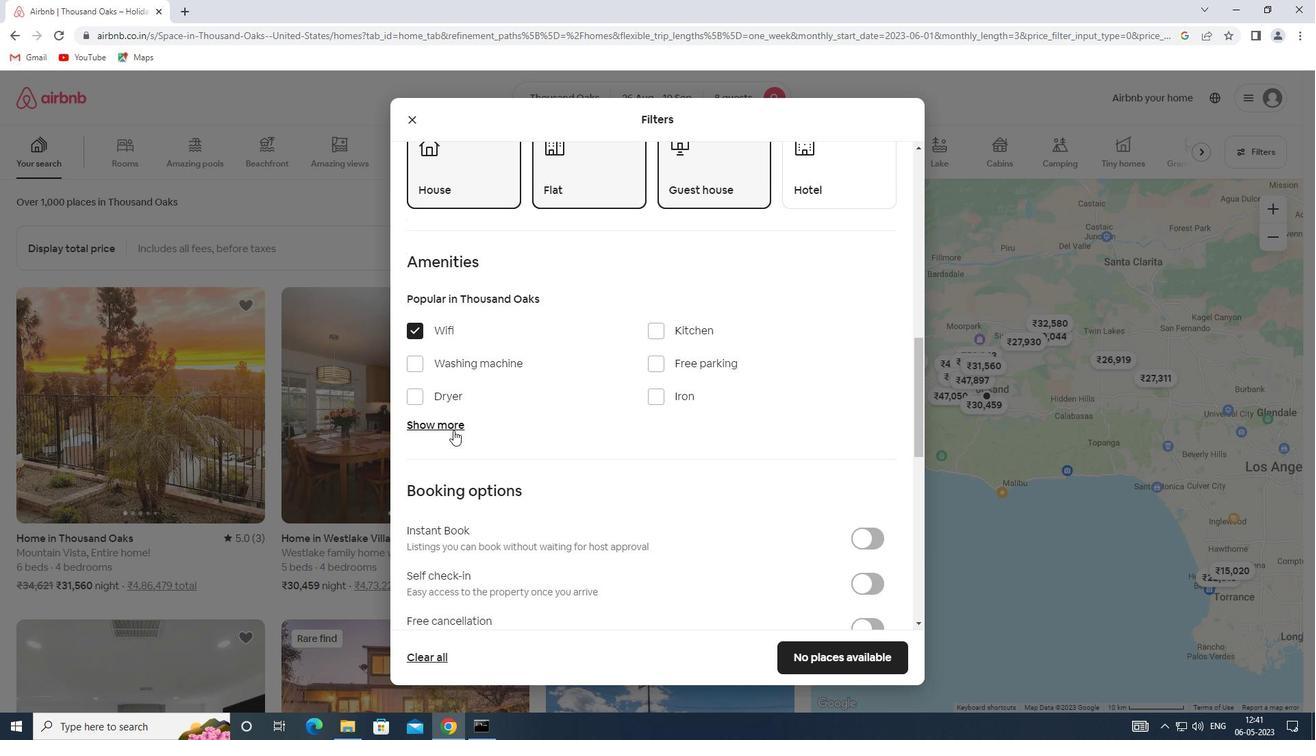 
Action: Mouse moved to (653, 506)
Screenshot: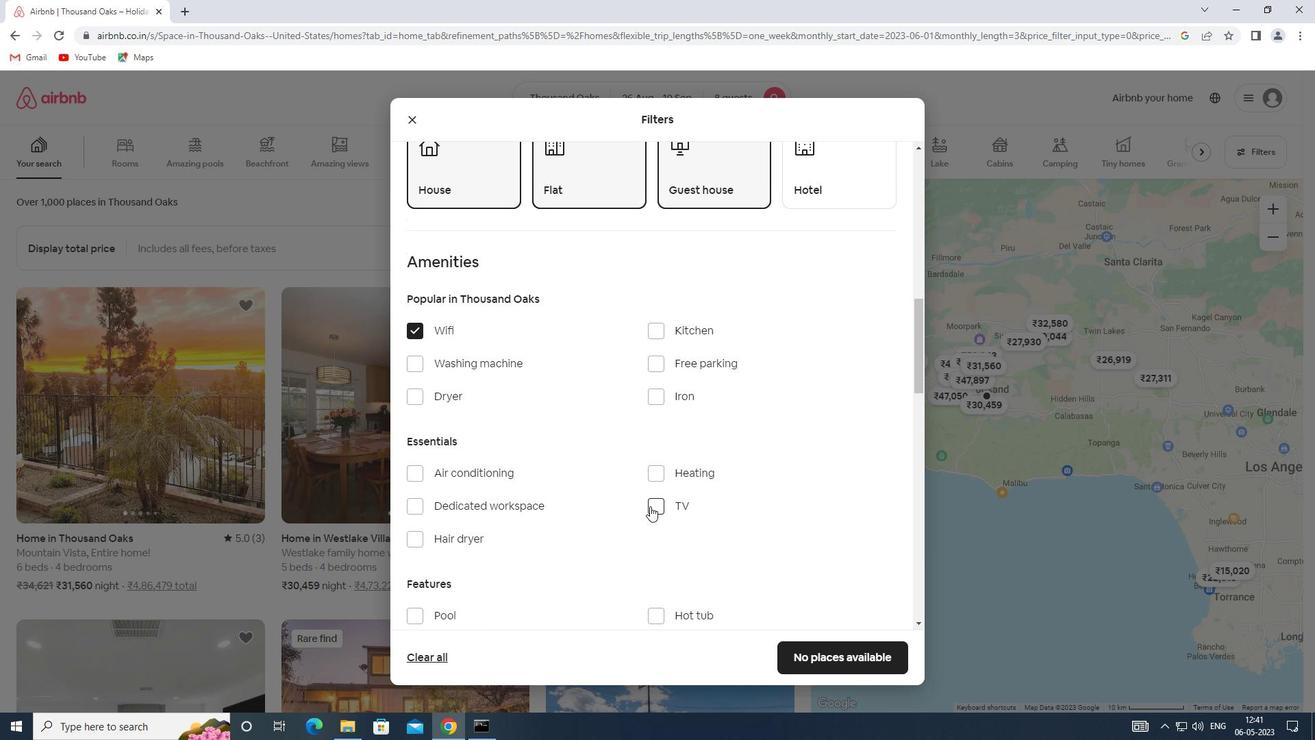 
Action: Mouse pressed left at (653, 506)
Screenshot: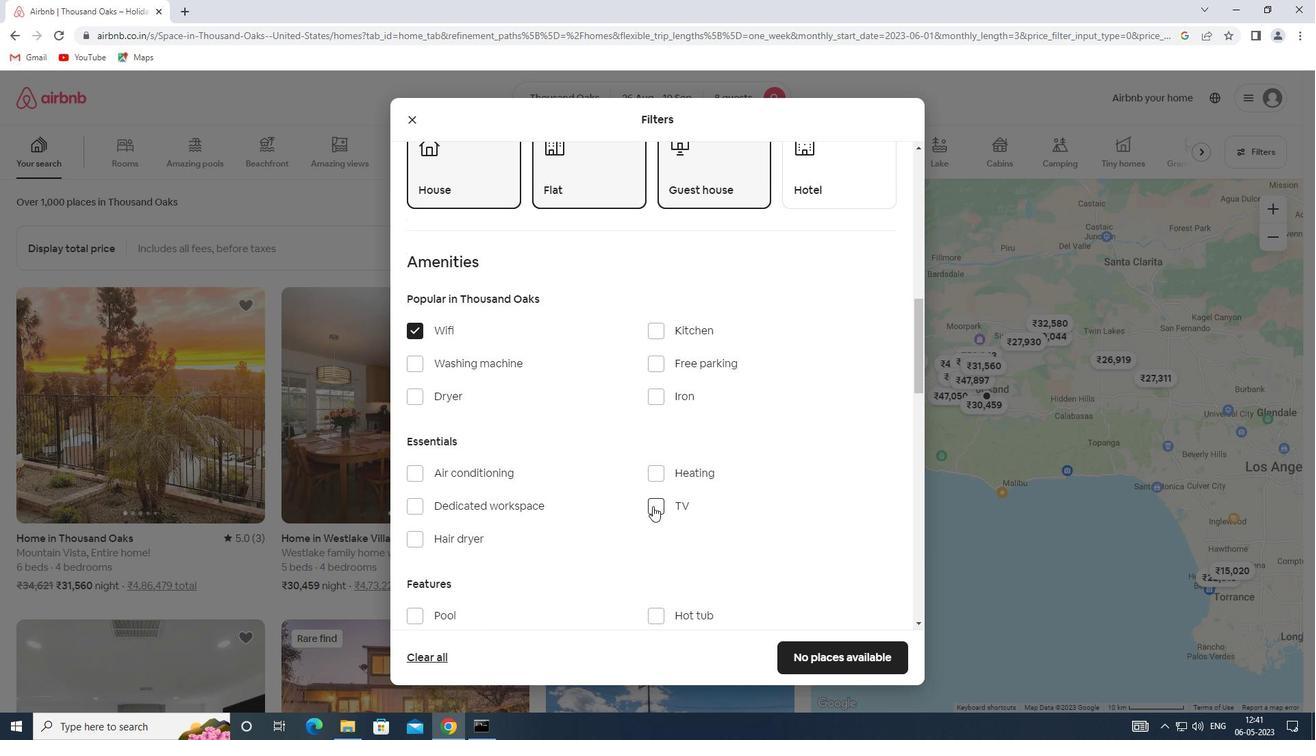 
Action: Mouse moved to (664, 363)
Screenshot: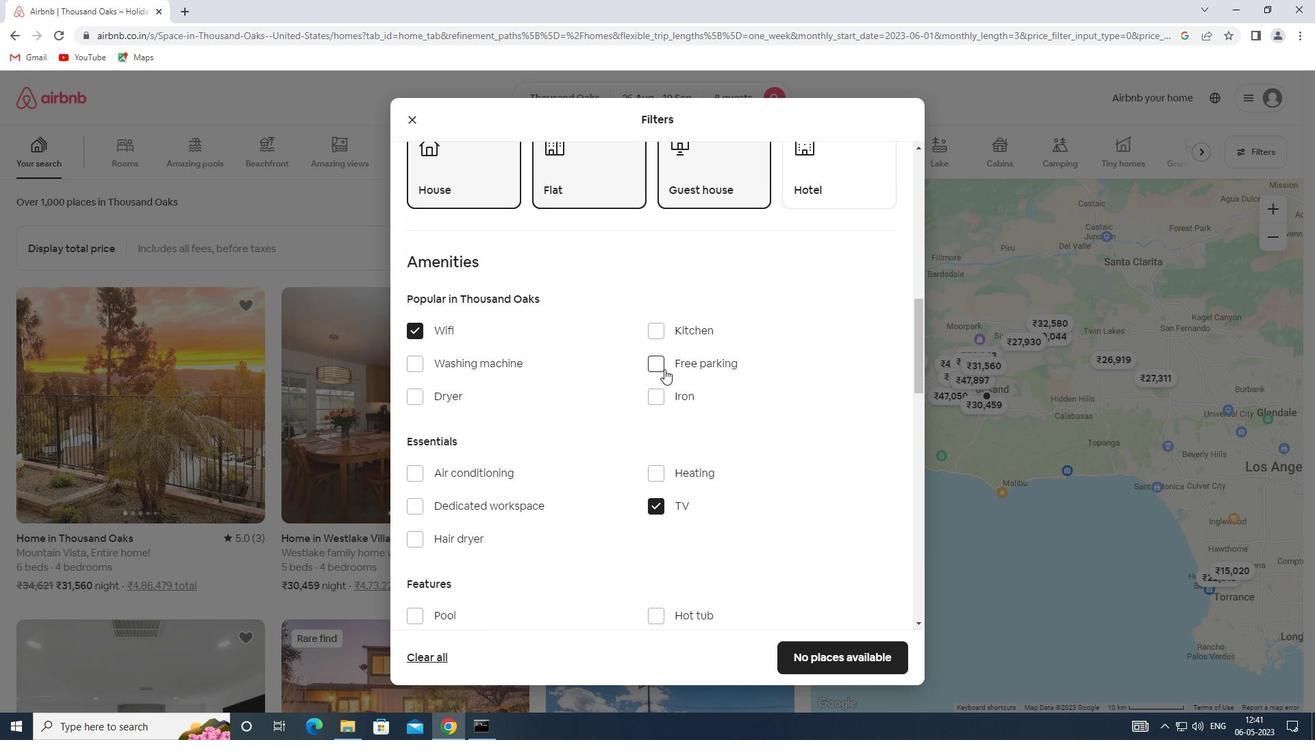 
Action: Mouse pressed left at (664, 363)
Screenshot: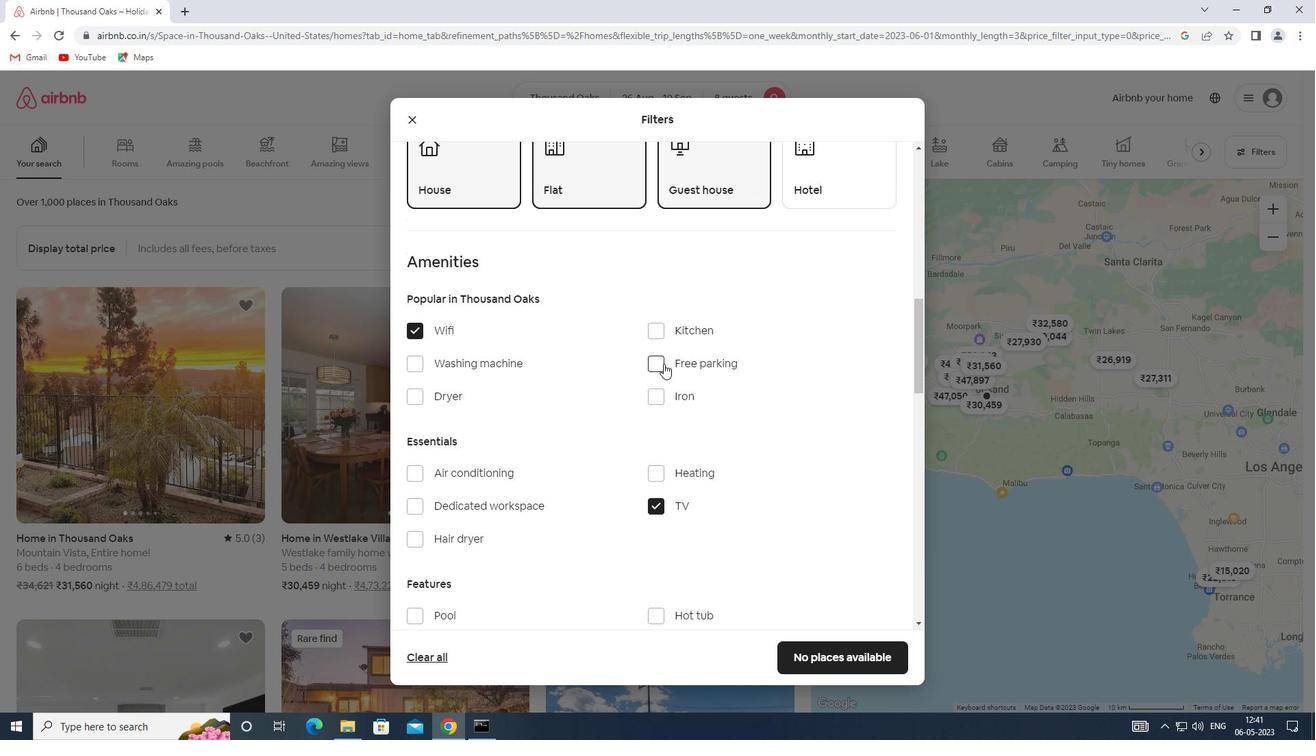 
Action: Mouse moved to (559, 396)
Screenshot: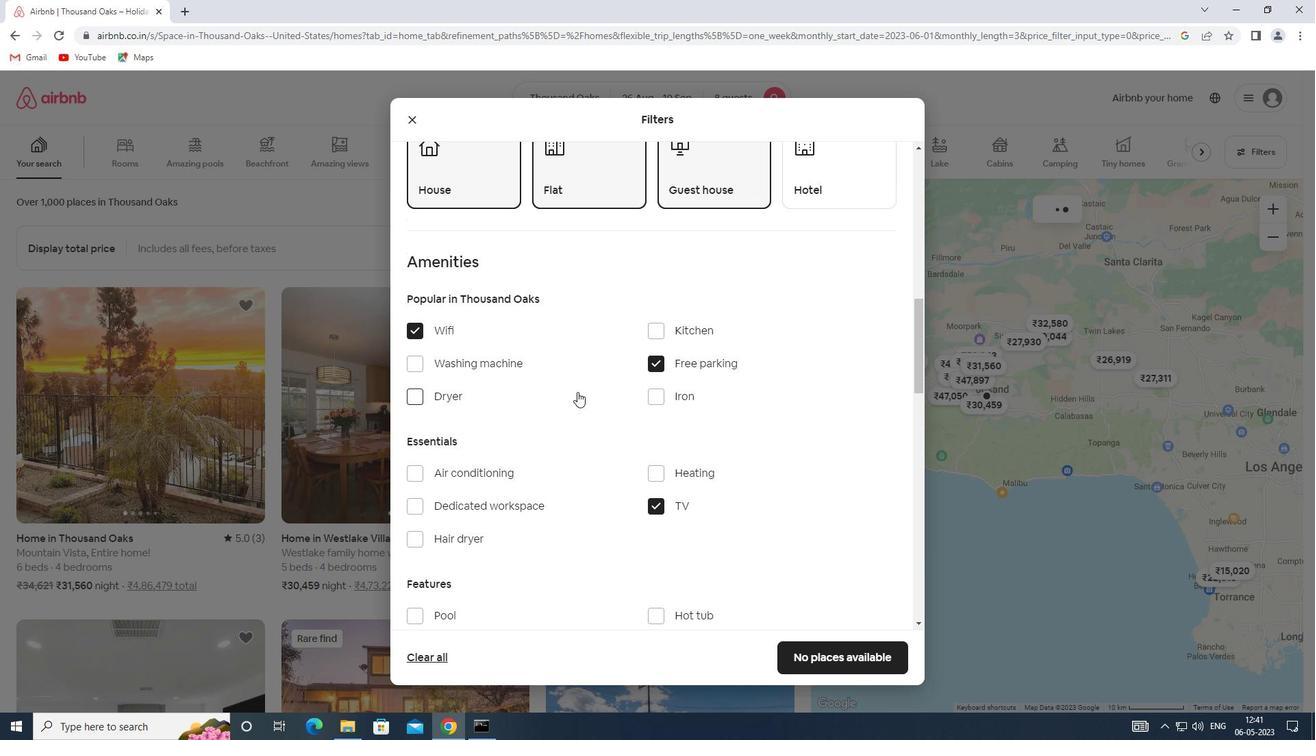 
Action: Mouse scrolled (559, 396) with delta (0, 0)
Screenshot: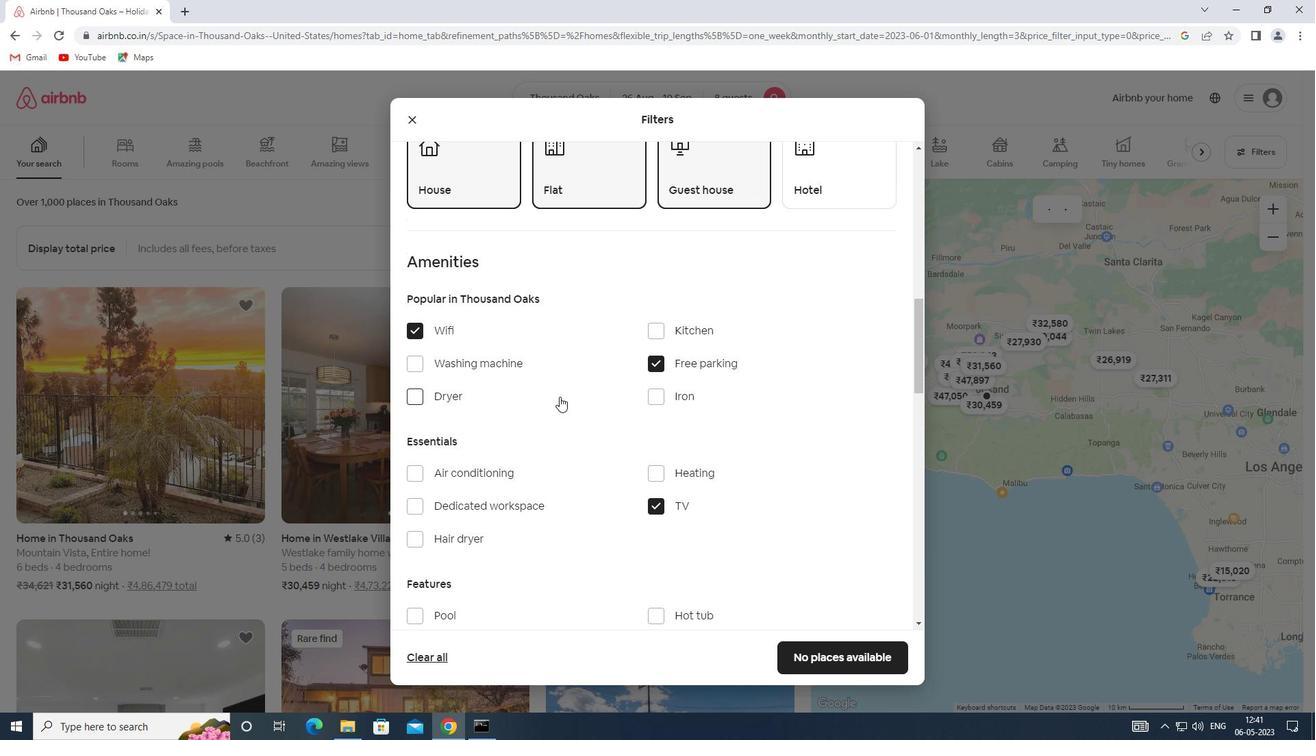 
Action: Mouse scrolled (559, 396) with delta (0, 0)
Screenshot: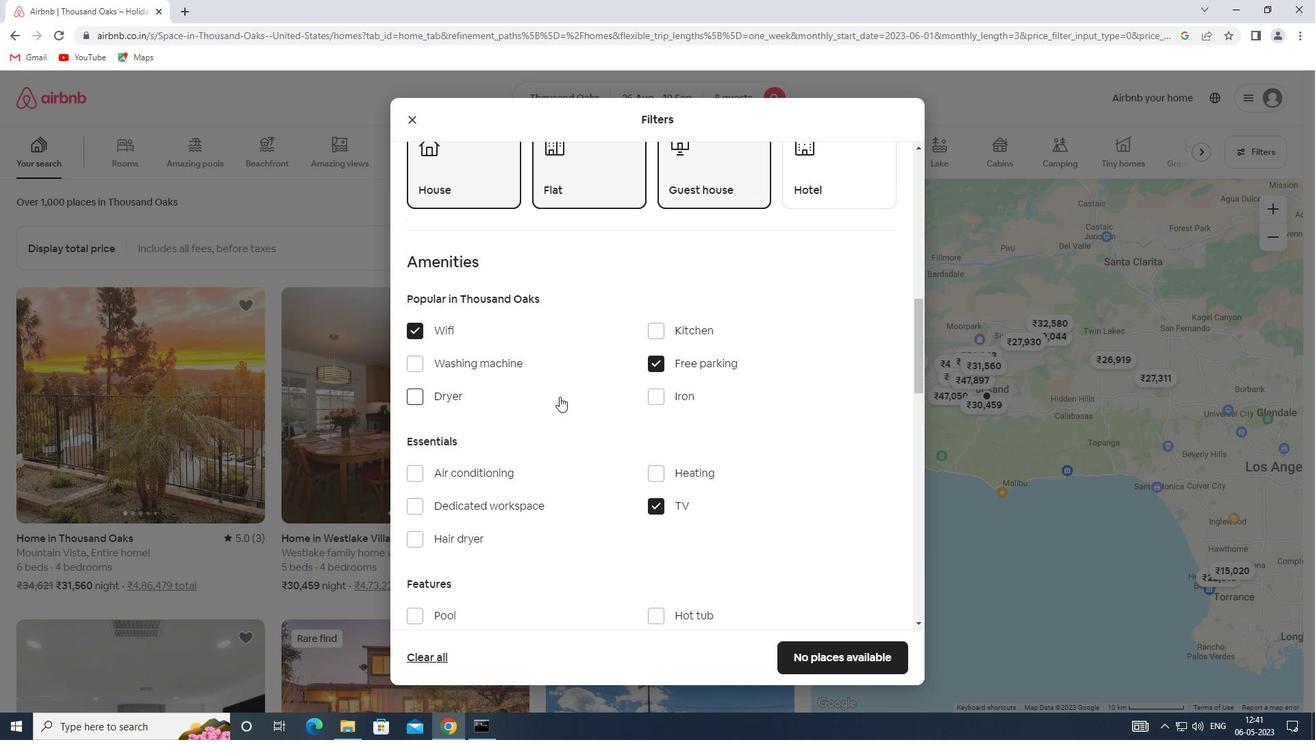 
Action: Mouse scrolled (559, 396) with delta (0, 0)
Screenshot: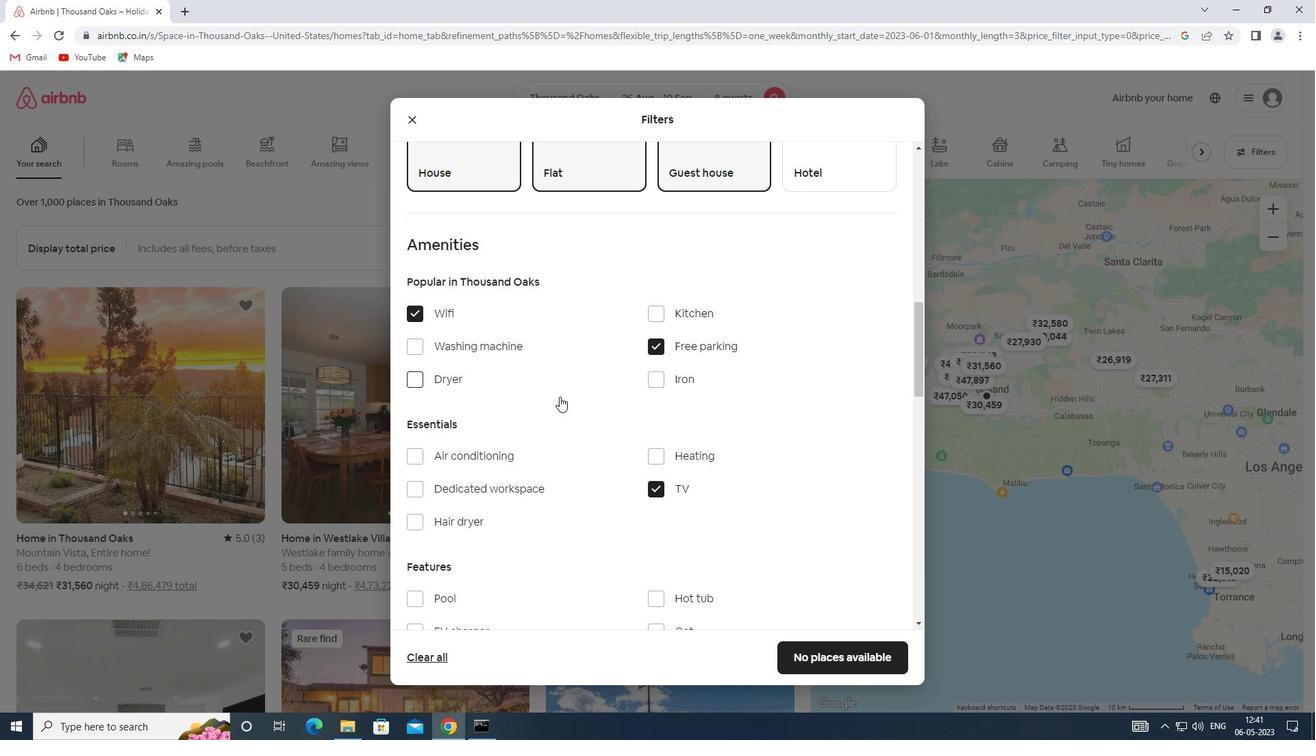 
Action: Mouse scrolled (559, 396) with delta (0, 0)
Screenshot: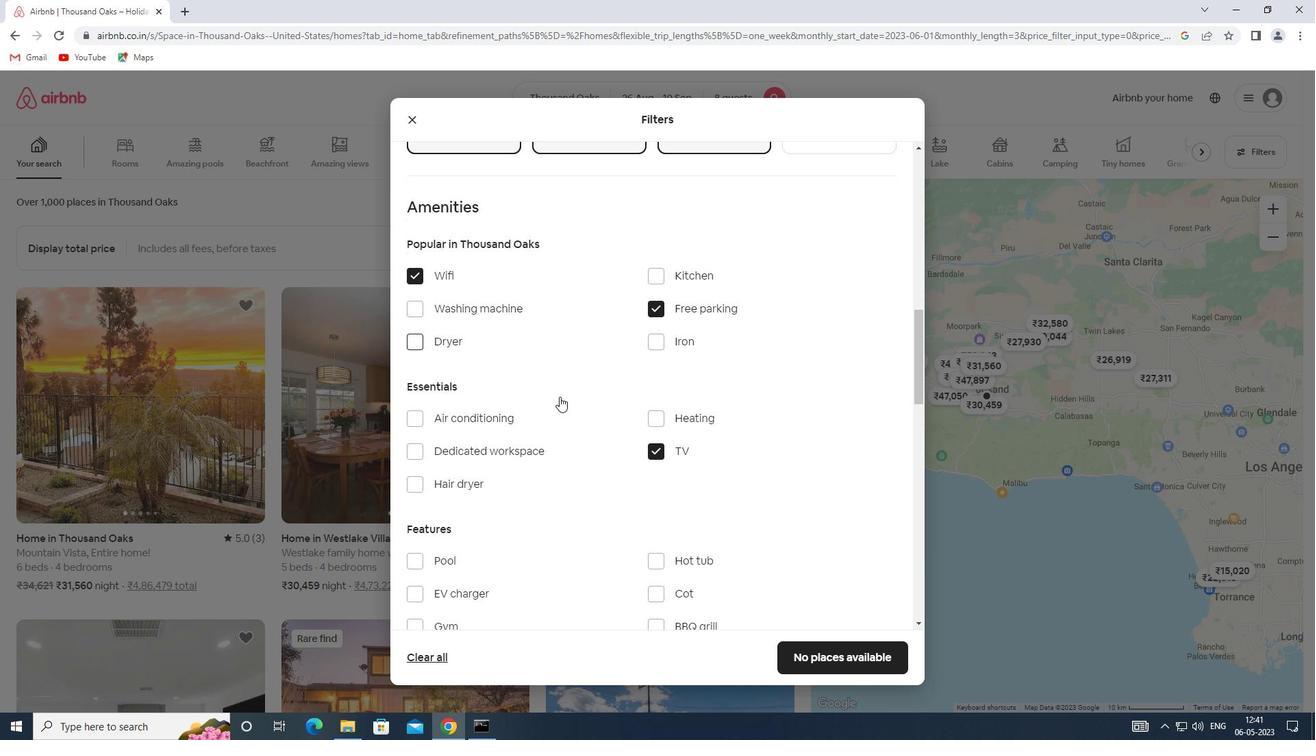 
Action: Mouse moved to (413, 410)
Screenshot: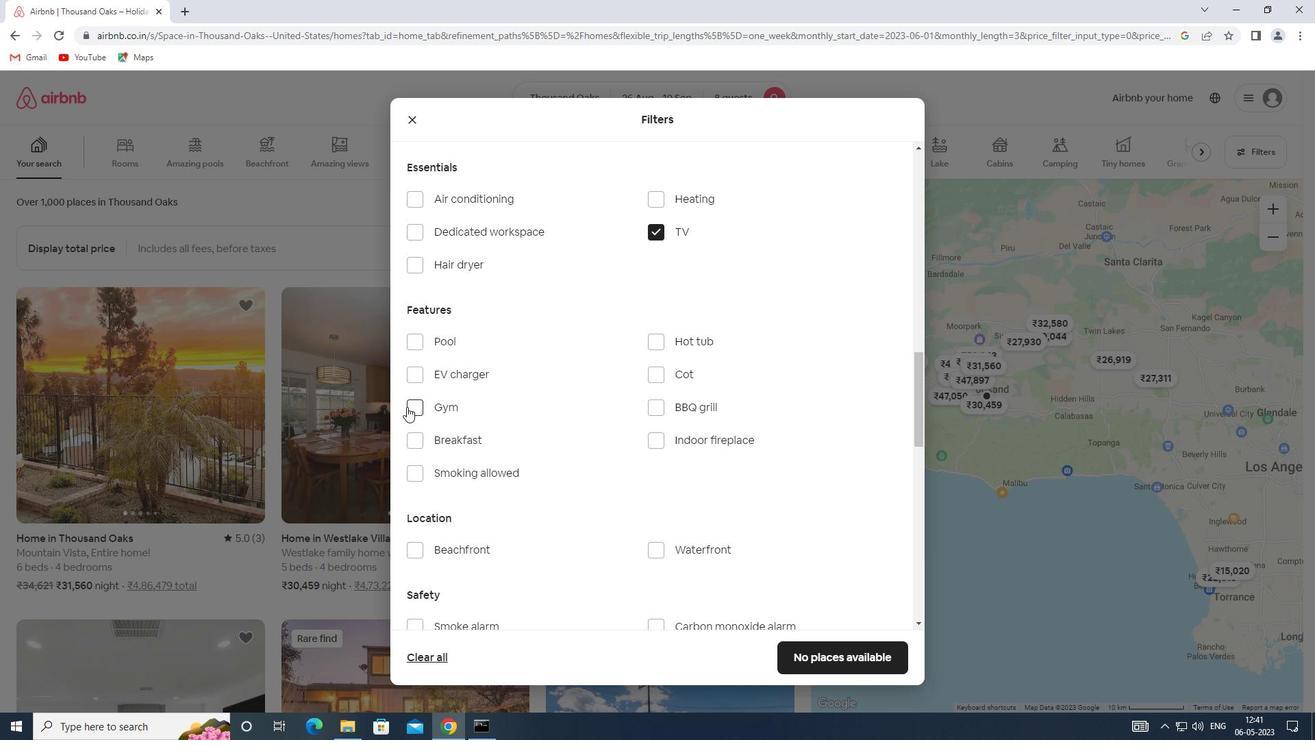 
Action: Mouse pressed left at (413, 410)
Screenshot: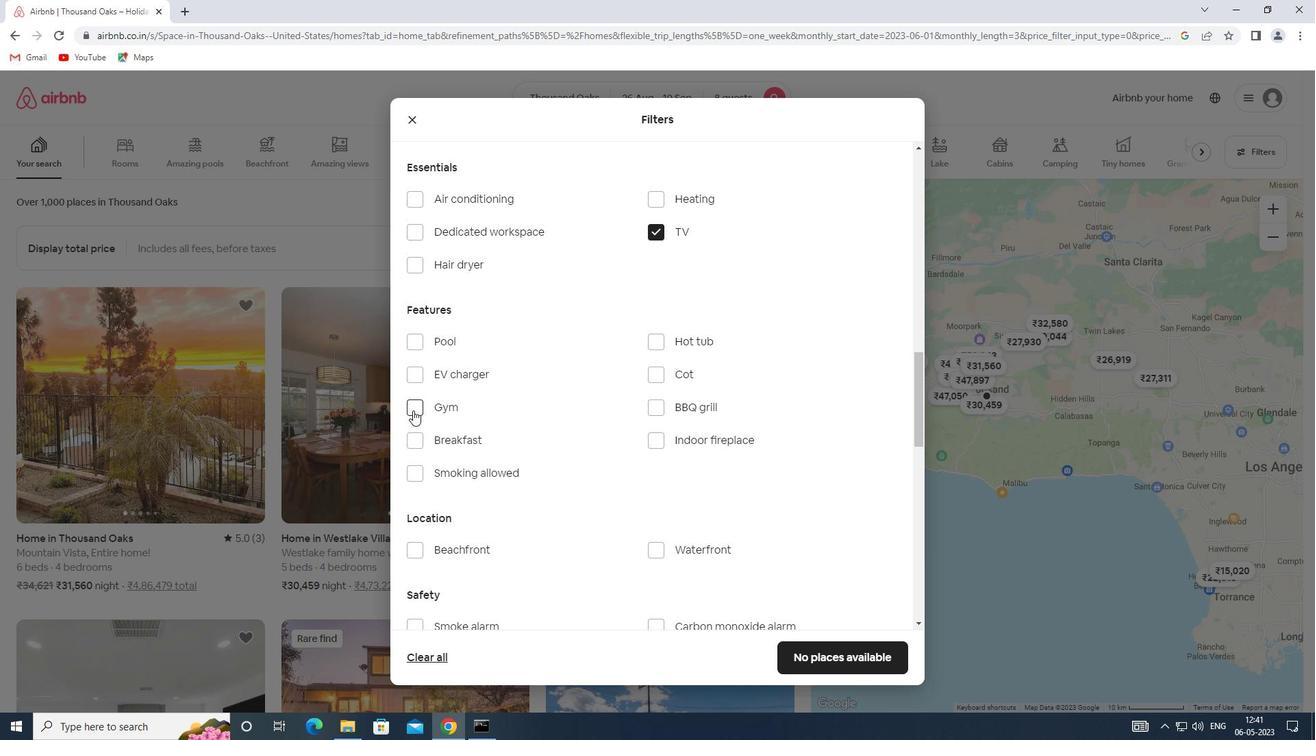
Action: Mouse moved to (420, 442)
Screenshot: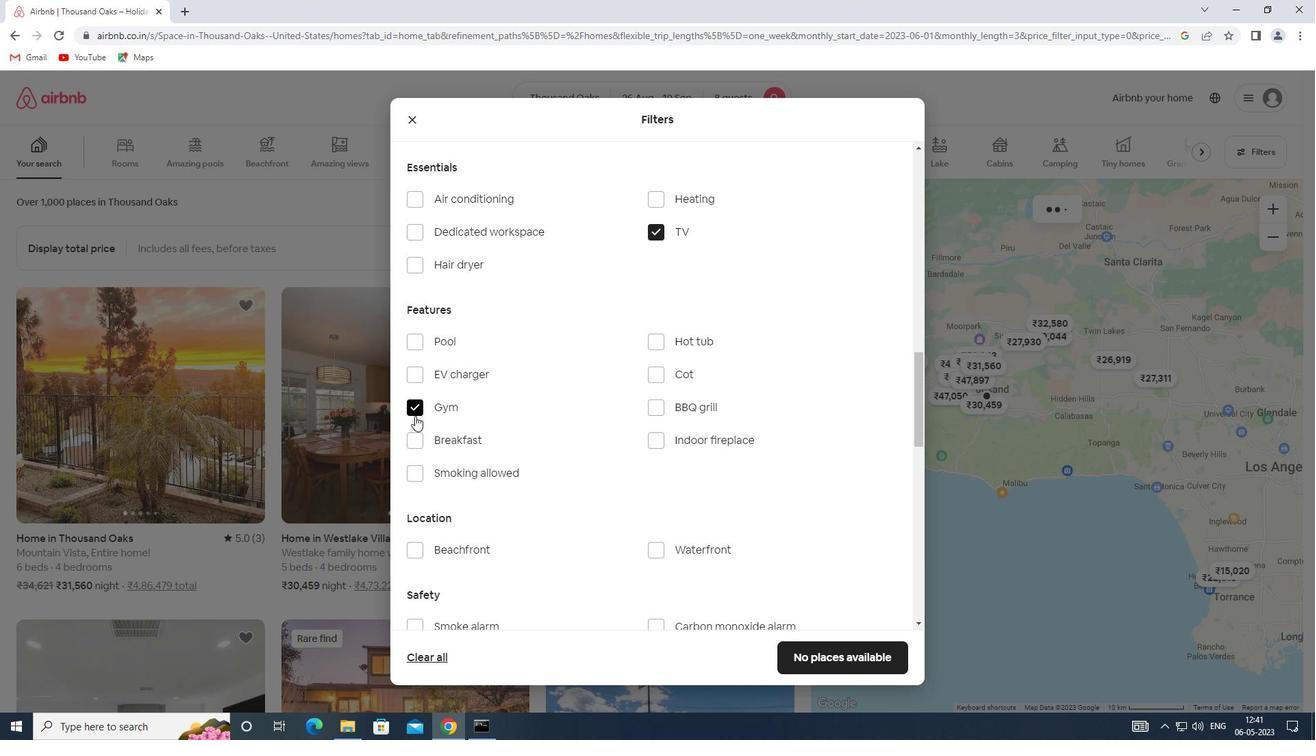
Action: Mouse pressed left at (420, 442)
Screenshot: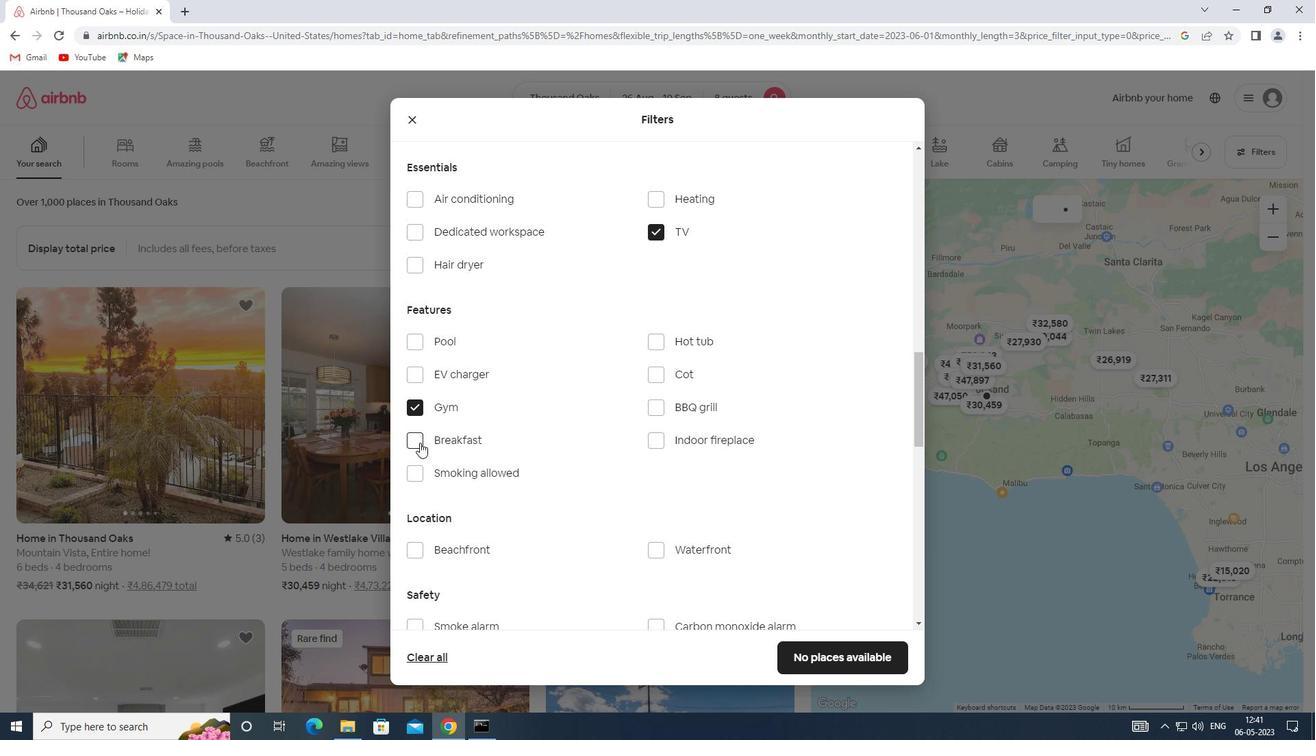 
Action: Mouse moved to (574, 443)
Screenshot: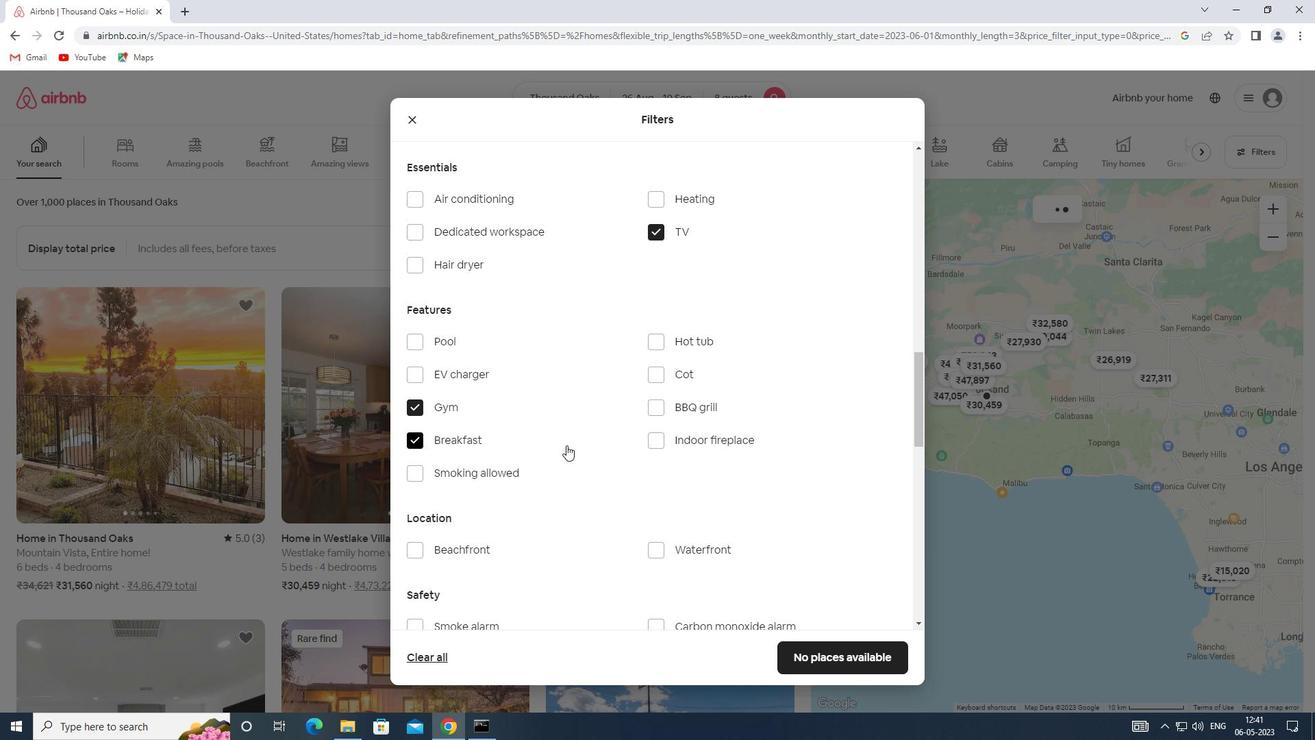 
Action: Mouse scrolled (574, 442) with delta (0, 0)
Screenshot: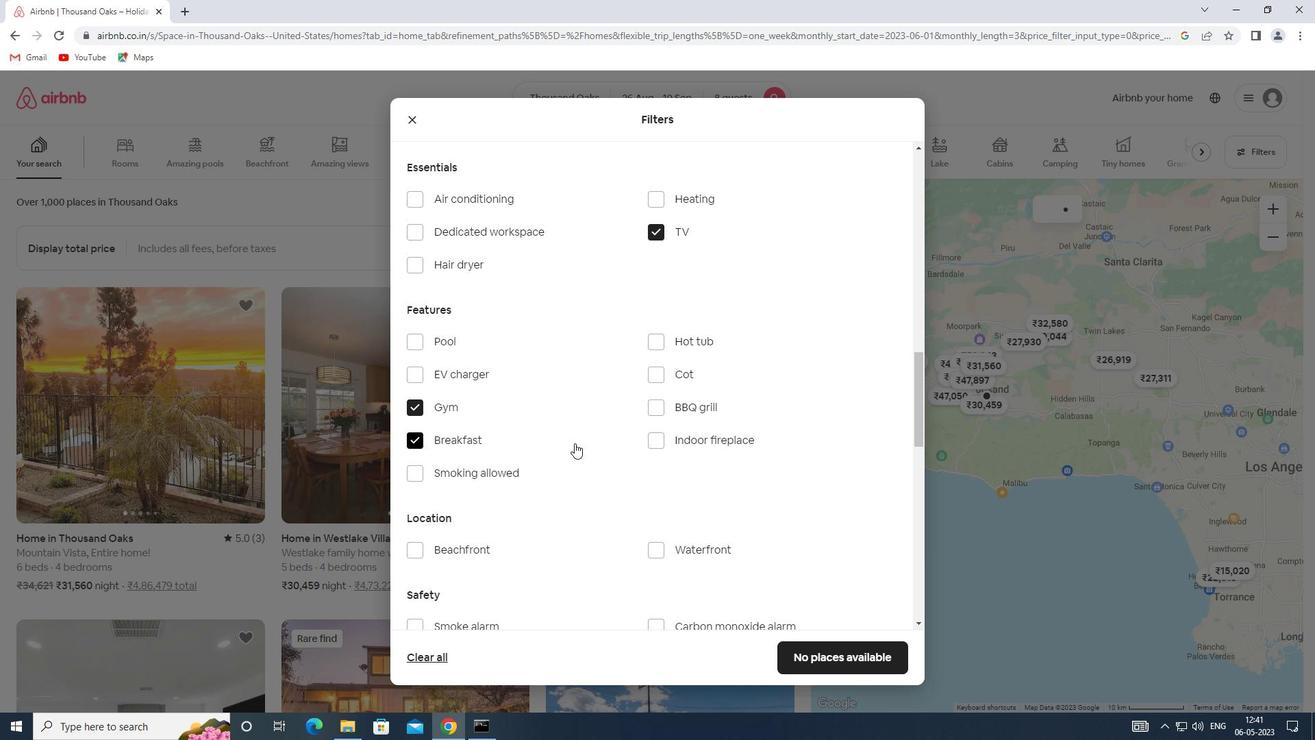 
Action: Mouse scrolled (574, 442) with delta (0, 0)
Screenshot: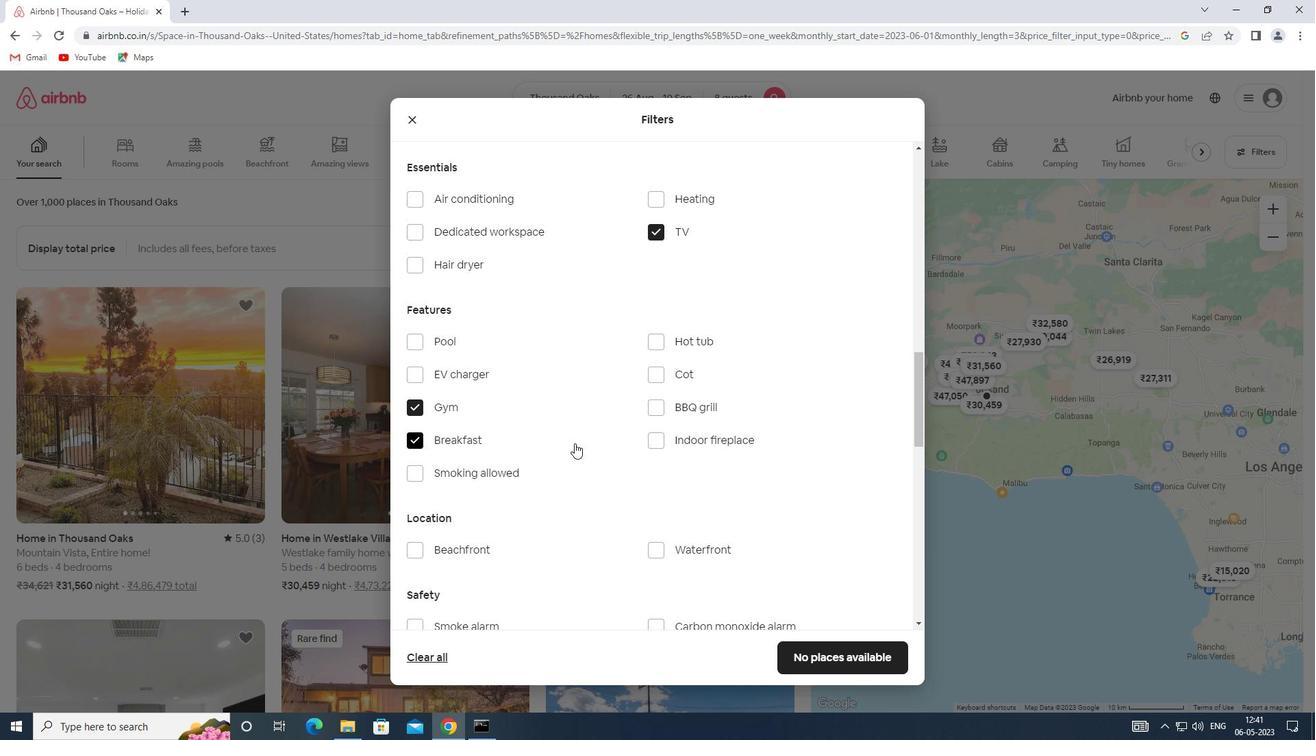 
Action: Mouse scrolled (574, 442) with delta (0, 0)
Screenshot: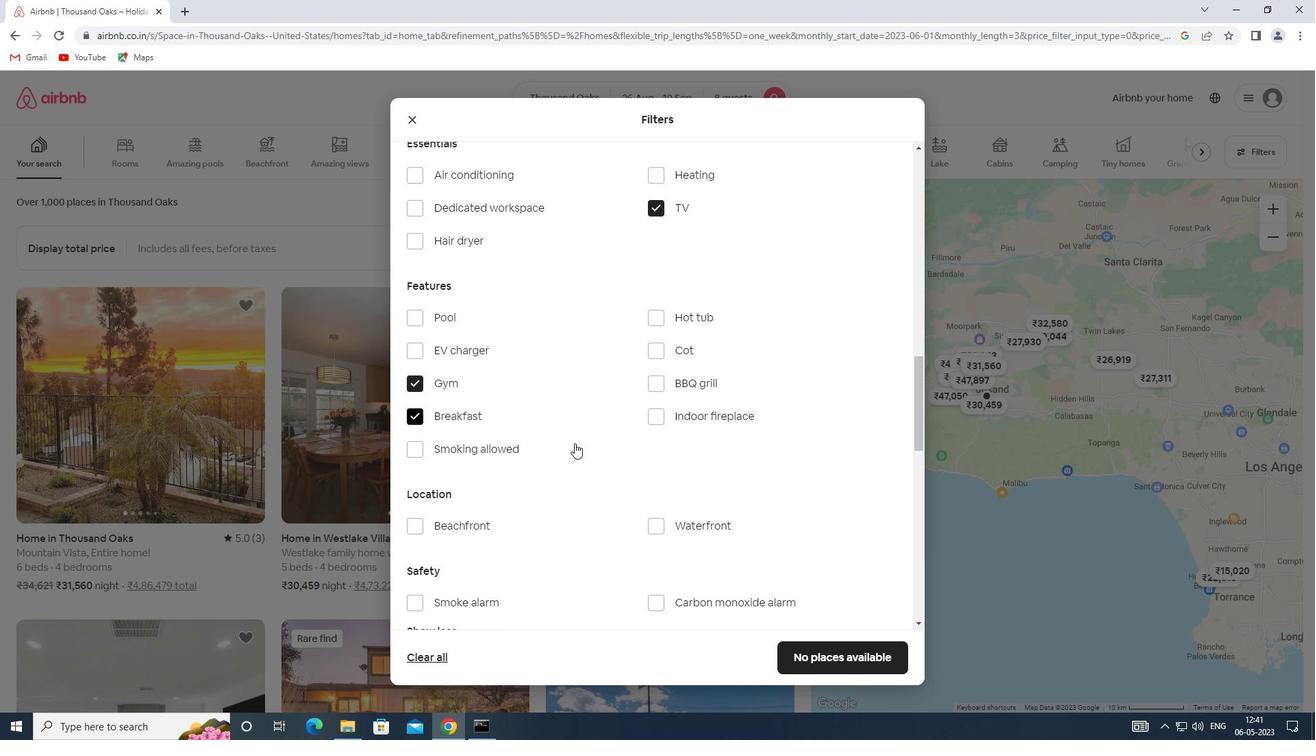 
Action: Mouse scrolled (574, 442) with delta (0, 0)
Screenshot: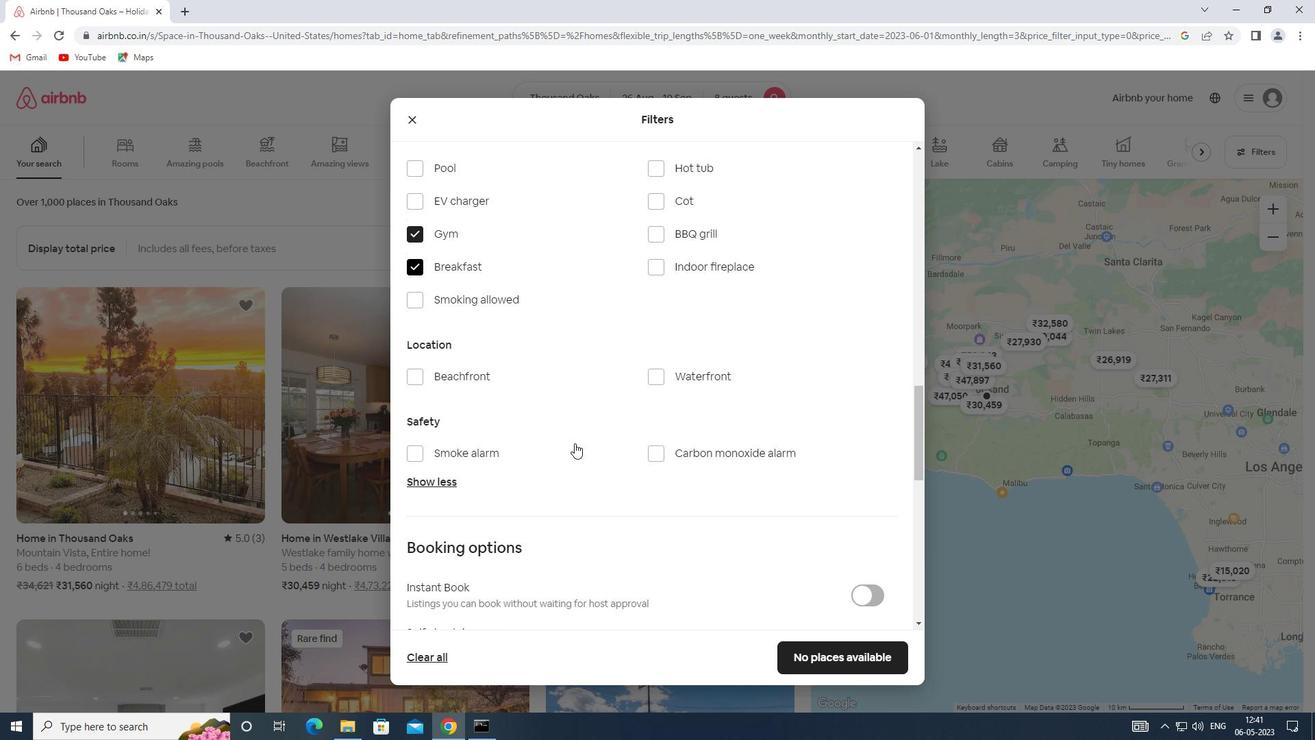 
Action: Mouse scrolled (574, 442) with delta (0, 0)
Screenshot: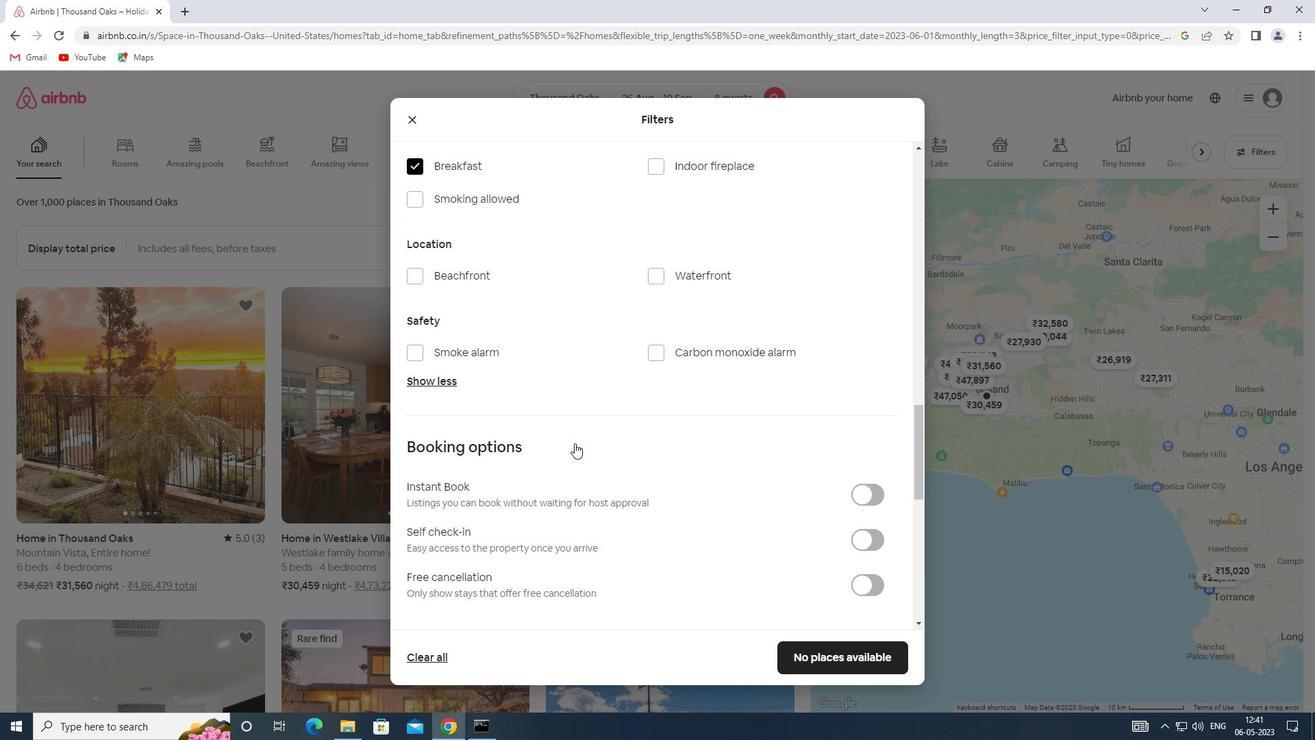 
Action: Mouse moved to (853, 473)
Screenshot: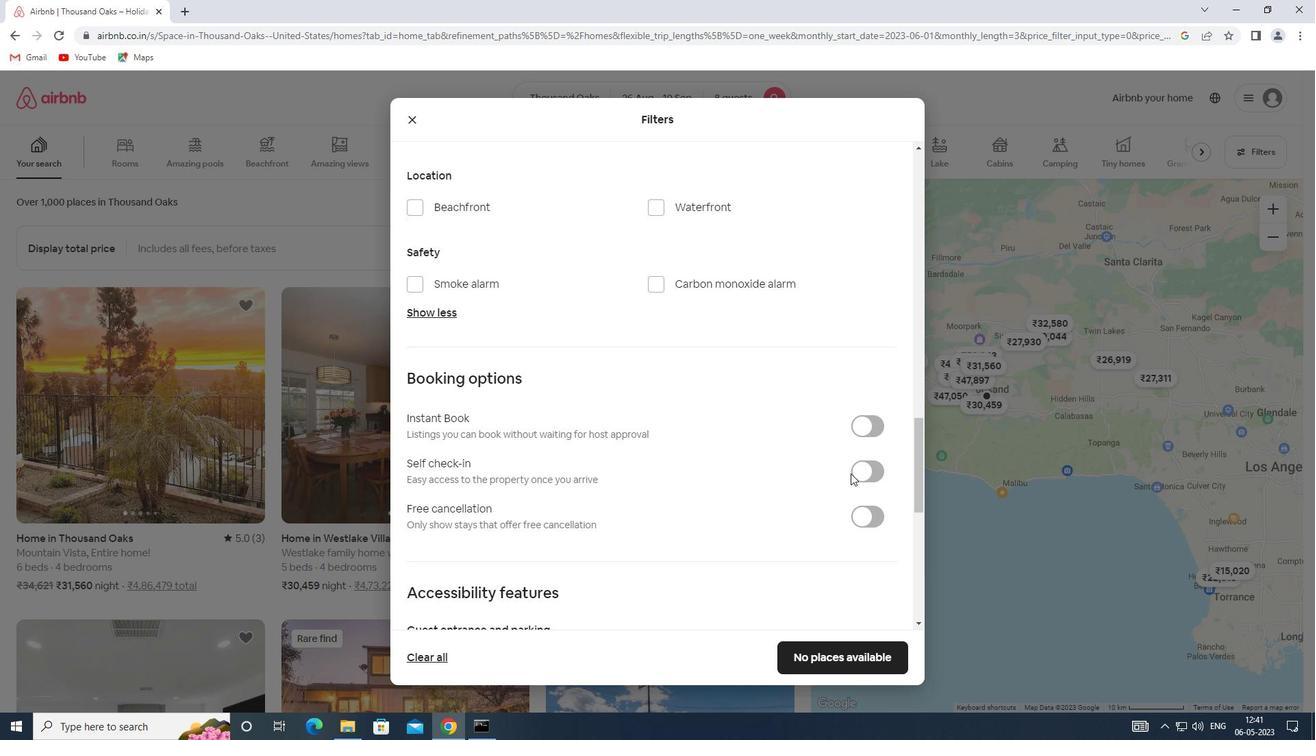 
Action: Mouse pressed left at (853, 473)
Screenshot: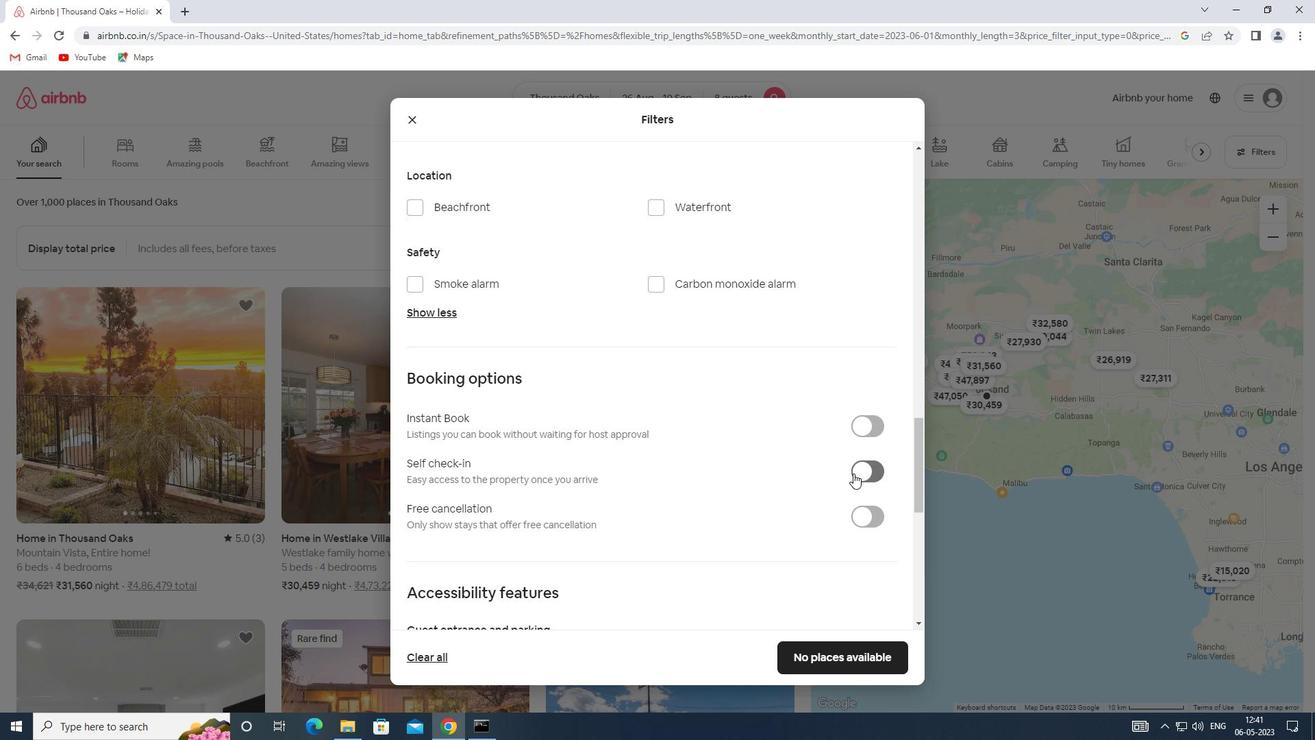 
Action: Mouse moved to (550, 477)
Screenshot: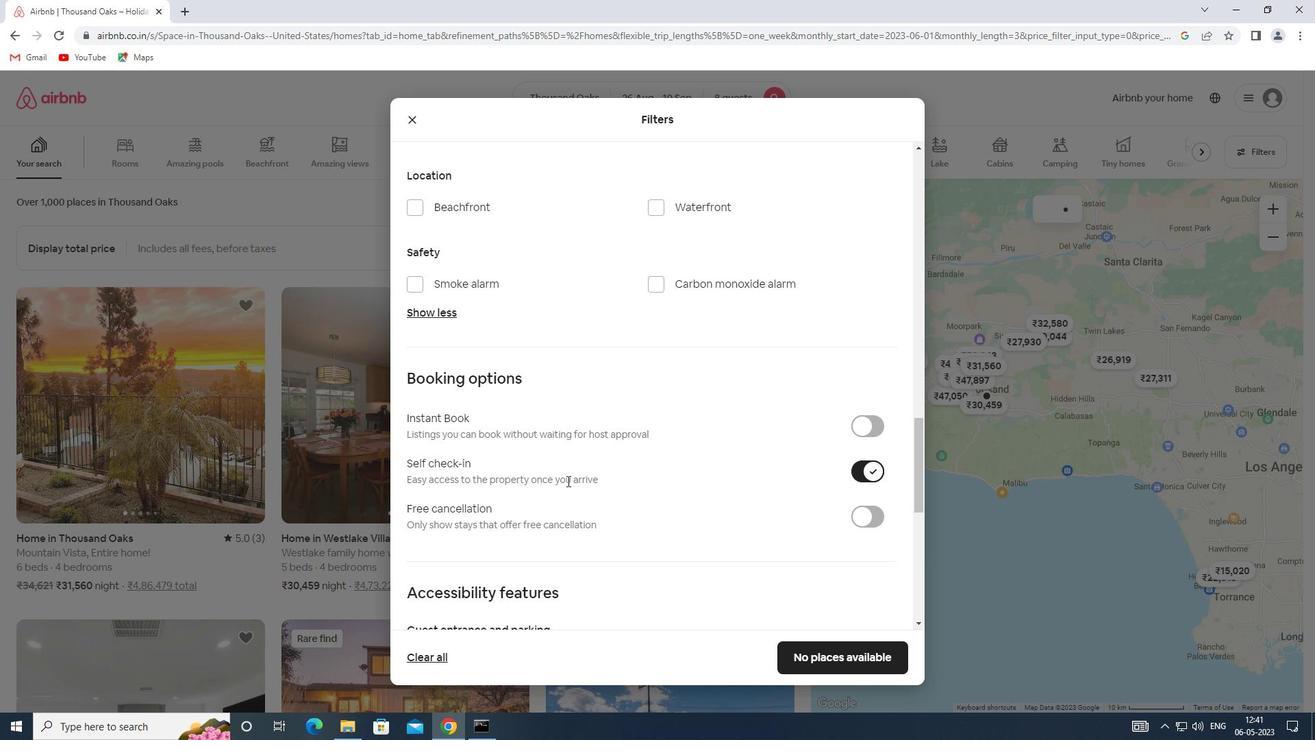 
Action: Mouse scrolled (550, 476) with delta (0, 0)
Screenshot: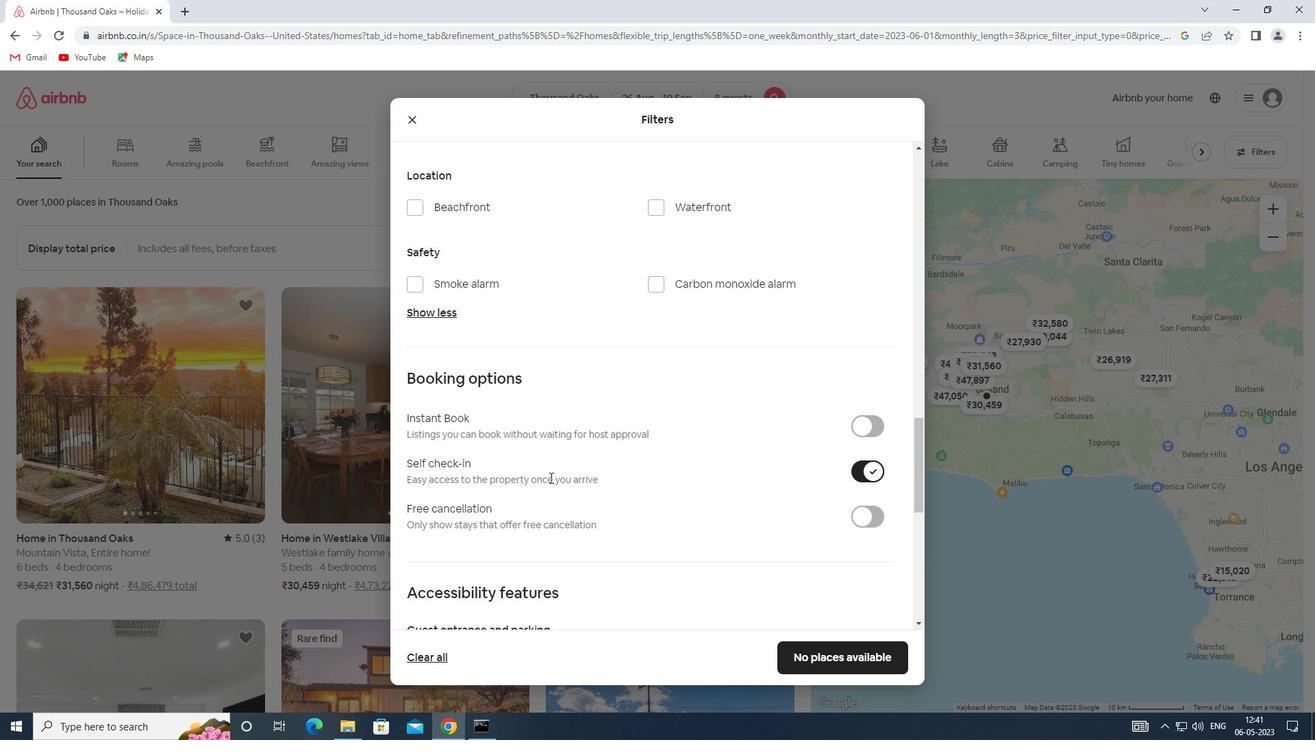 
Action: Mouse scrolled (550, 476) with delta (0, 0)
Screenshot: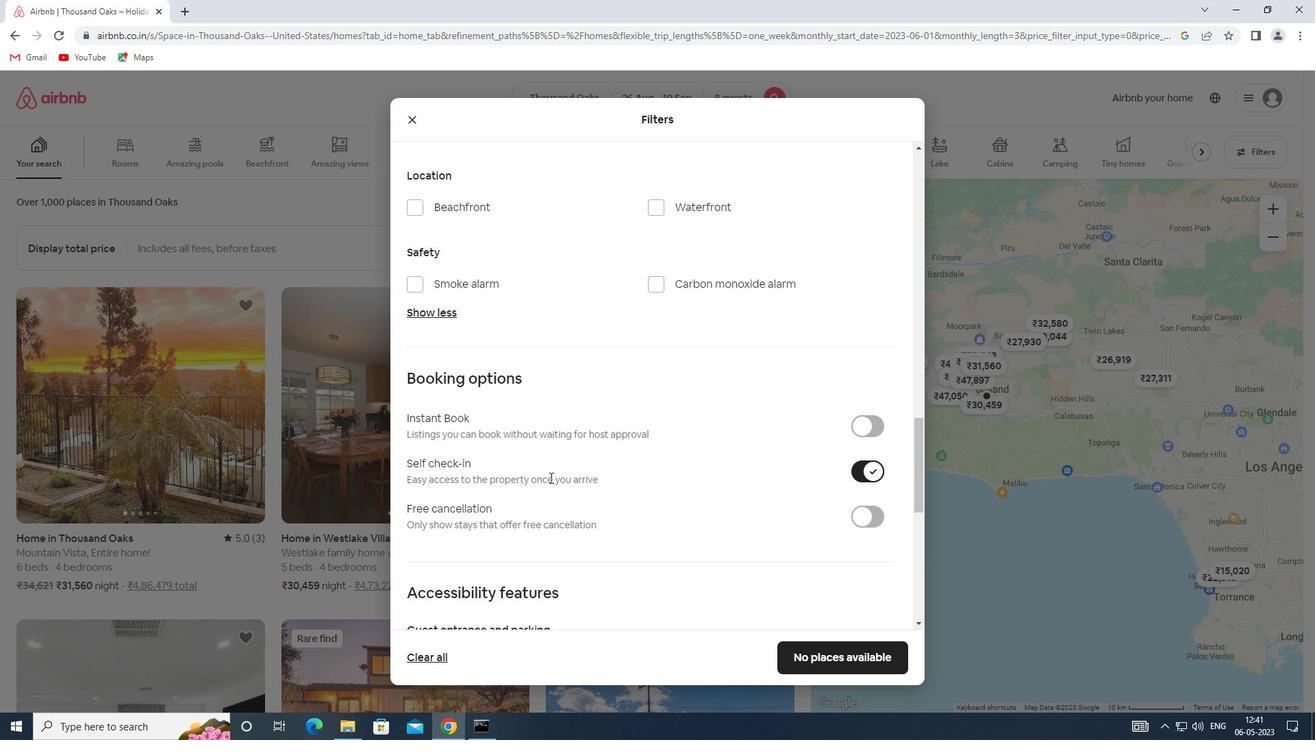 
Action: Mouse scrolled (550, 476) with delta (0, 0)
Screenshot: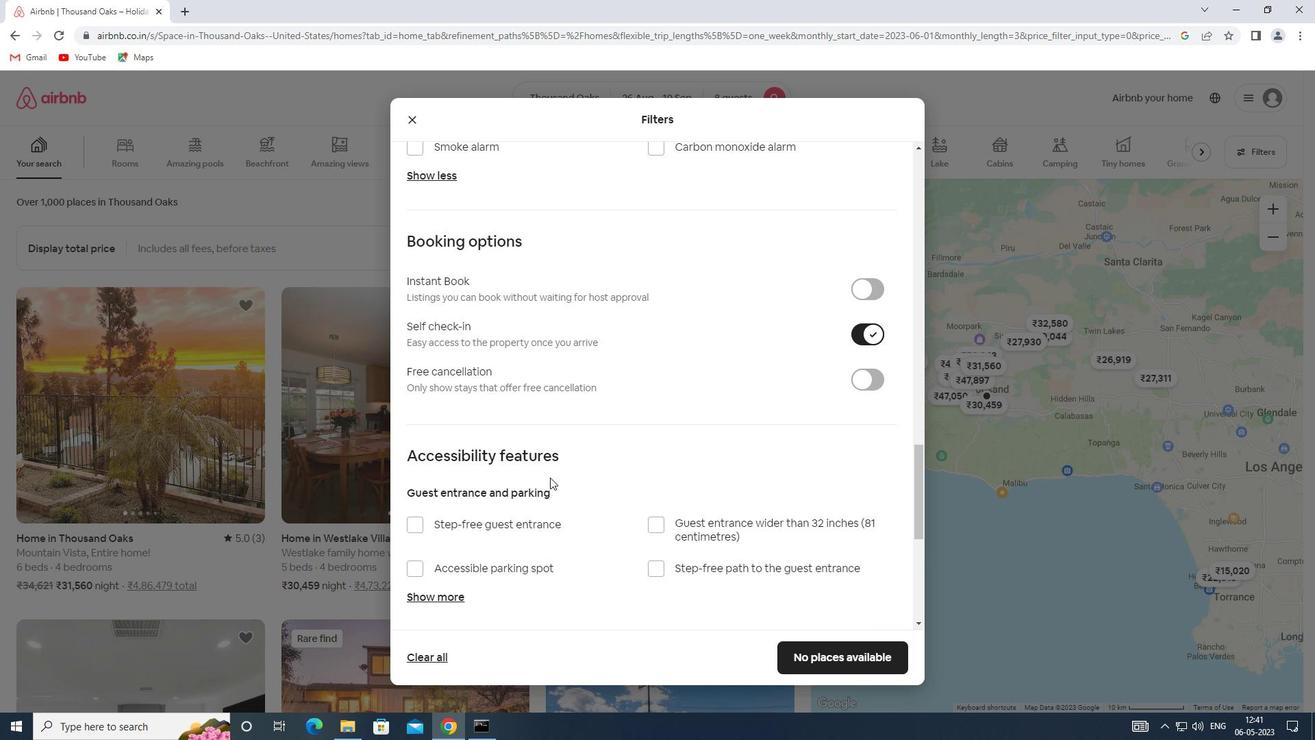 
Action: Mouse moved to (550, 477)
Screenshot: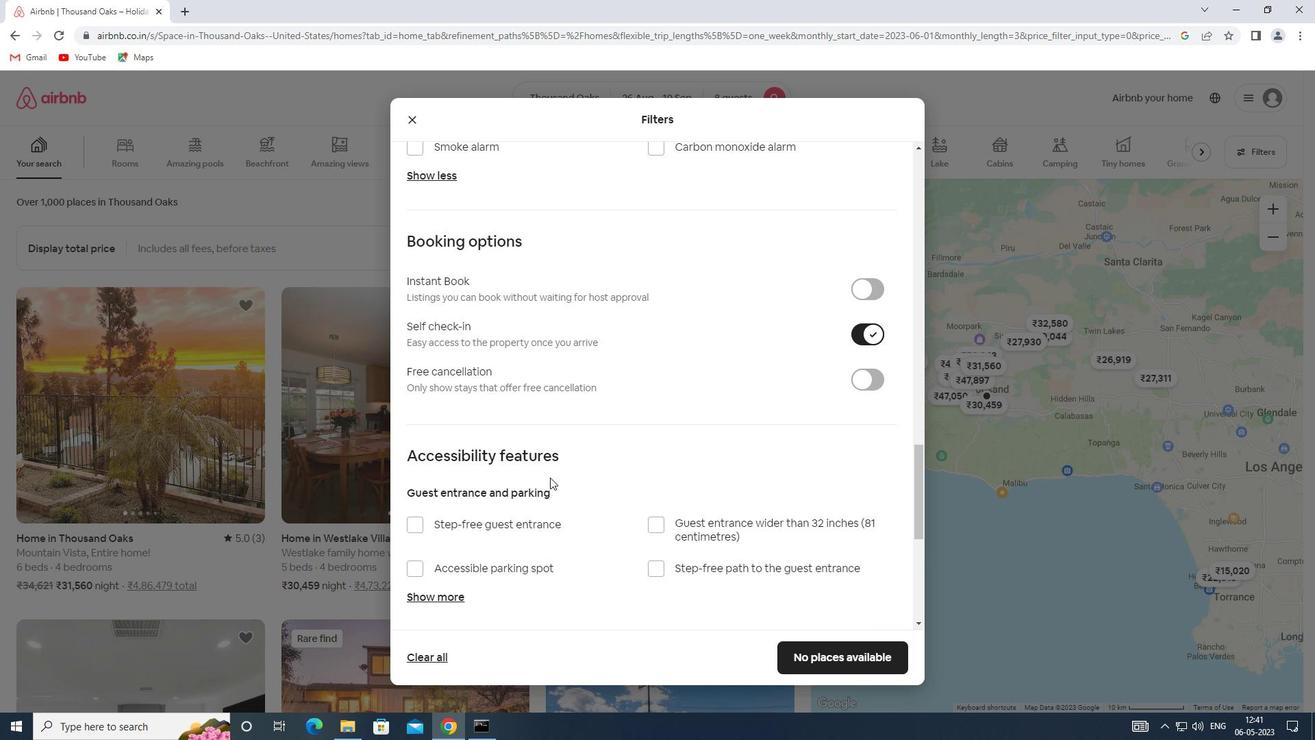 
Action: Mouse scrolled (550, 476) with delta (0, 0)
Screenshot: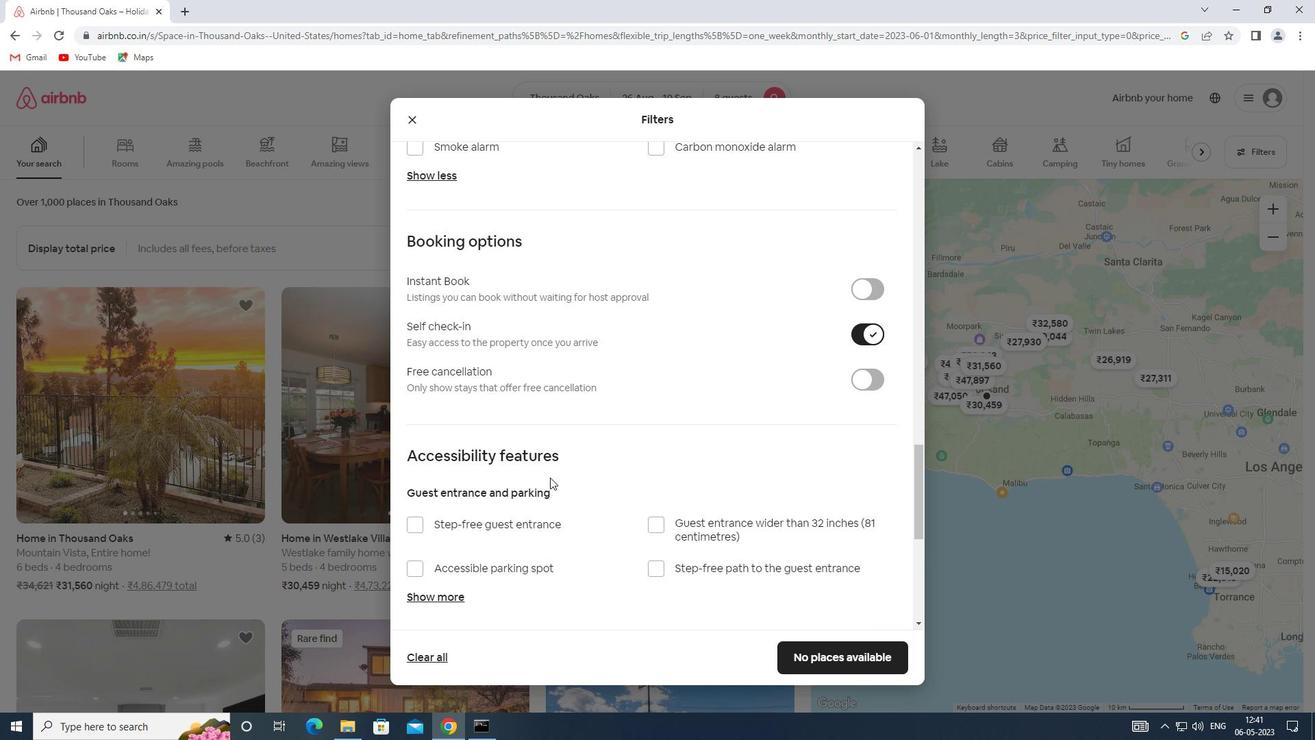 
Action: Mouse scrolled (550, 476) with delta (0, 0)
Screenshot: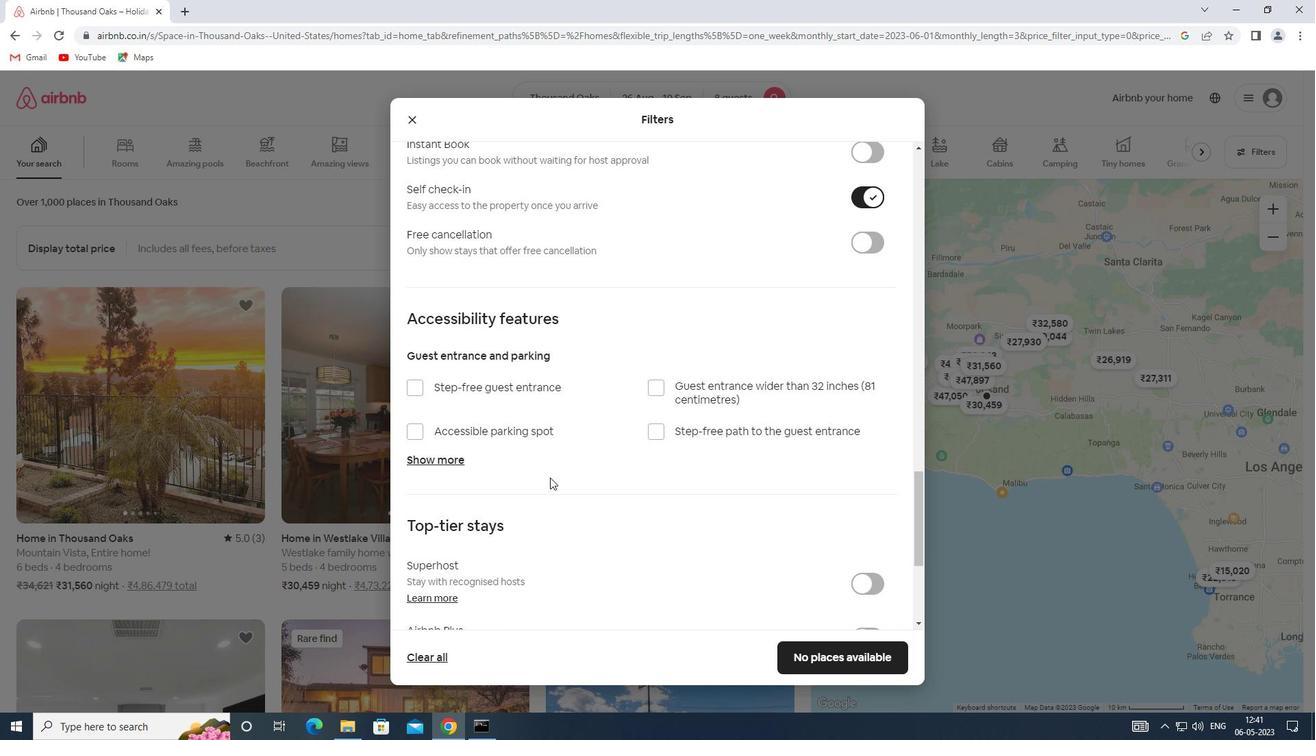 
Action: Mouse scrolled (550, 476) with delta (0, 0)
Screenshot: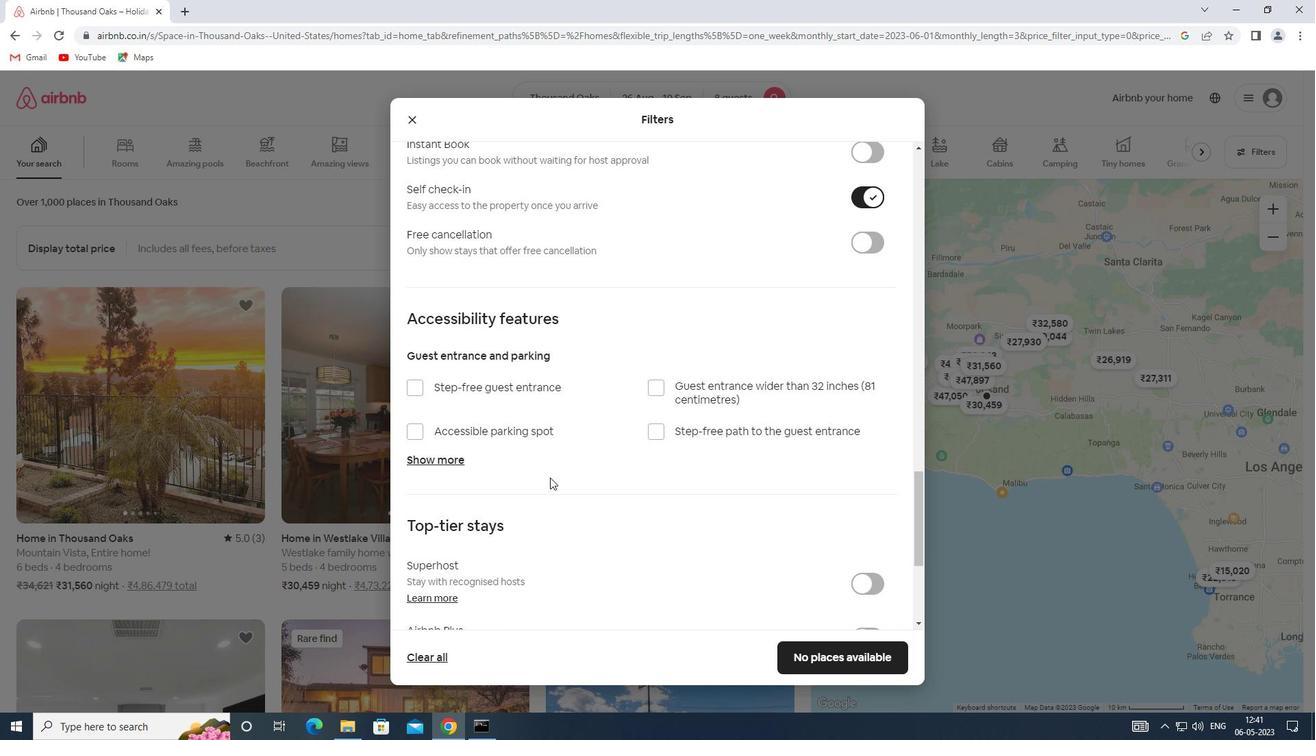 
Action: Mouse scrolled (550, 476) with delta (0, 0)
Screenshot: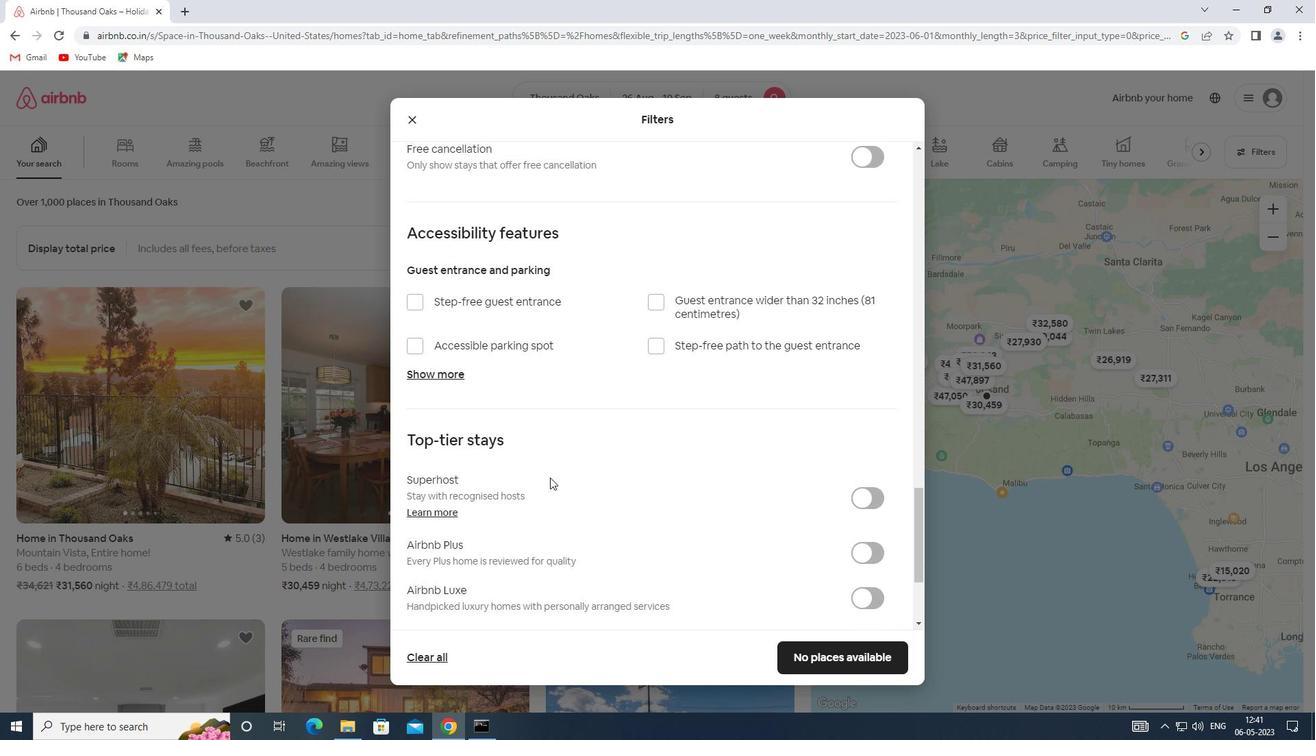 
Action: Mouse scrolled (550, 476) with delta (0, 0)
Screenshot: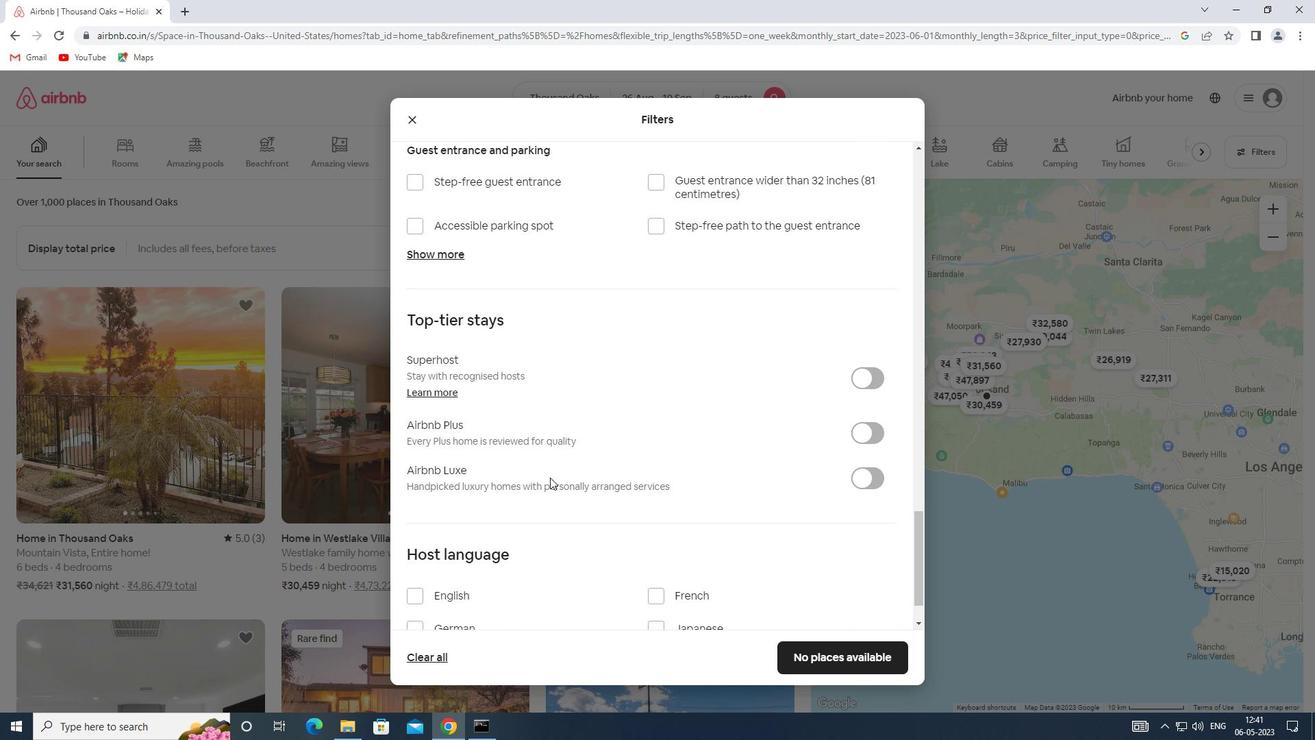 
Action: Mouse scrolled (550, 476) with delta (0, 0)
Screenshot: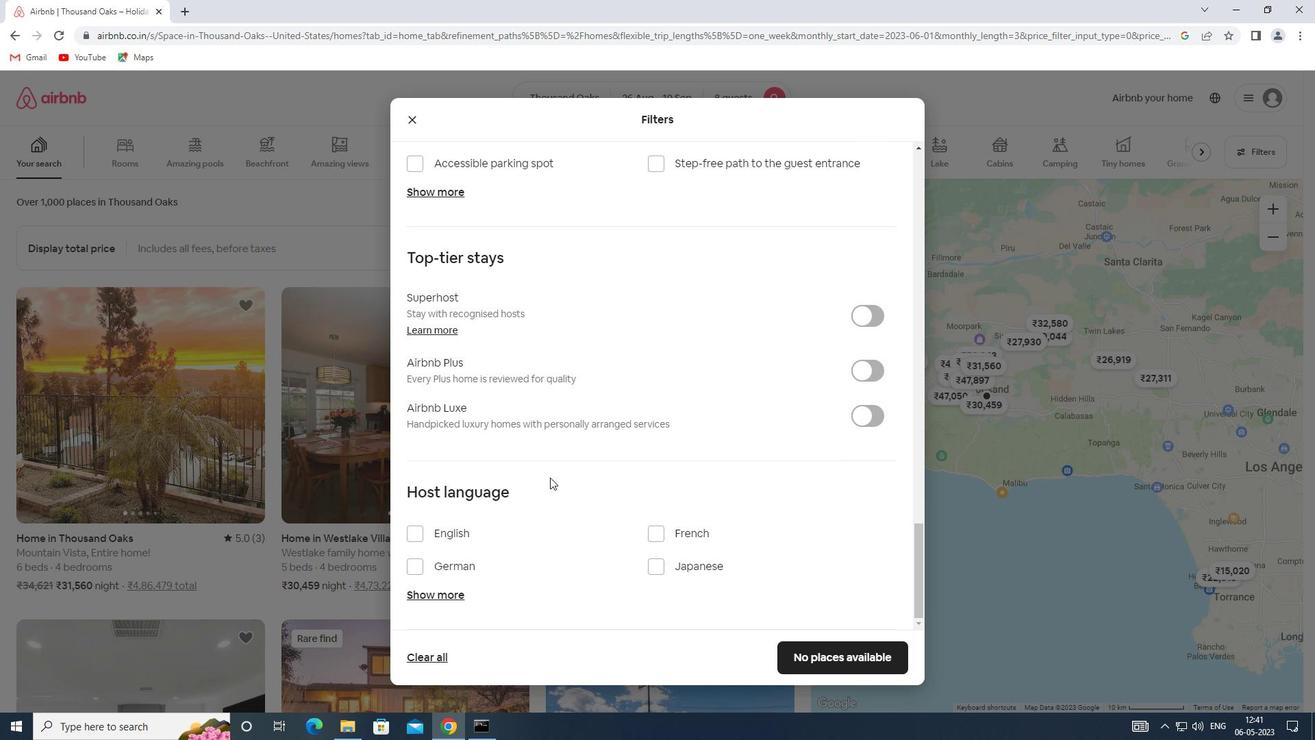 
Action: Mouse moved to (452, 531)
Screenshot: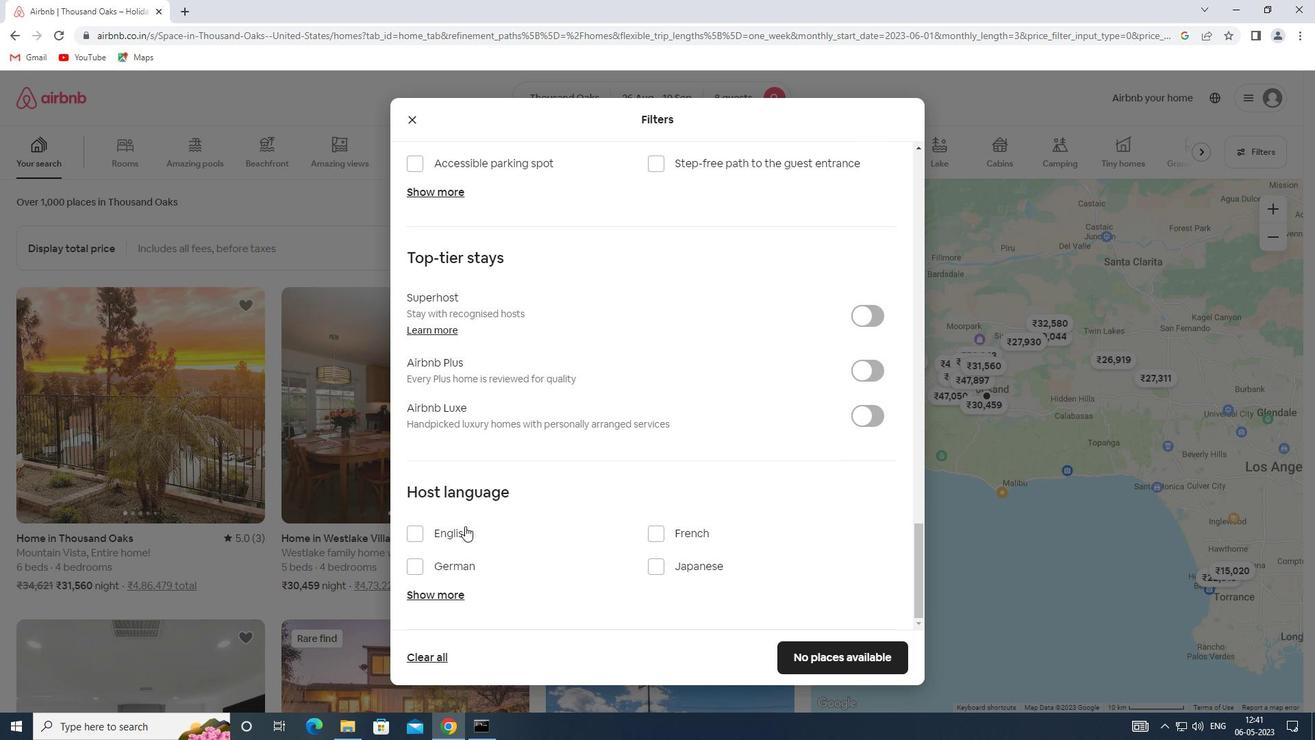 
Action: Mouse pressed left at (452, 531)
Screenshot: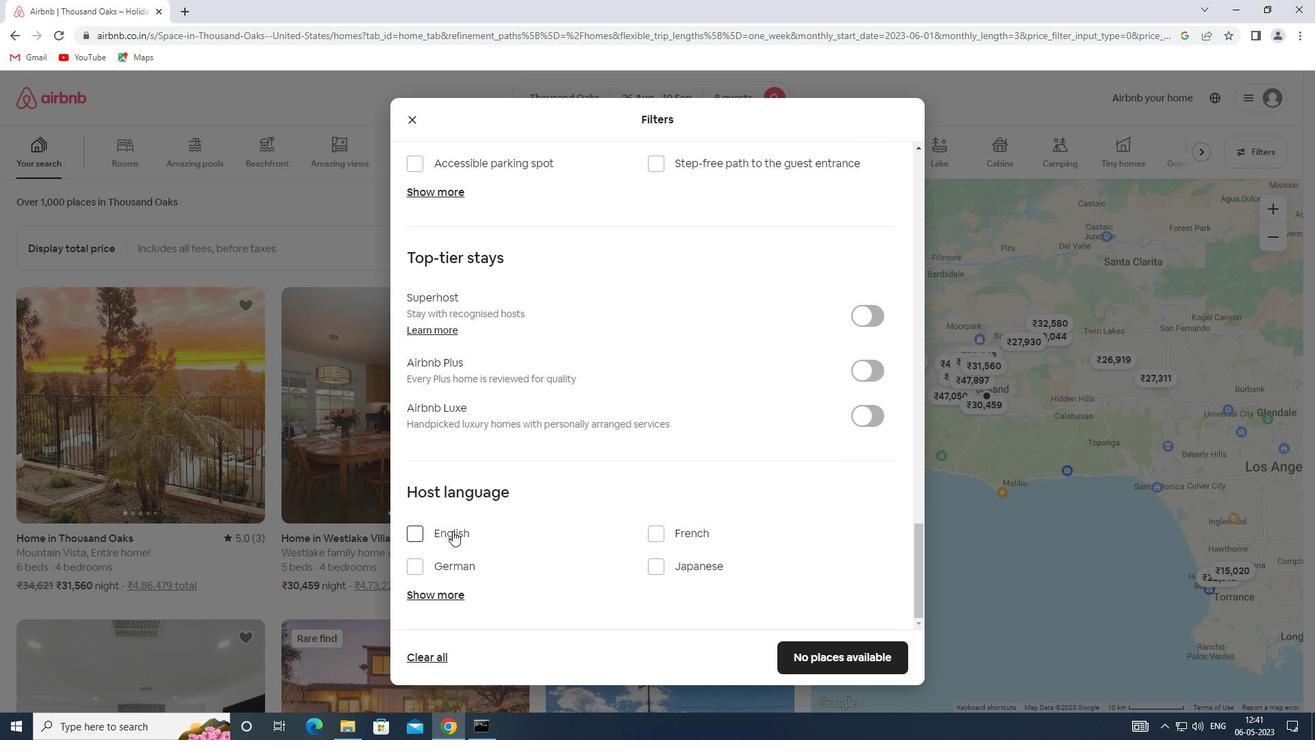 
Action: Mouse moved to (807, 657)
Screenshot: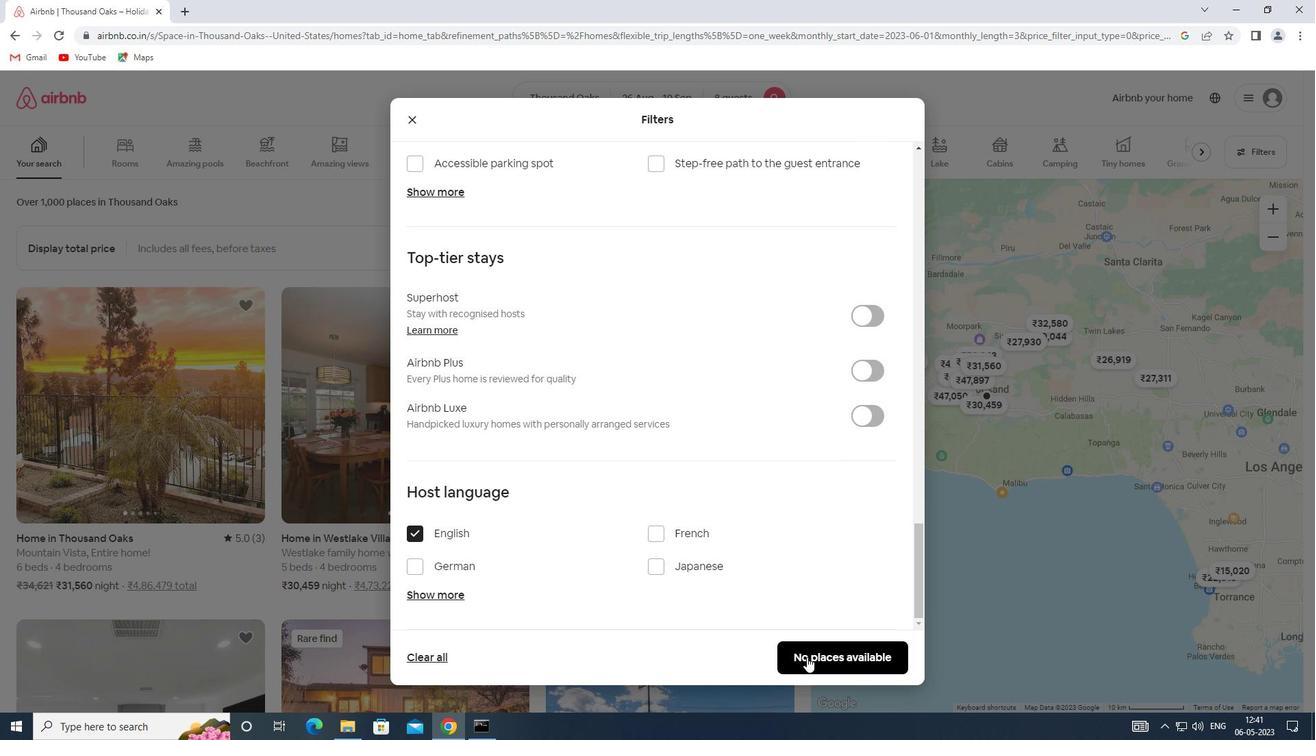 
Action: Mouse pressed left at (807, 657)
Screenshot: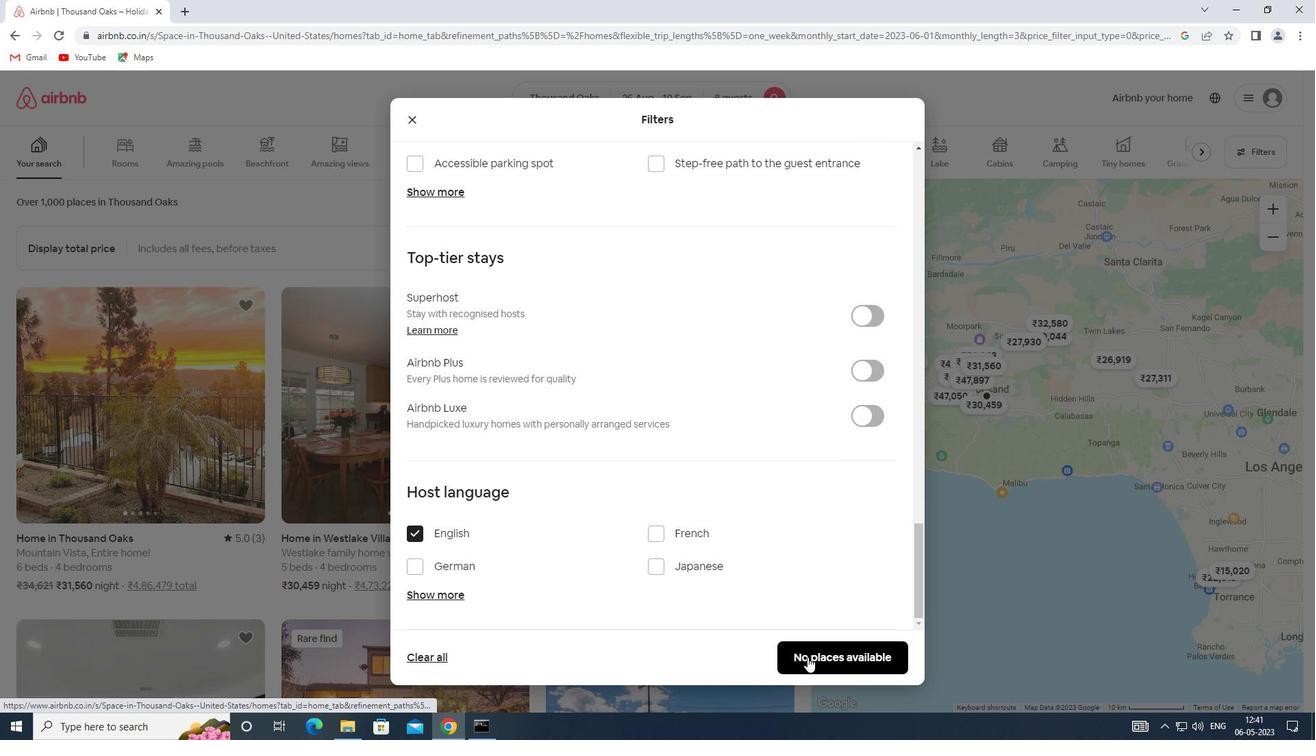 
